 Task: Find and add a washing machine to your cart on Flipkart.
Action: Mouse moved to (258, 119)
Screenshot: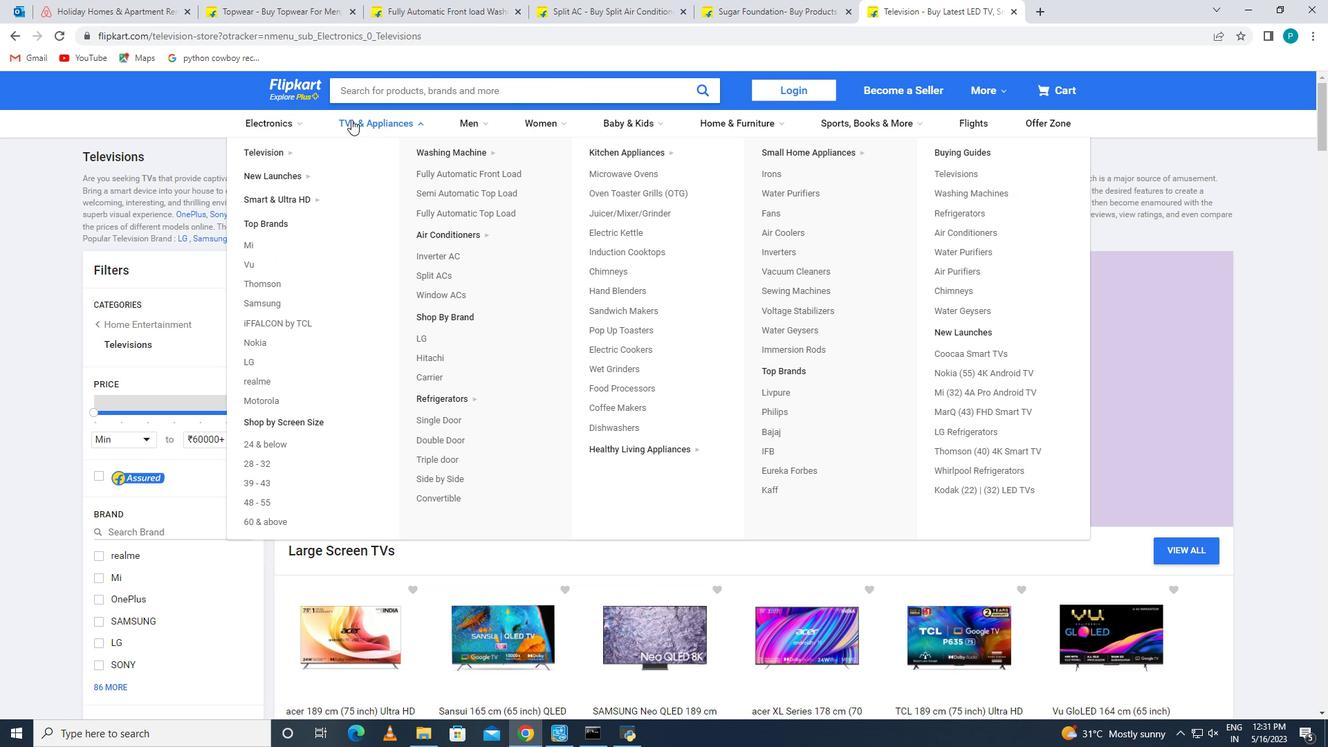 
Action: Mouse pressed left at (258, 119)
Screenshot: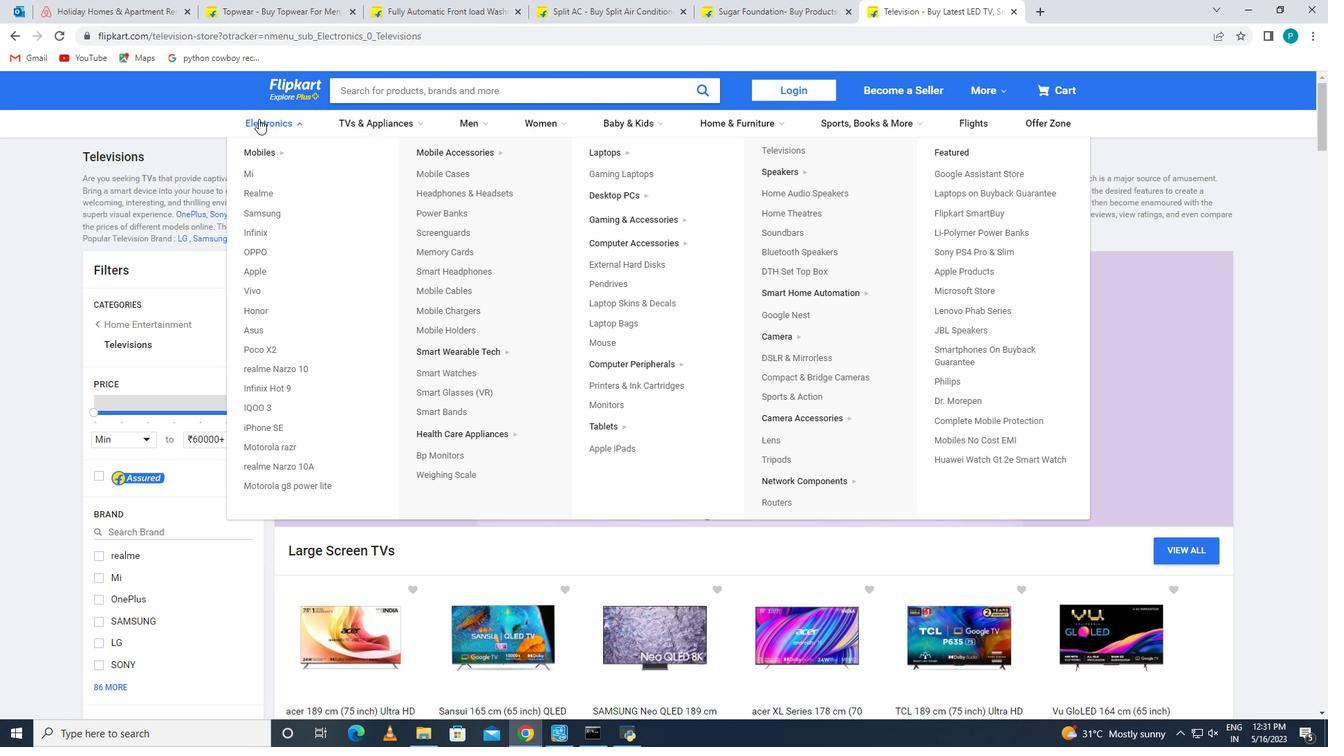 
Action: Mouse moved to (415, 125)
Screenshot: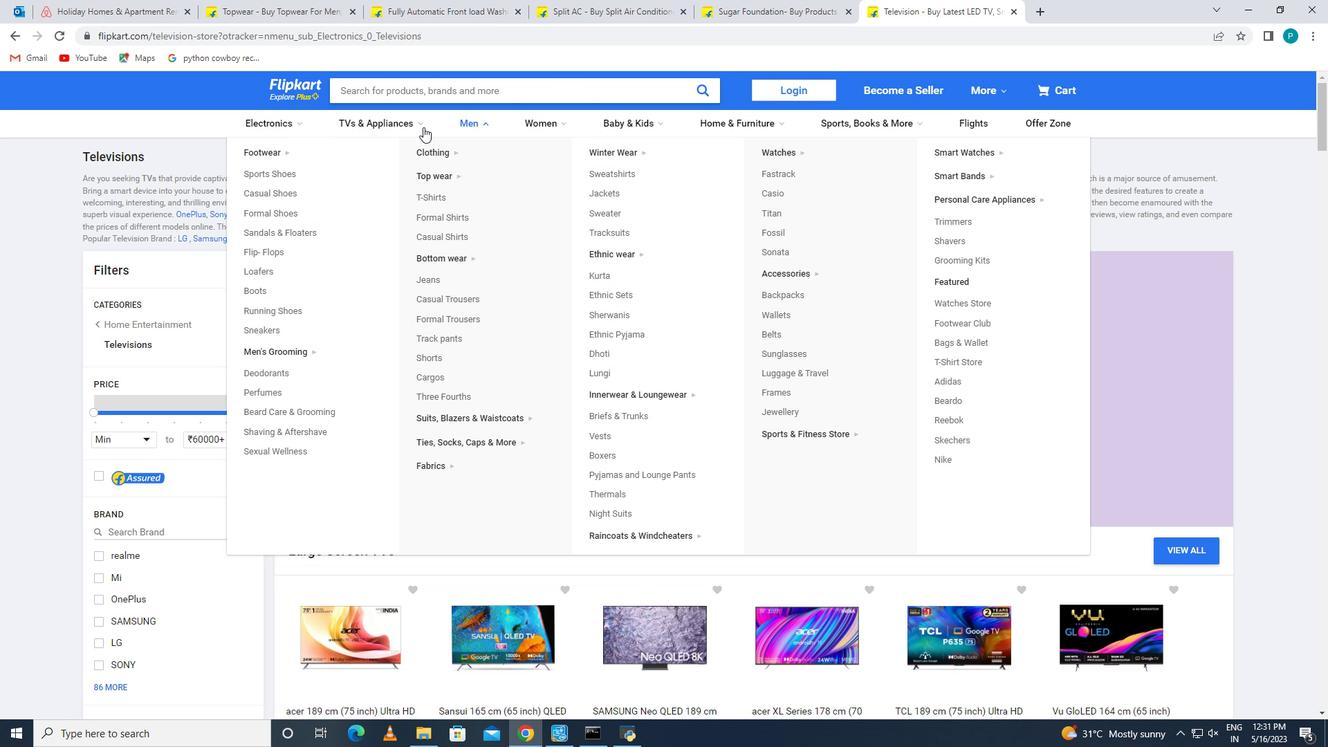
Action: Mouse pressed left at (415, 125)
Screenshot: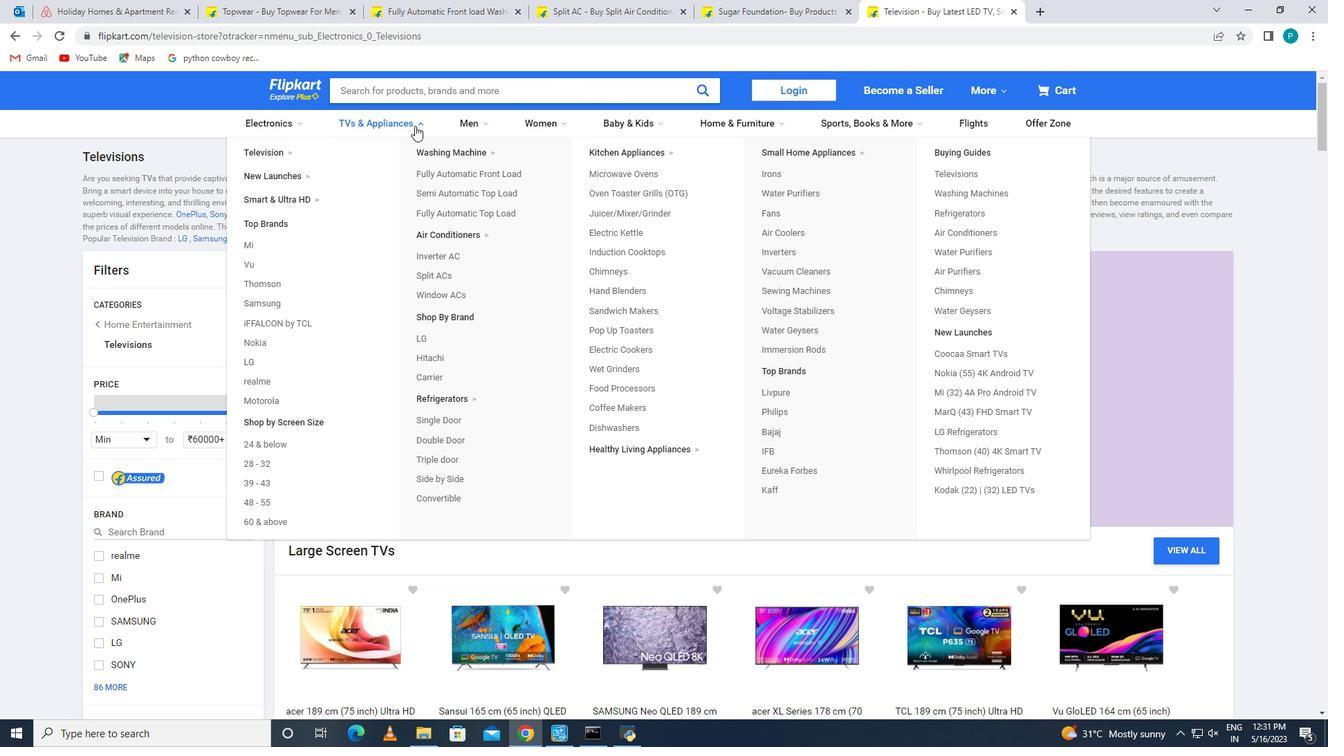 
Action: Mouse moved to (473, 171)
Screenshot: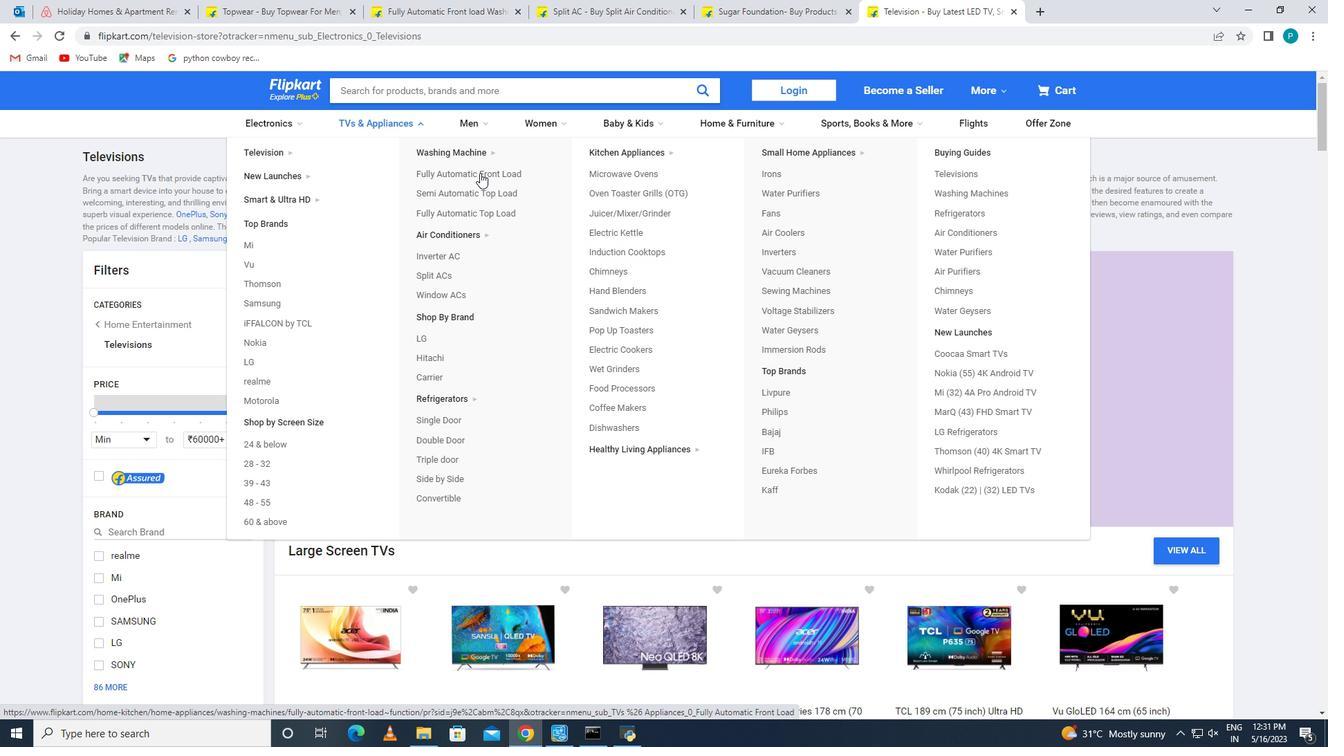 
Action: Mouse pressed left at (473, 171)
Screenshot: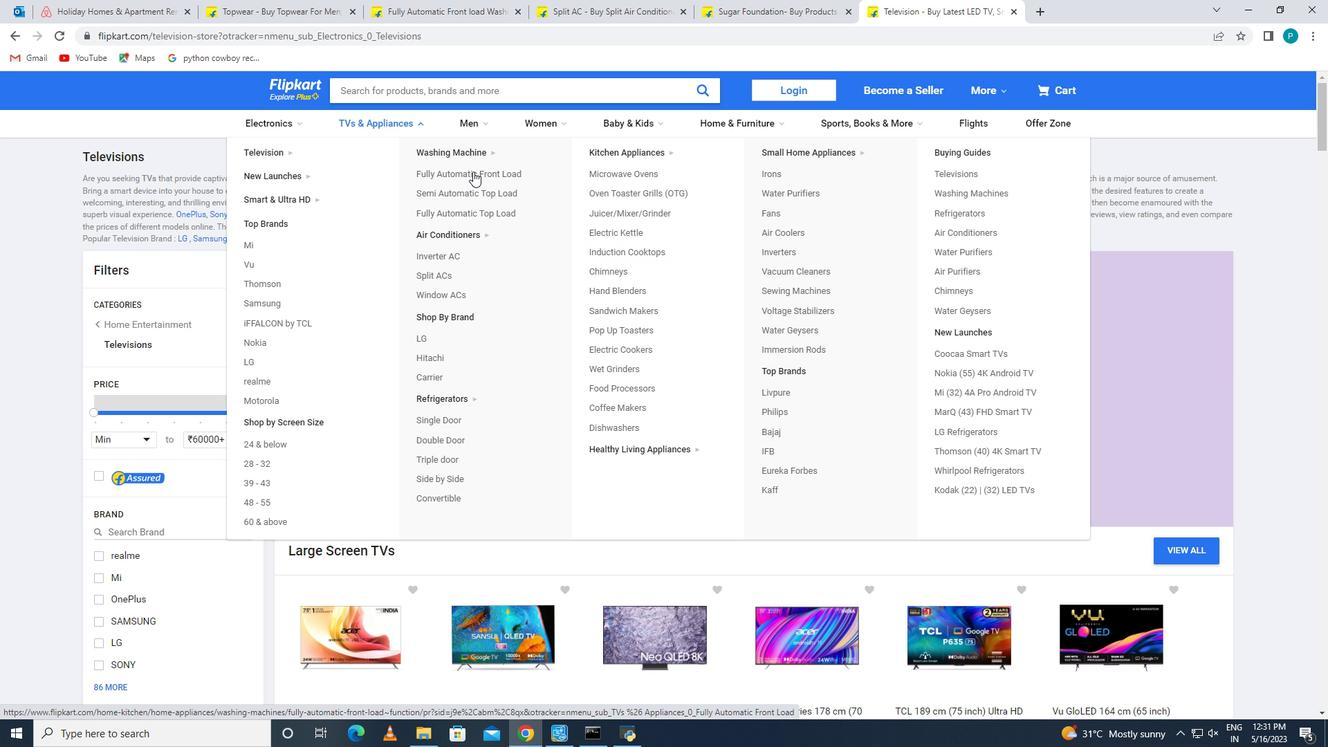 
Action: Mouse moved to (492, 362)
Screenshot: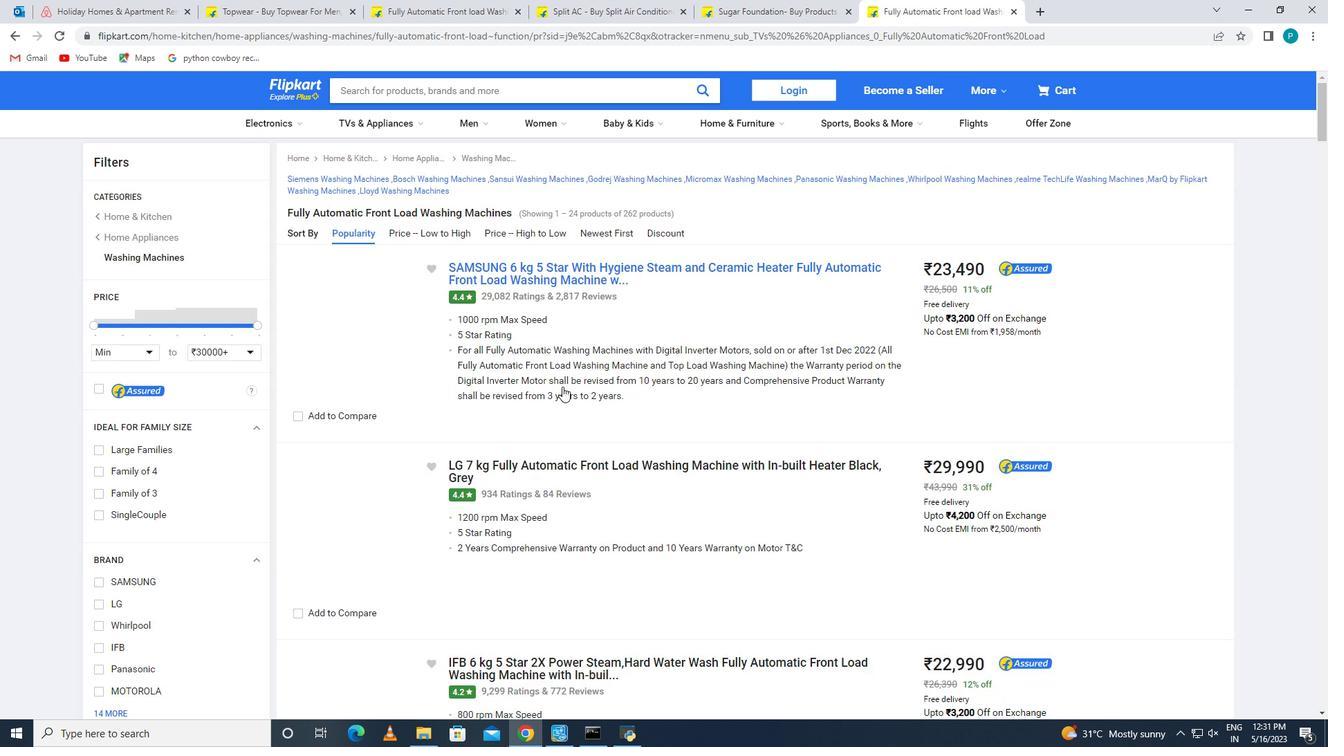 
Action: Mouse scrolled (492, 361) with delta (0, 0)
Screenshot: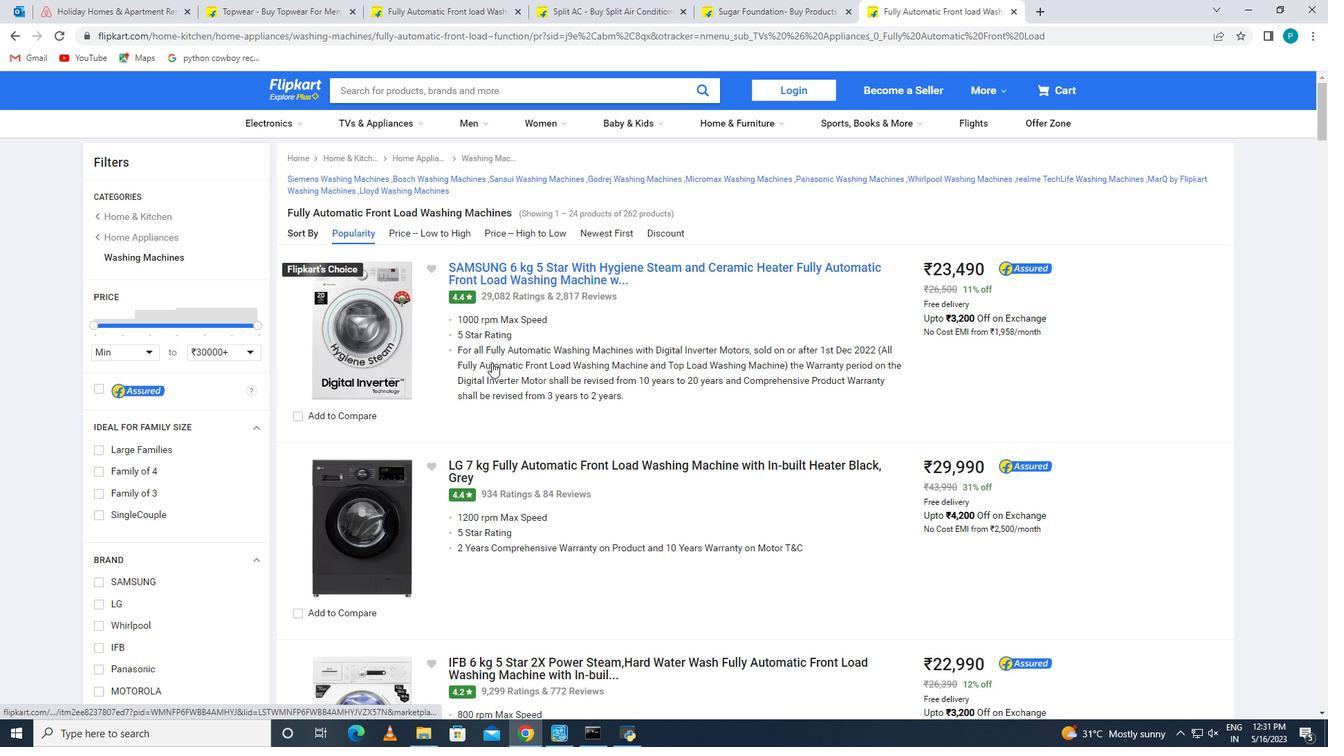 
Action: Mouse scrolled (492, 361) with delta (0, 0)
Screenshot: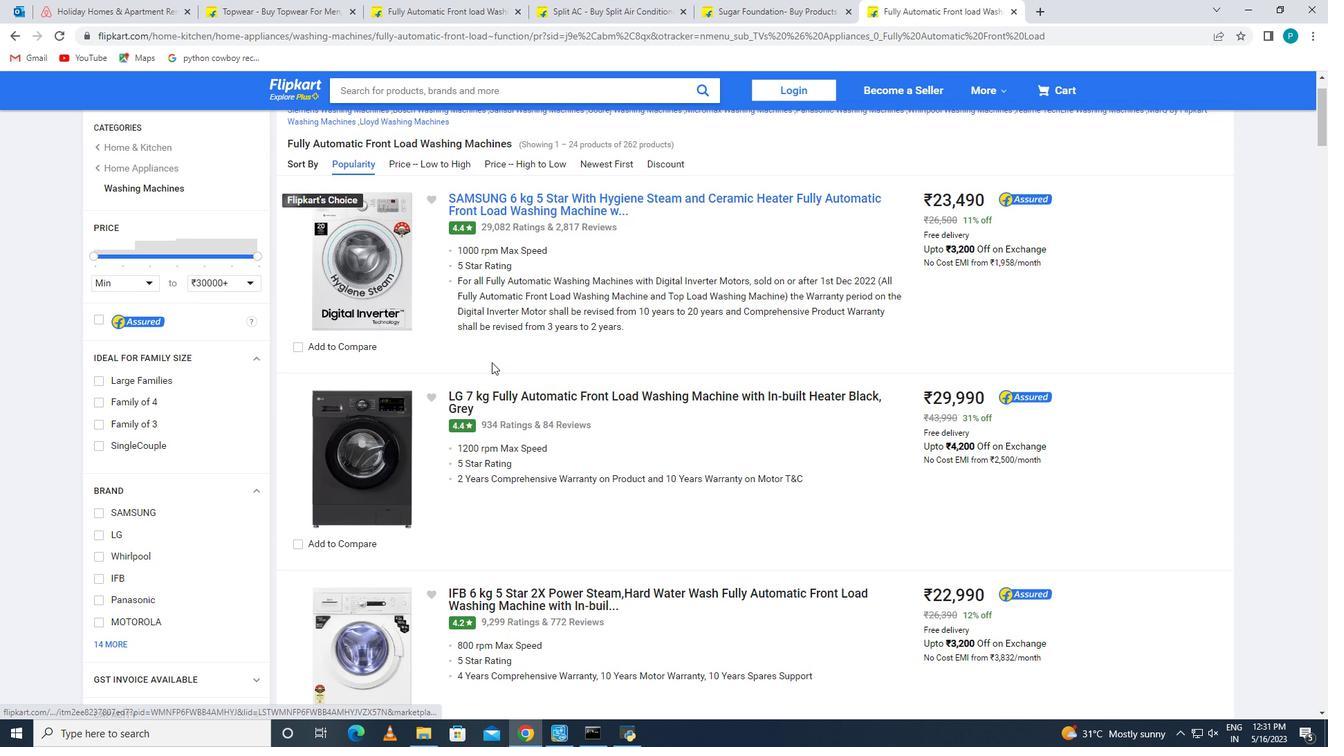 
Action: Mouse moved to (491, 366)
Screenshot: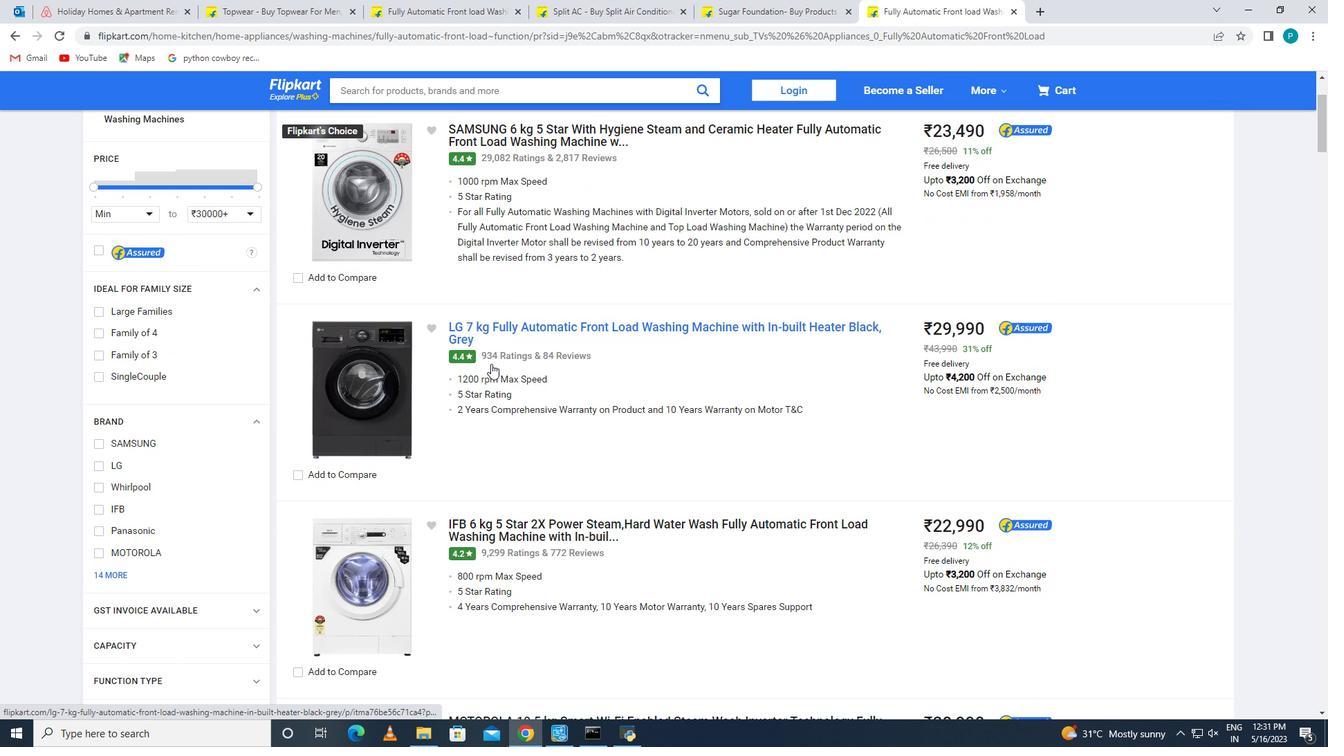 
Action: Mouse scrolled (491, 365) with delta (0, 0)
Screenshot: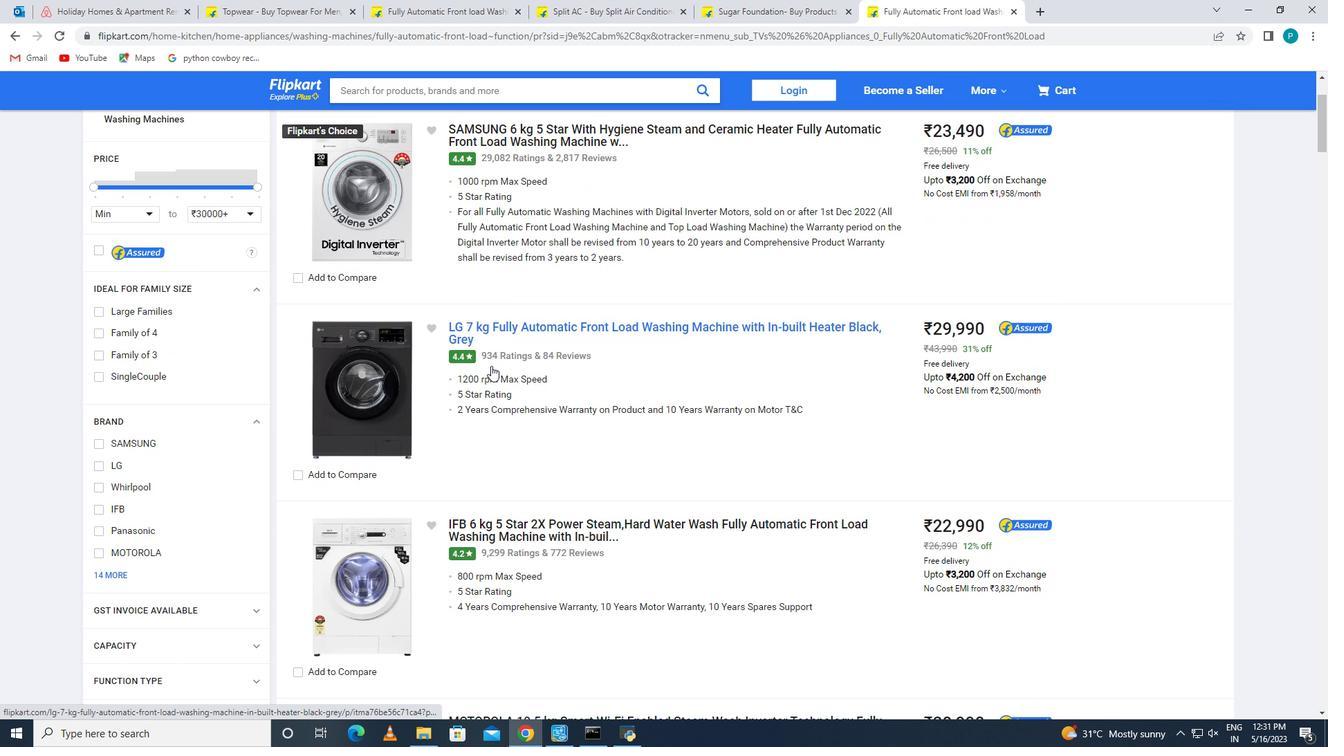 
Action: Mouse scrolled (491, 365) with delta (0, 0)
Screenshot: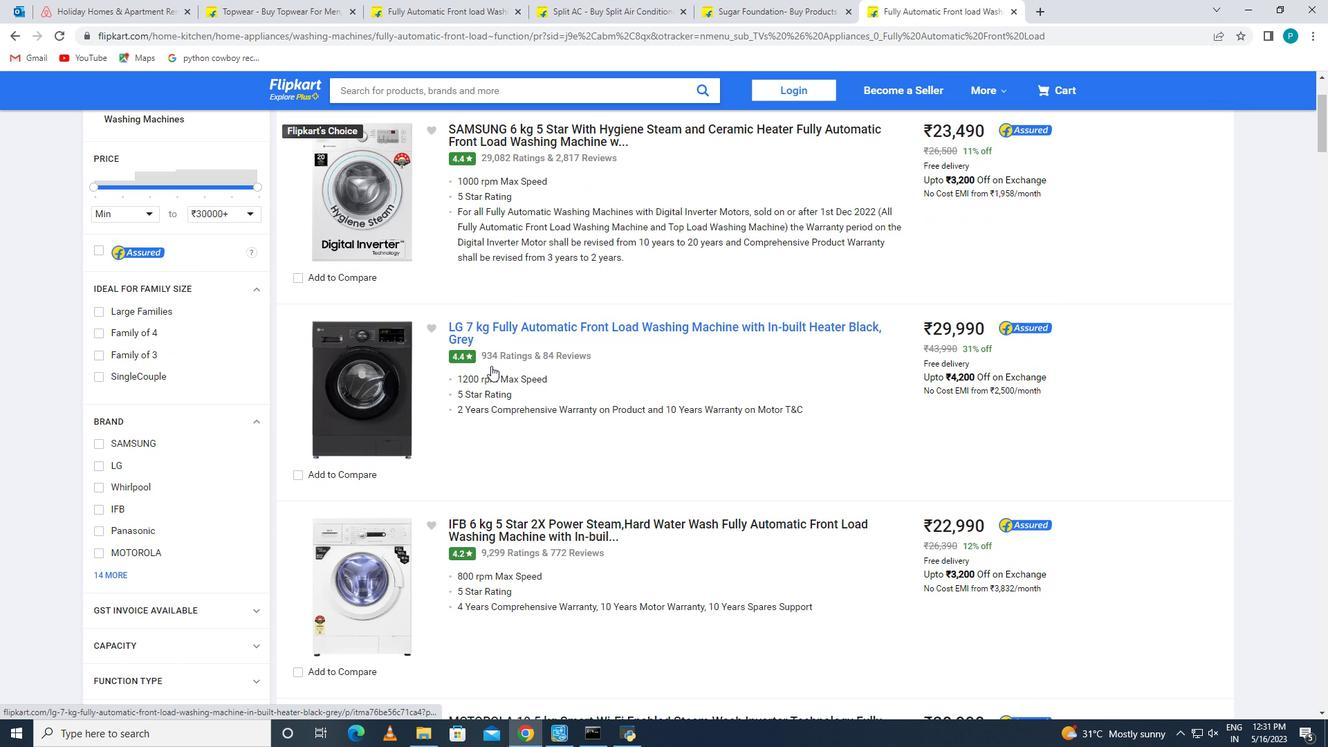 
Action: Mouse scrolled (491, 365) with delta (0, 0)
Screenshot: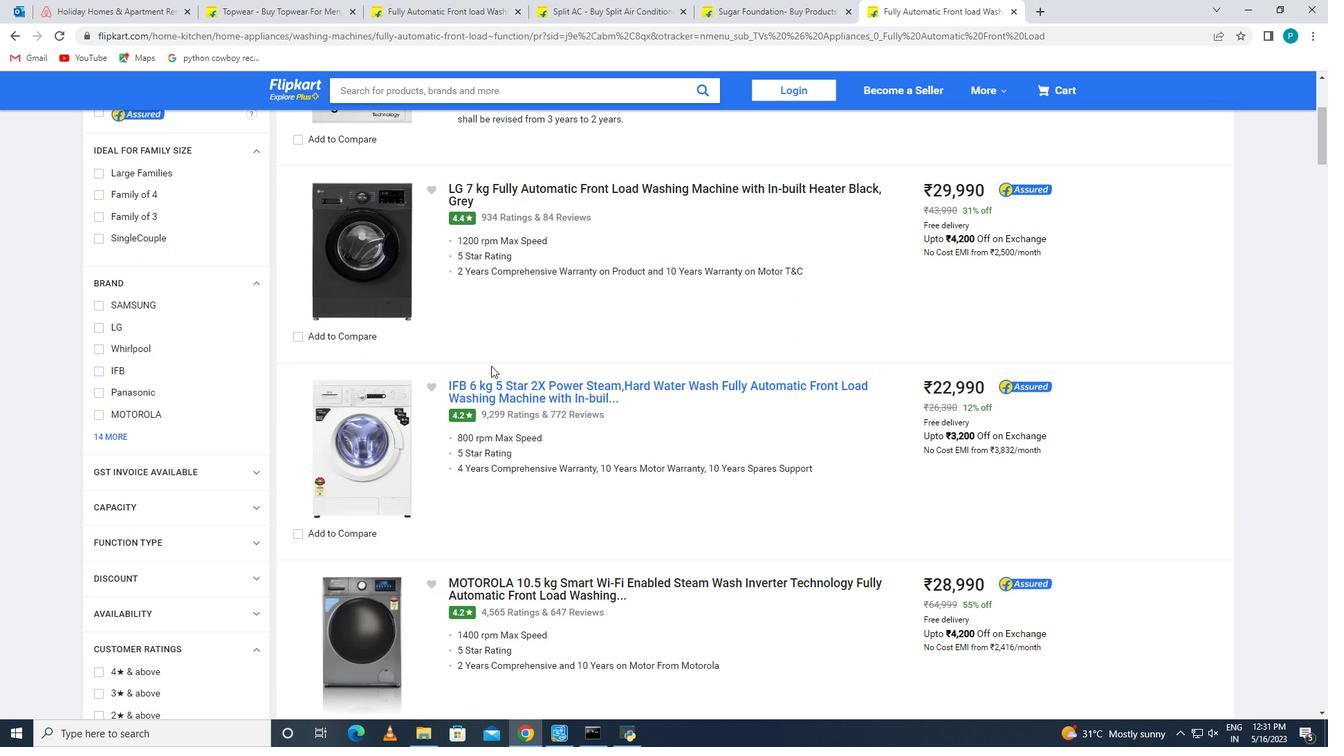 
Action: Mouse scrolled (491, 365) with delta (0, 0)
Screenshot: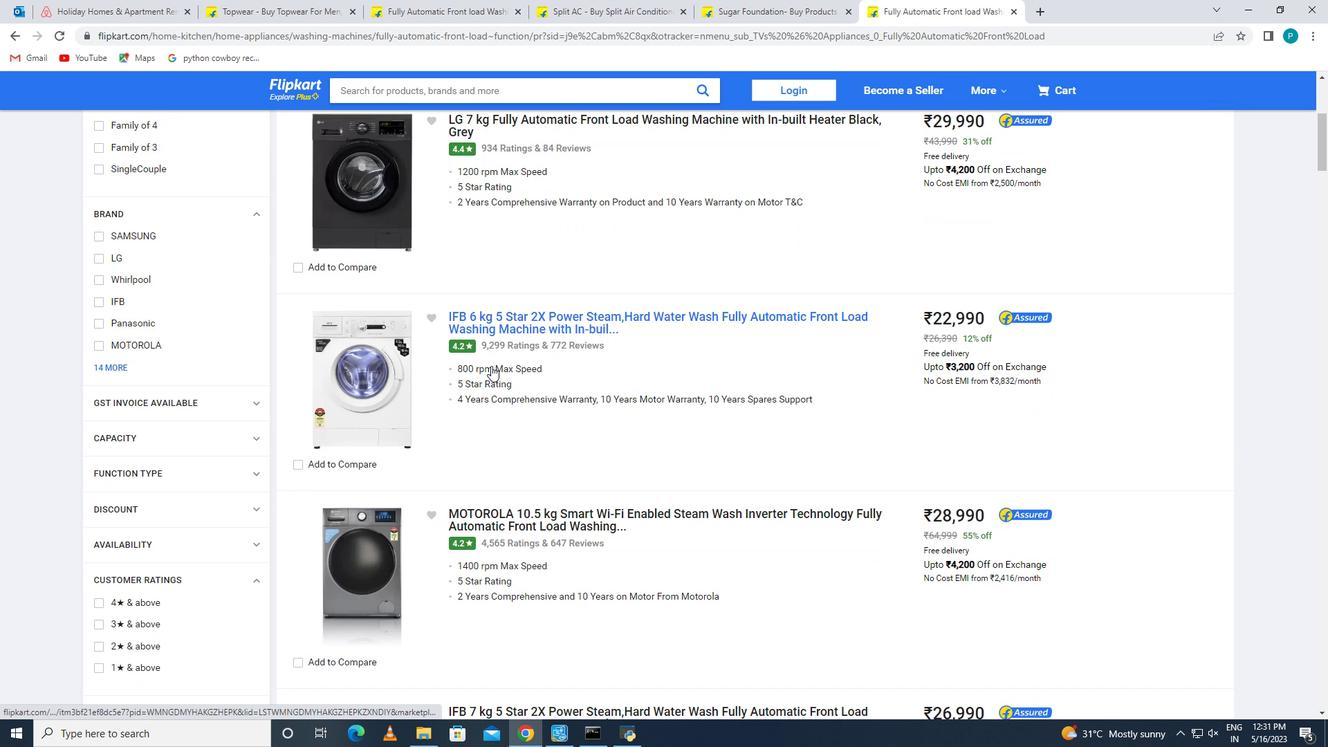 
Action: Mouse scrolled (491, 365) with delta (0, 0)
Screenshot: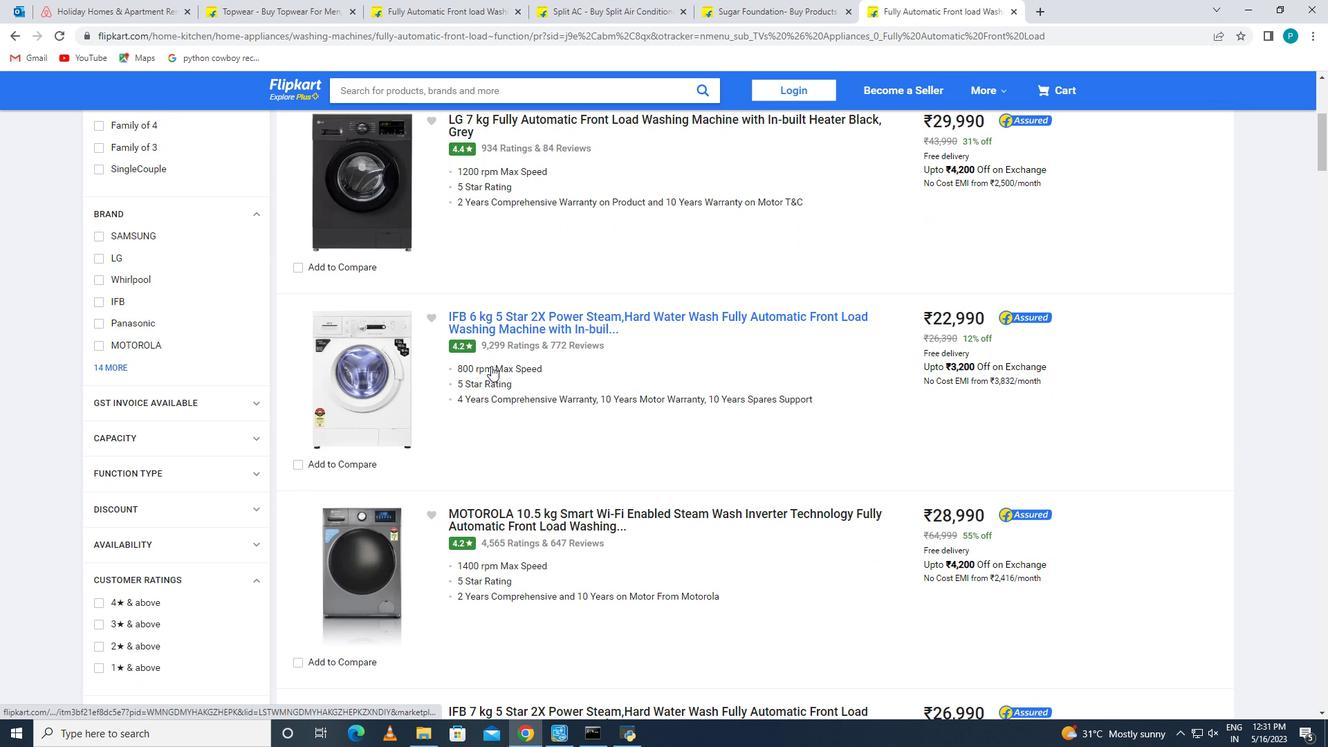 
Action: Mouse scrolled (491, 365) with delta (0, 0)
Screenshot: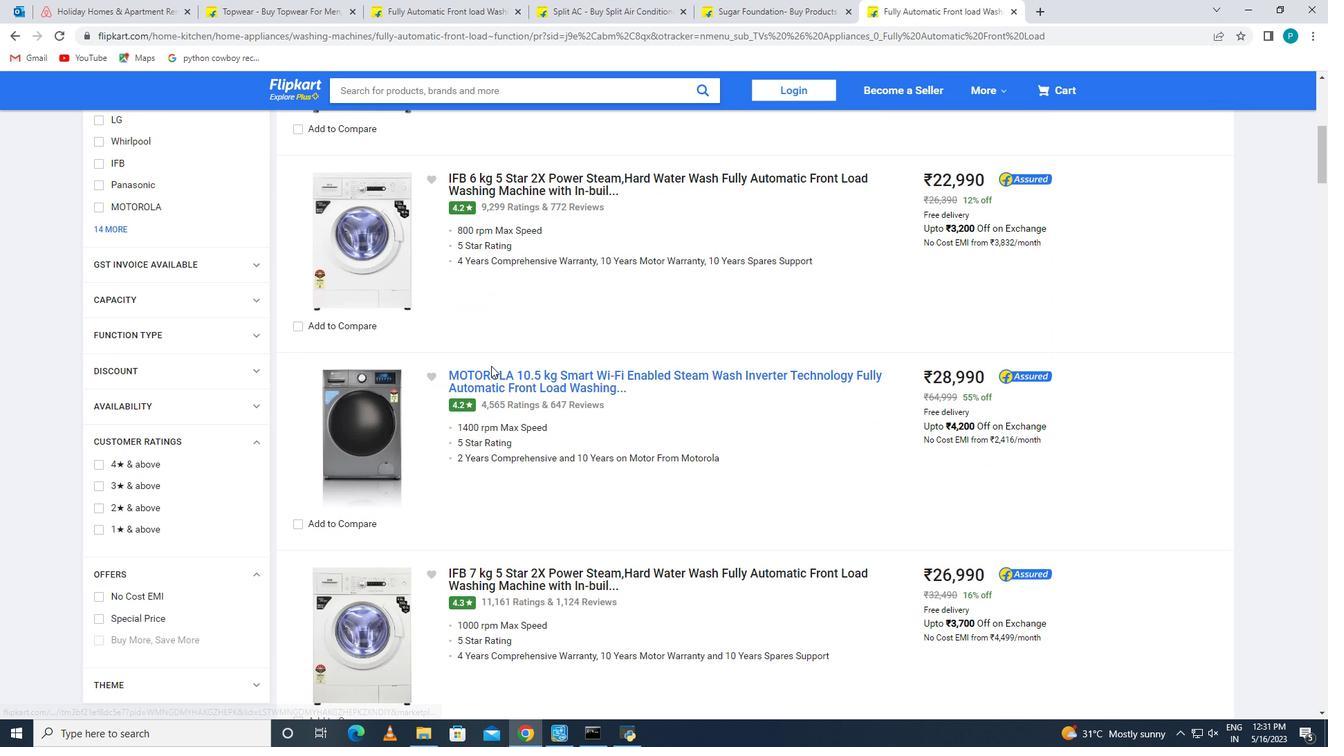 
Action: Mouse scrolled (491, 365) with delta (0, 0)
Screenshot: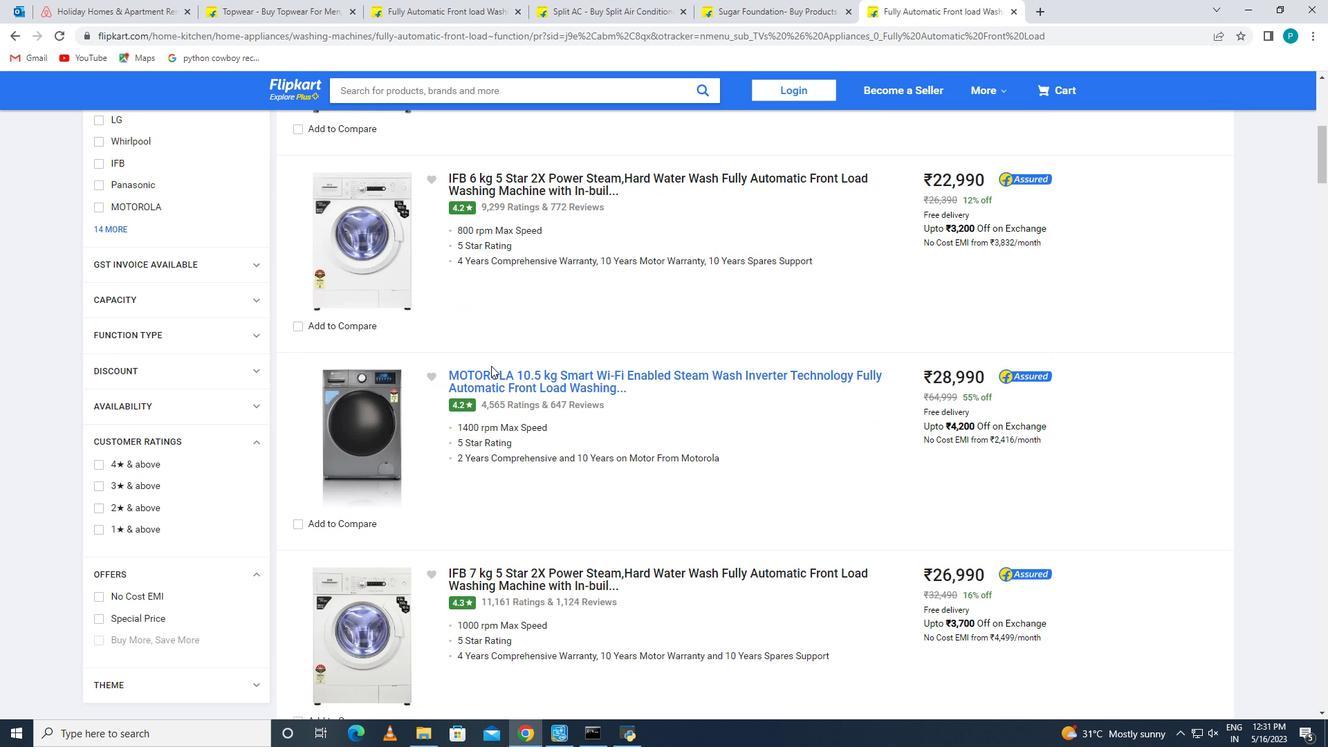 
Action: Mouse scrolled (491, 365) with delta (0, 0)
Screenshot: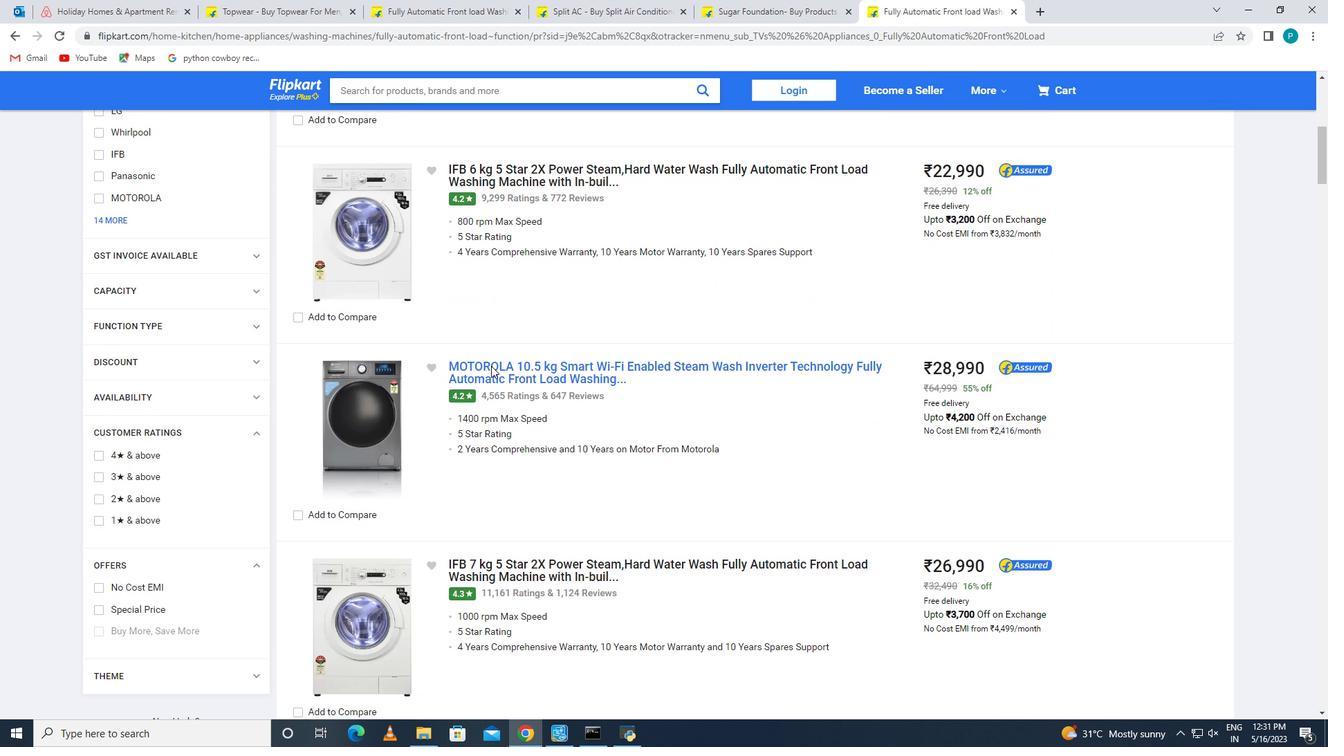 
Action: Mouse scrolled (491, 365) with delta (0, 0)
Screenshot: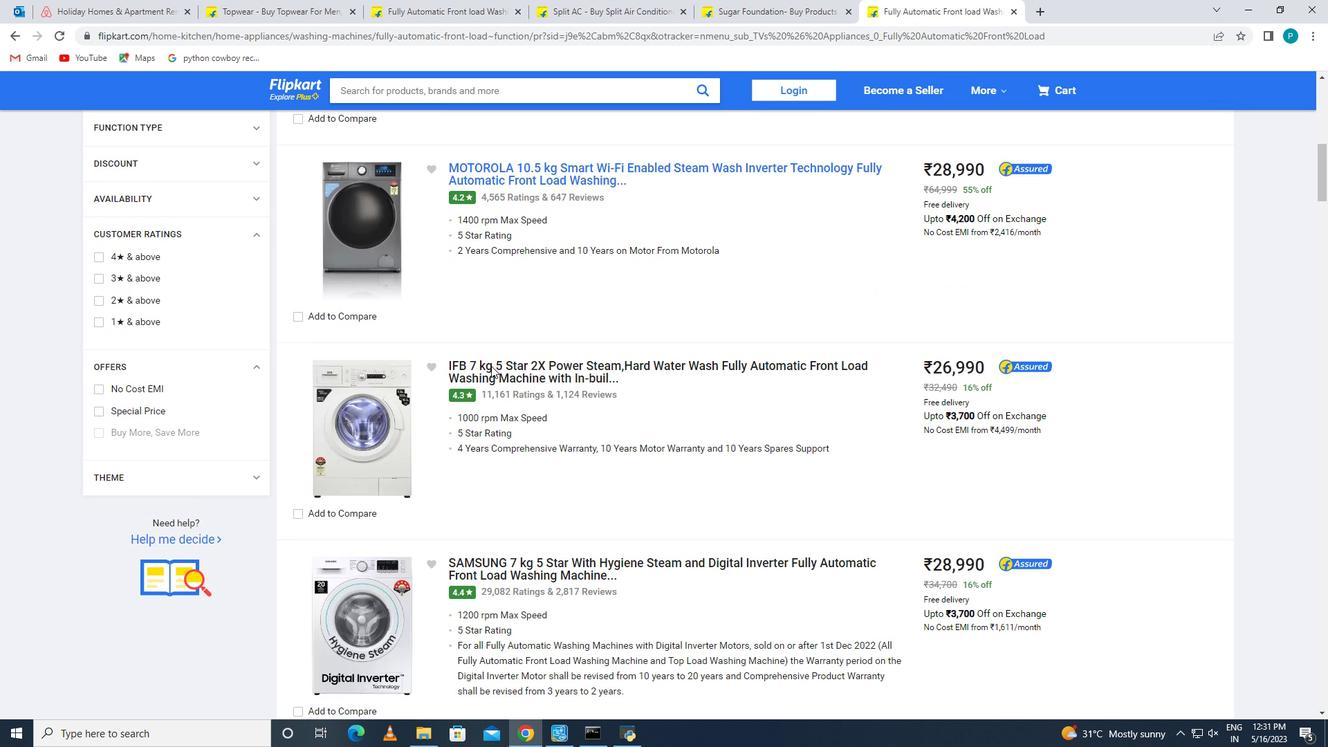 
Action: Mouse scrolled (491, 365) with delta (0, 0)
Screenshot: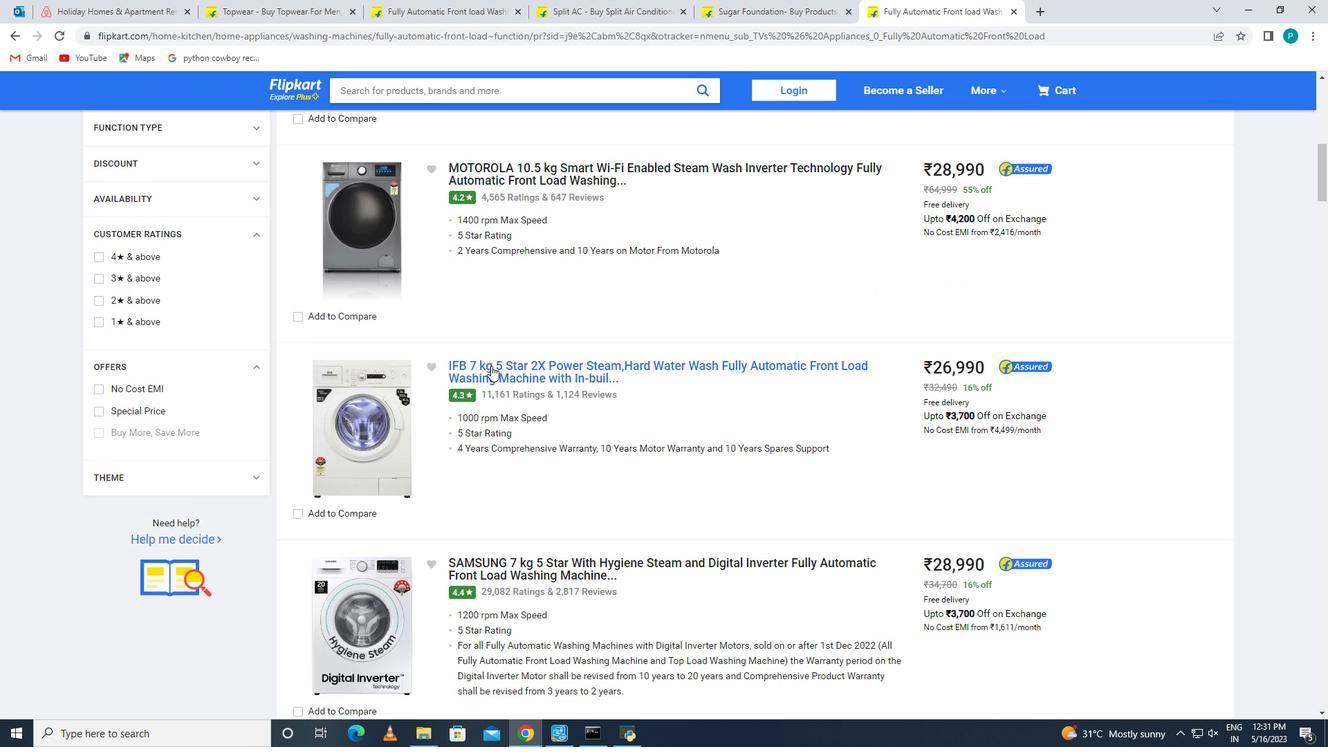 
Action: Mouse moved to (491, 386)
Screenshot: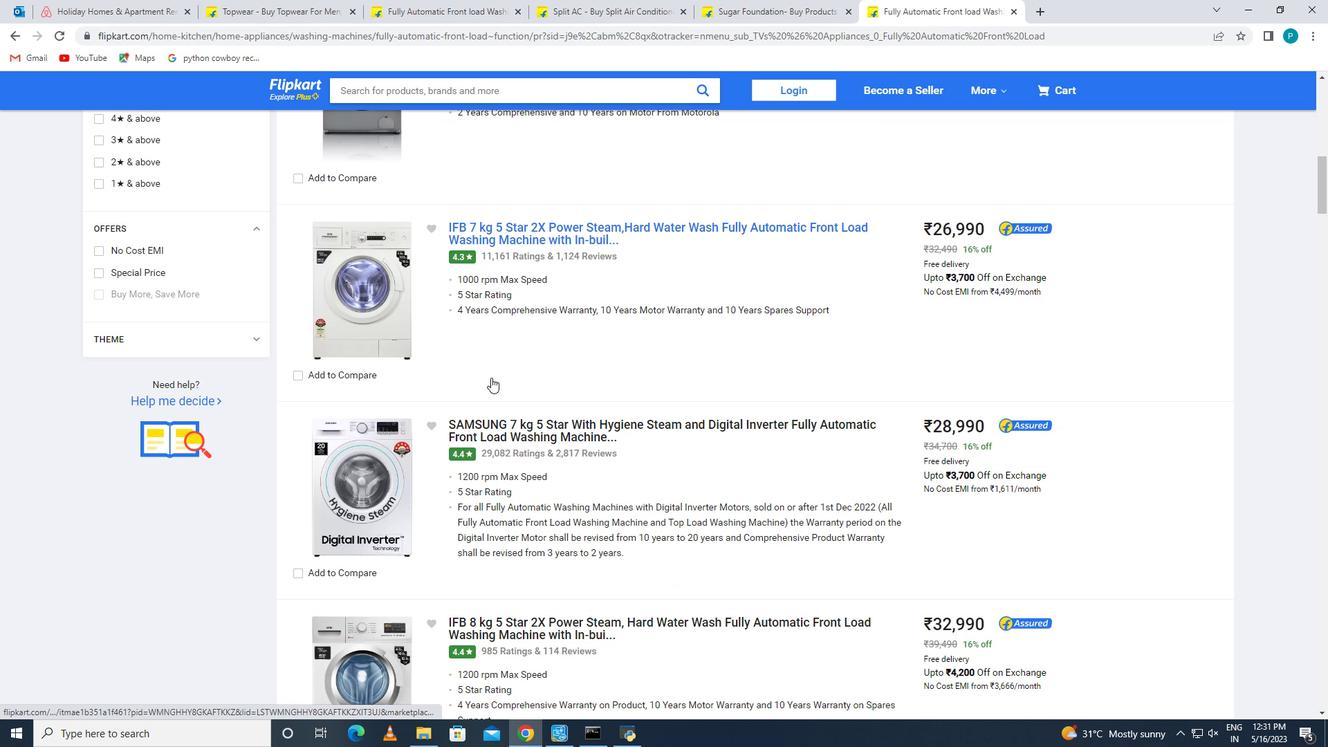 
Action: Mouse scrolled (491, 386) with delta (0, 0)
Screenshot: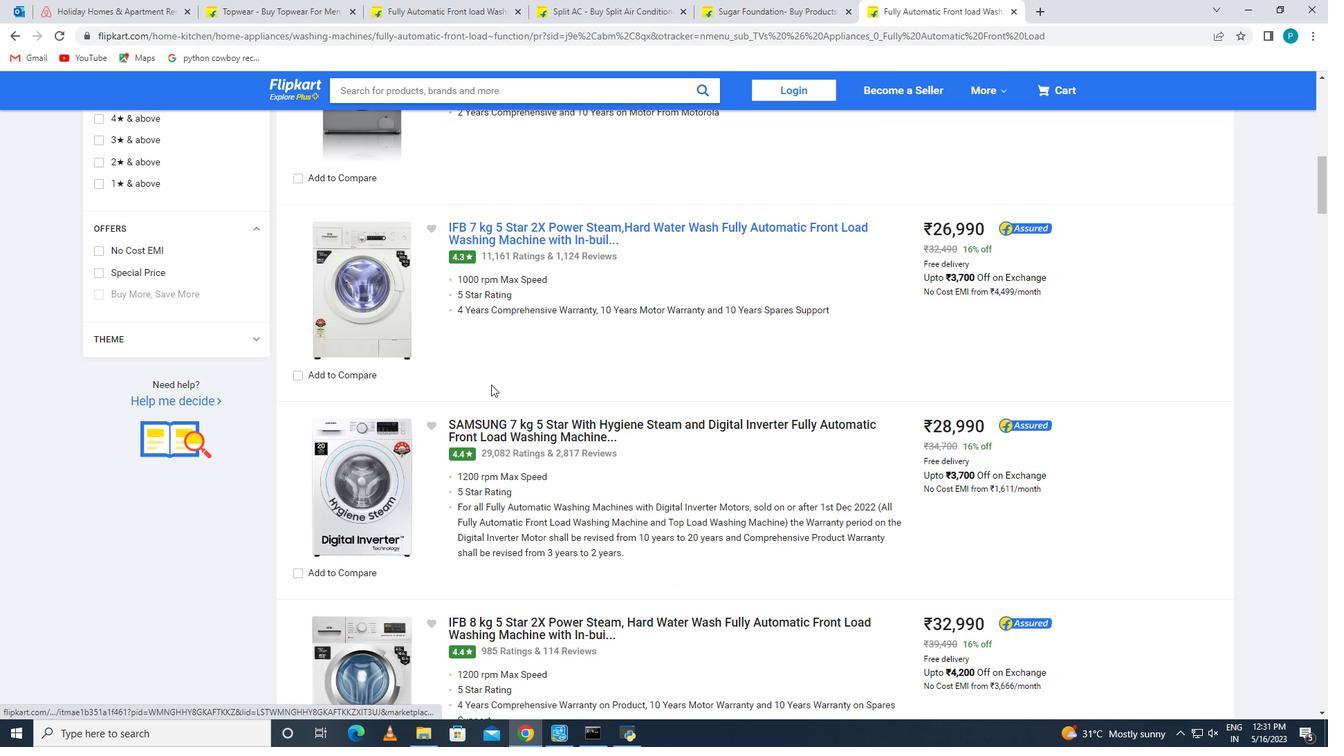
Action: Mouse scrolled (491, 386) with delta (0, 0)
Screenshot: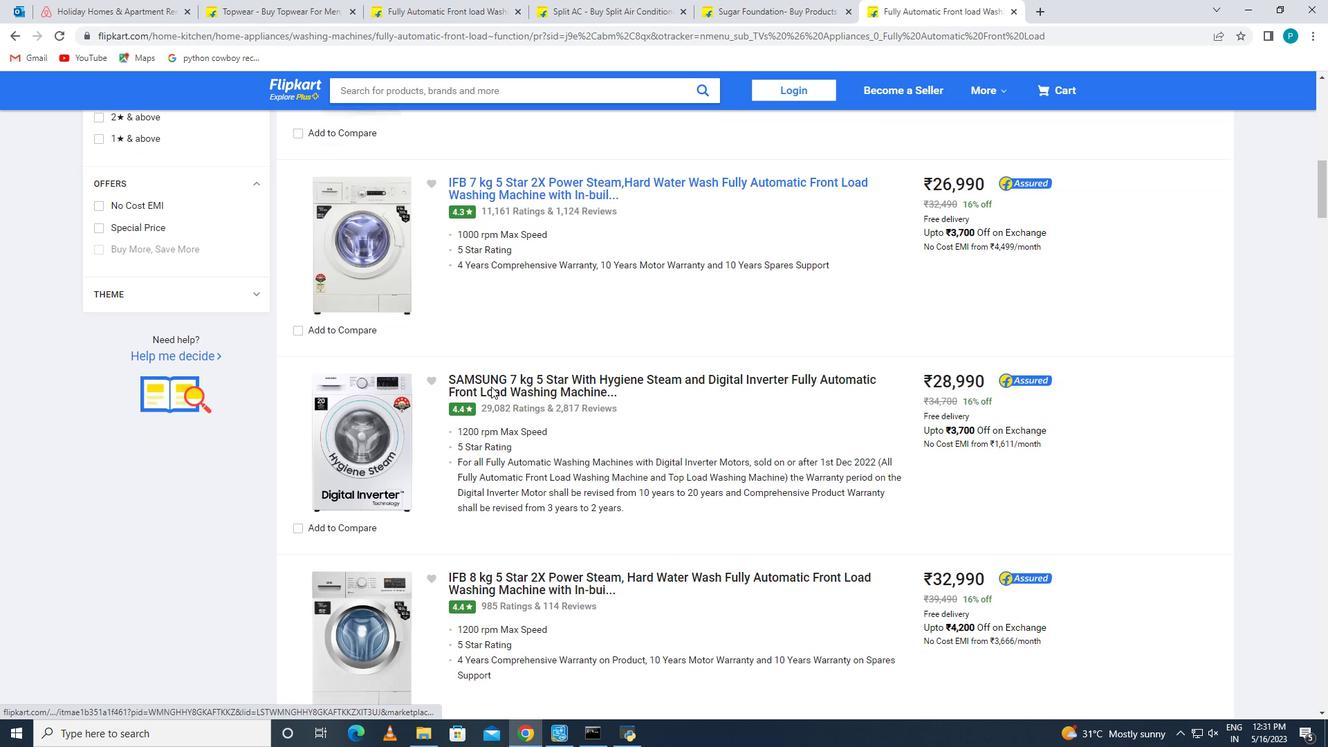 
Action: Mouse moved to (491, 387)
Screenshot: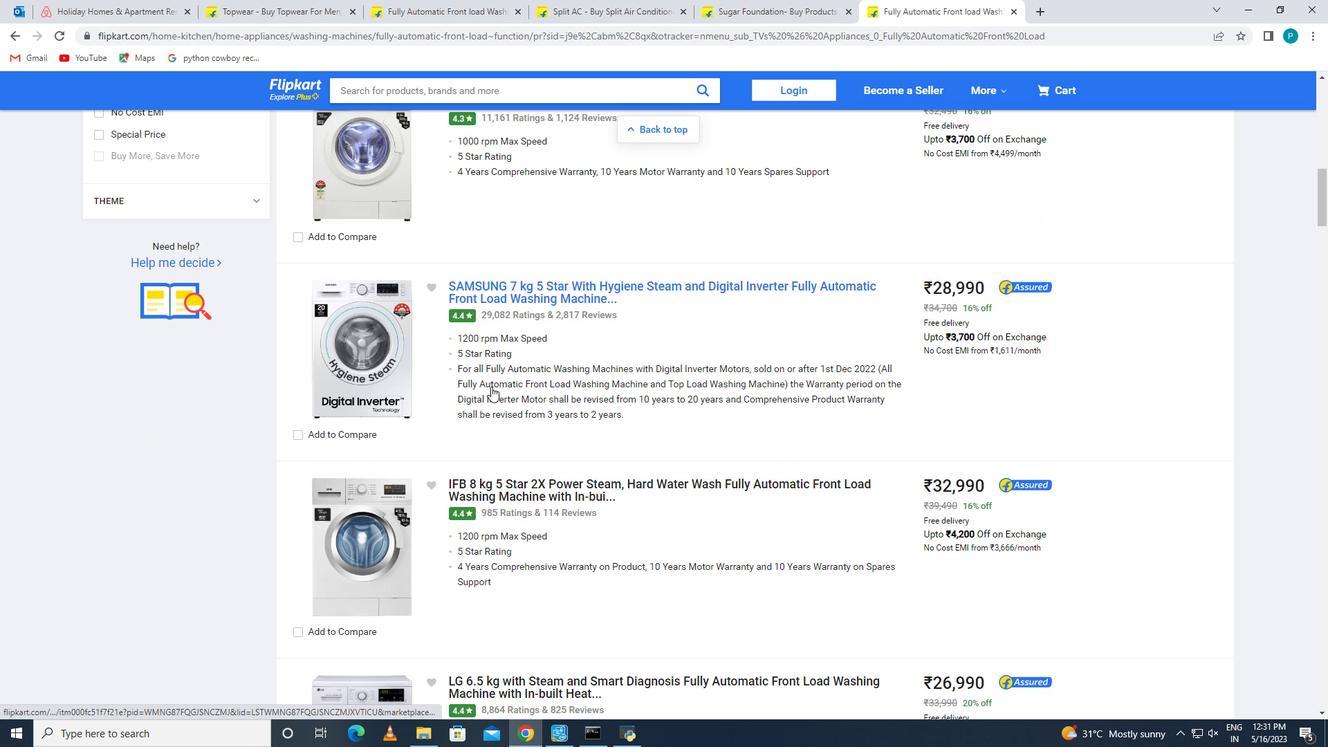 
Action: Mouse scrolled (491, 386) with delta (0, 0)
Screenshot: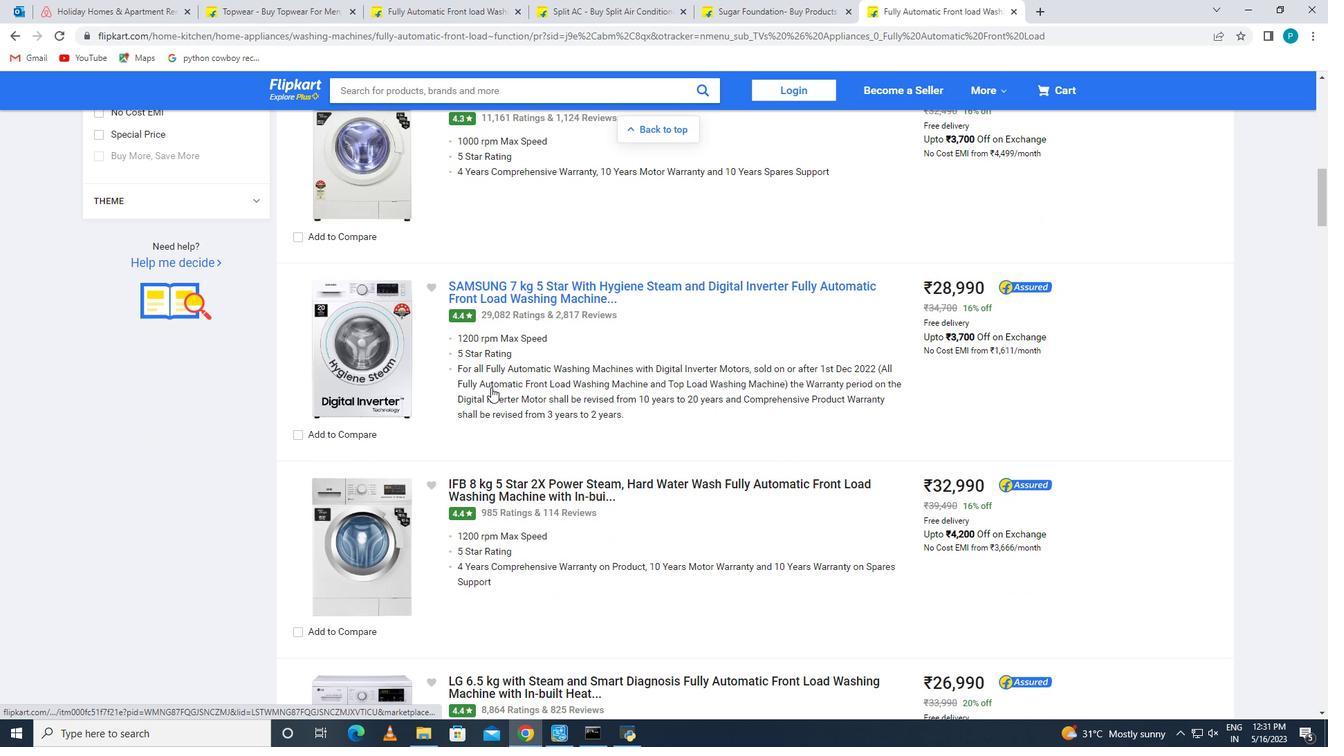 
Action: Mouse scrolled (491, 386) with delta (0, 0)
Screenshot: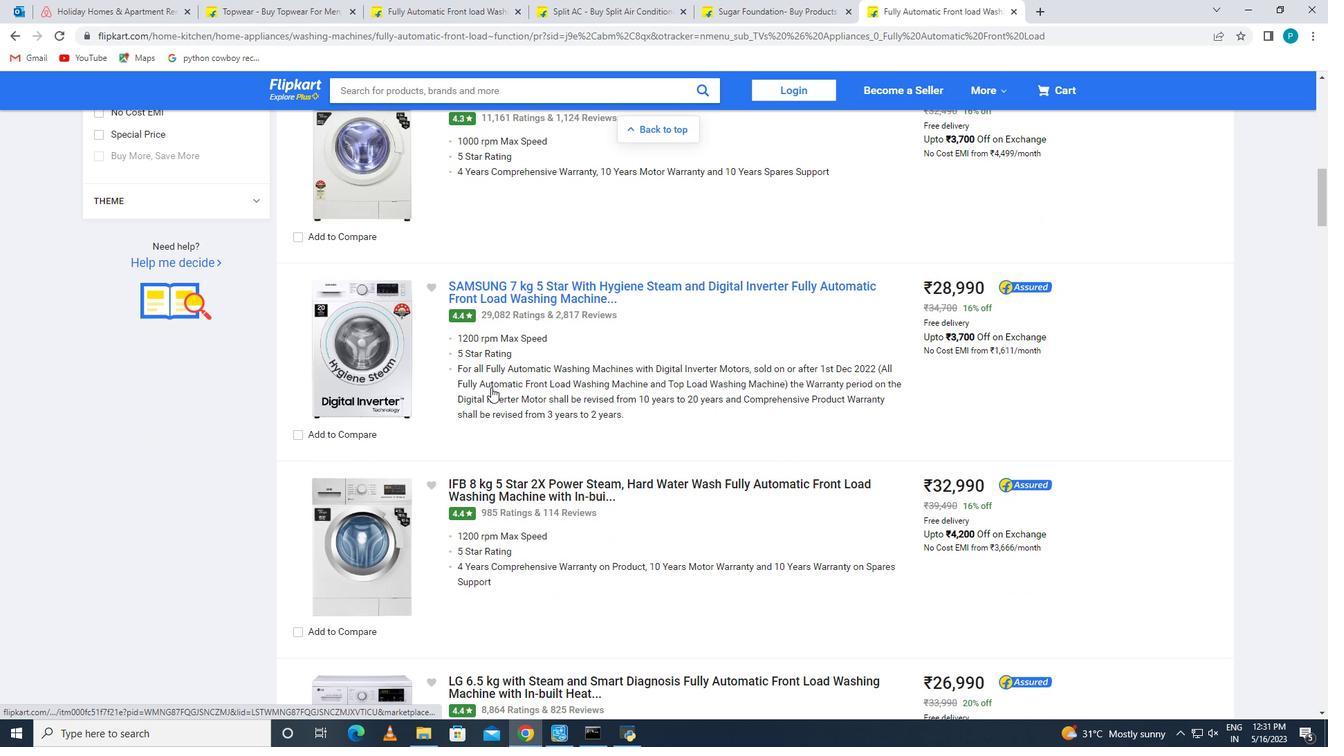 
Action: Mouse moved to (367, 404)
Screenshot: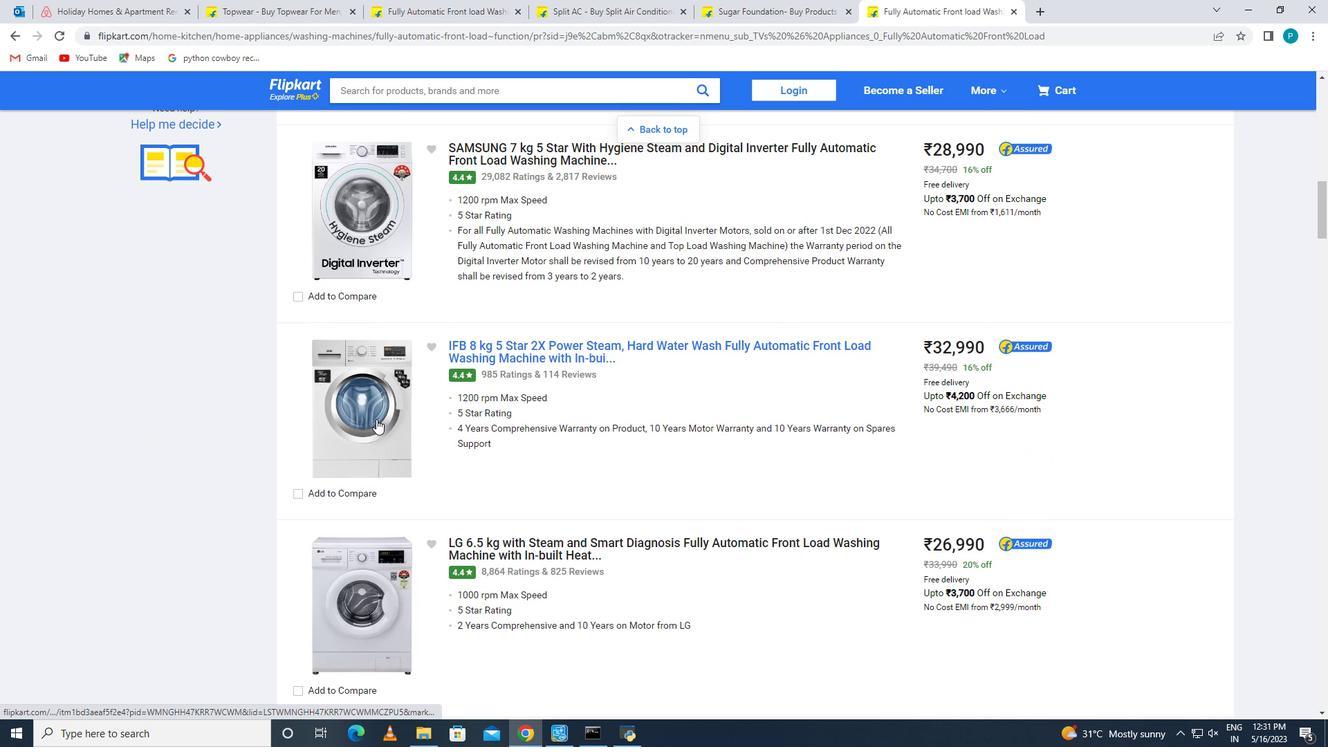 
Action: Mouse pressed left at (367, 404)
Screenshot: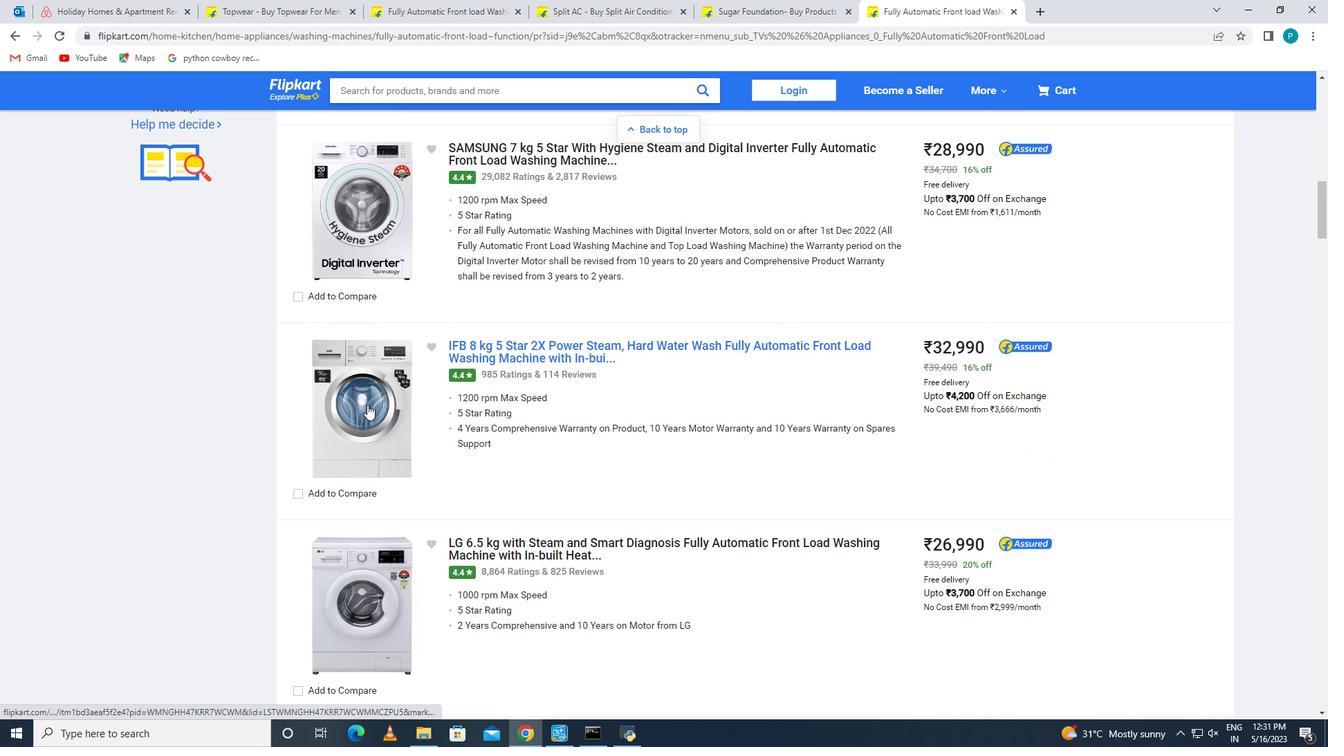 
Action: Mouse moved to (561, 311)
Screenshot: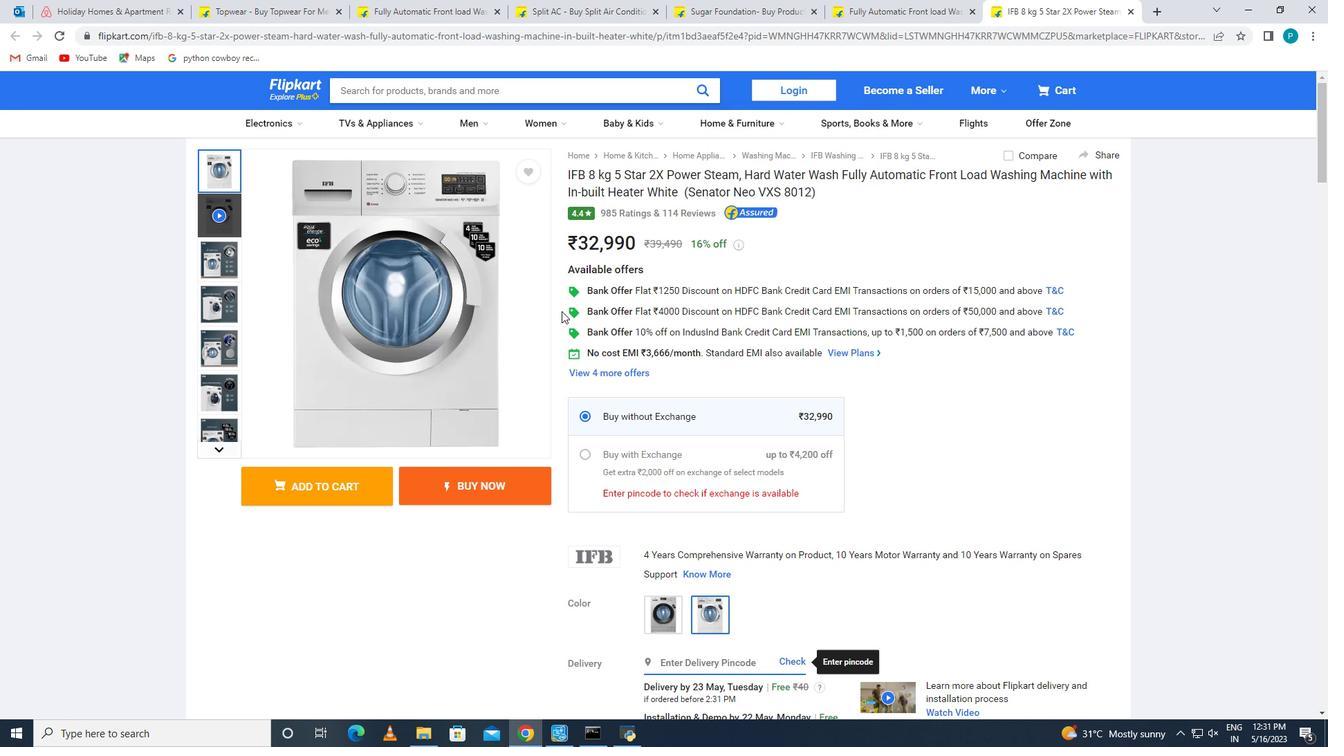 
Action: Mouse scrolled (561, 310) with delta (0, 0)
Screenshot: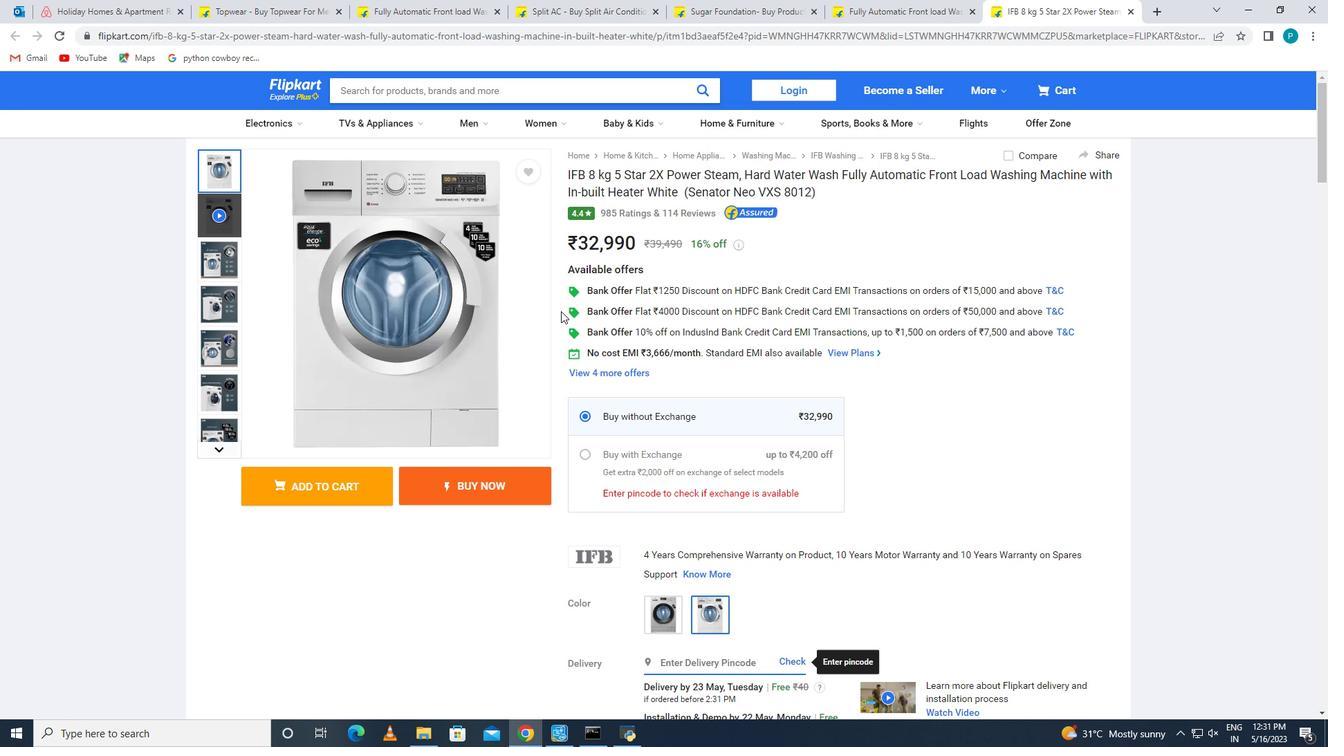 
Action: Mouse scrolled (561, 310) with delta (0, 0)
Screenshot: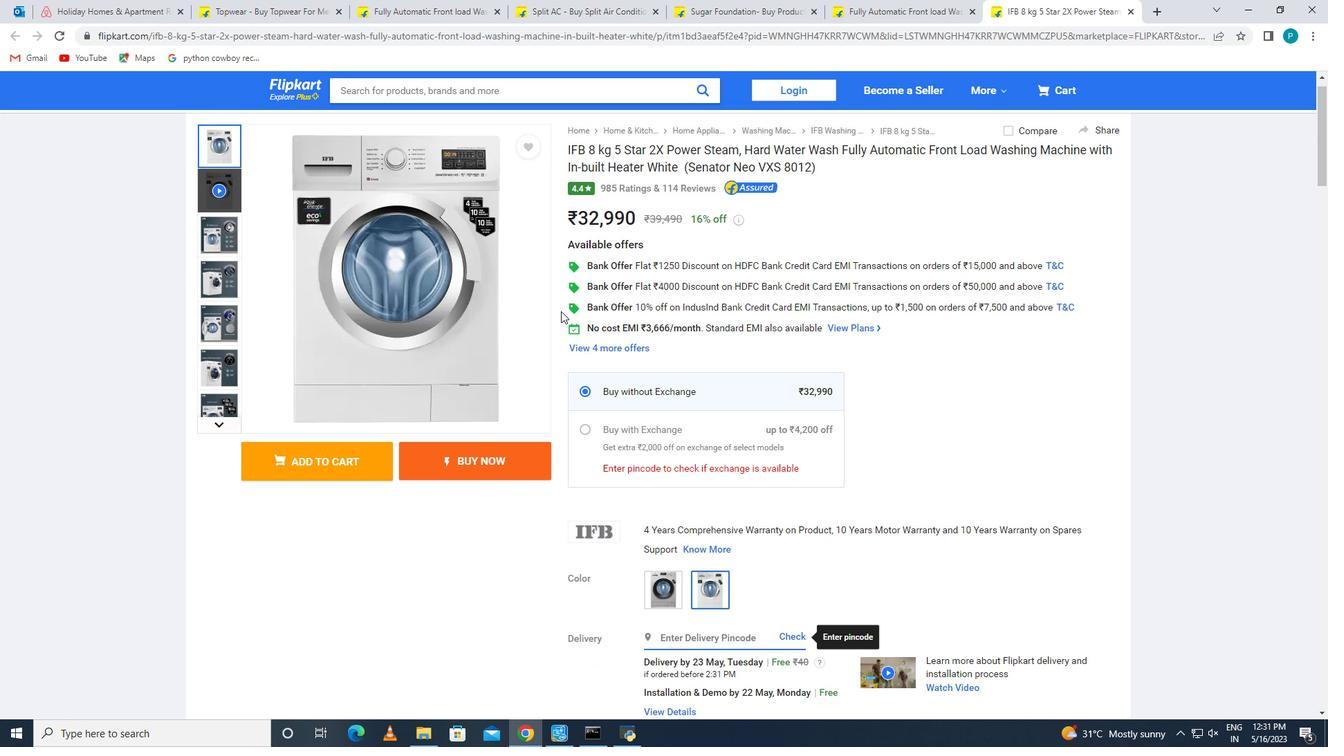 
Action: Mouse moved to (605, 316)
Screenshot: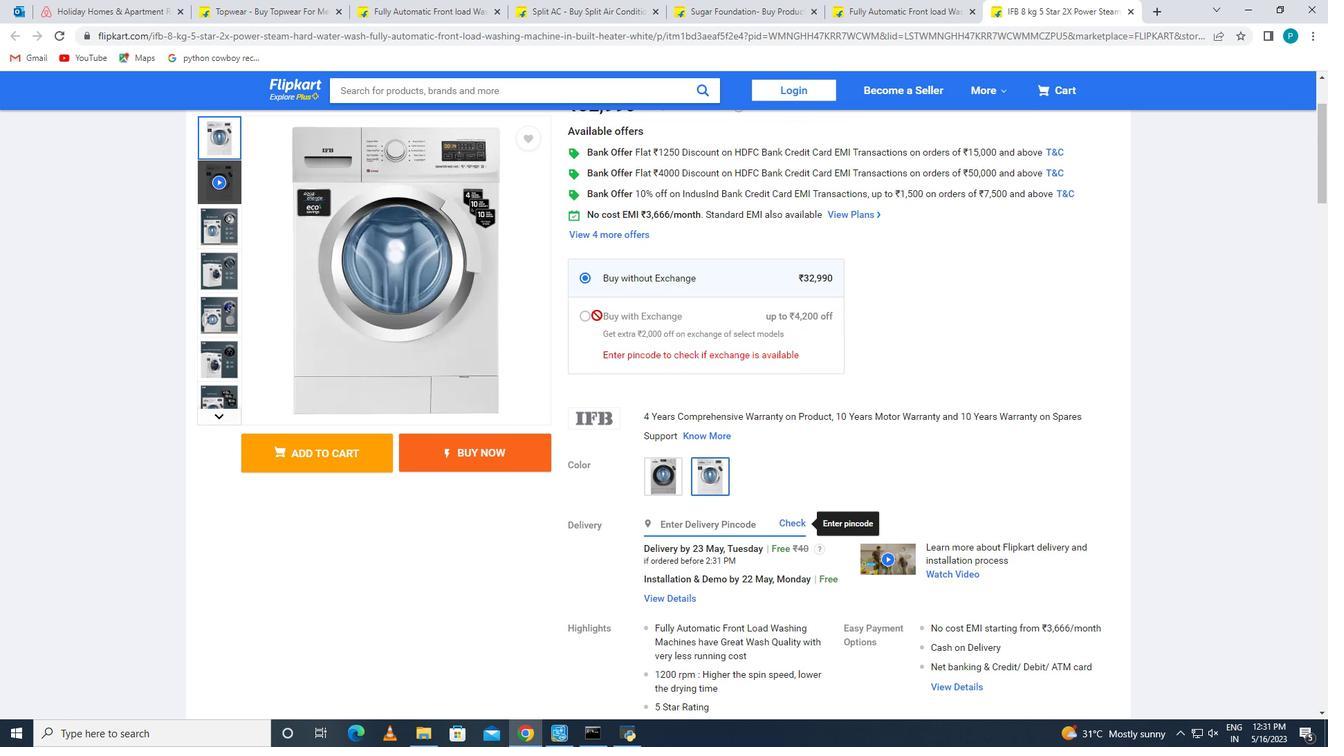 
Action: Mouse scrolled (605, 316) with delta (0, 0)
Screenshot: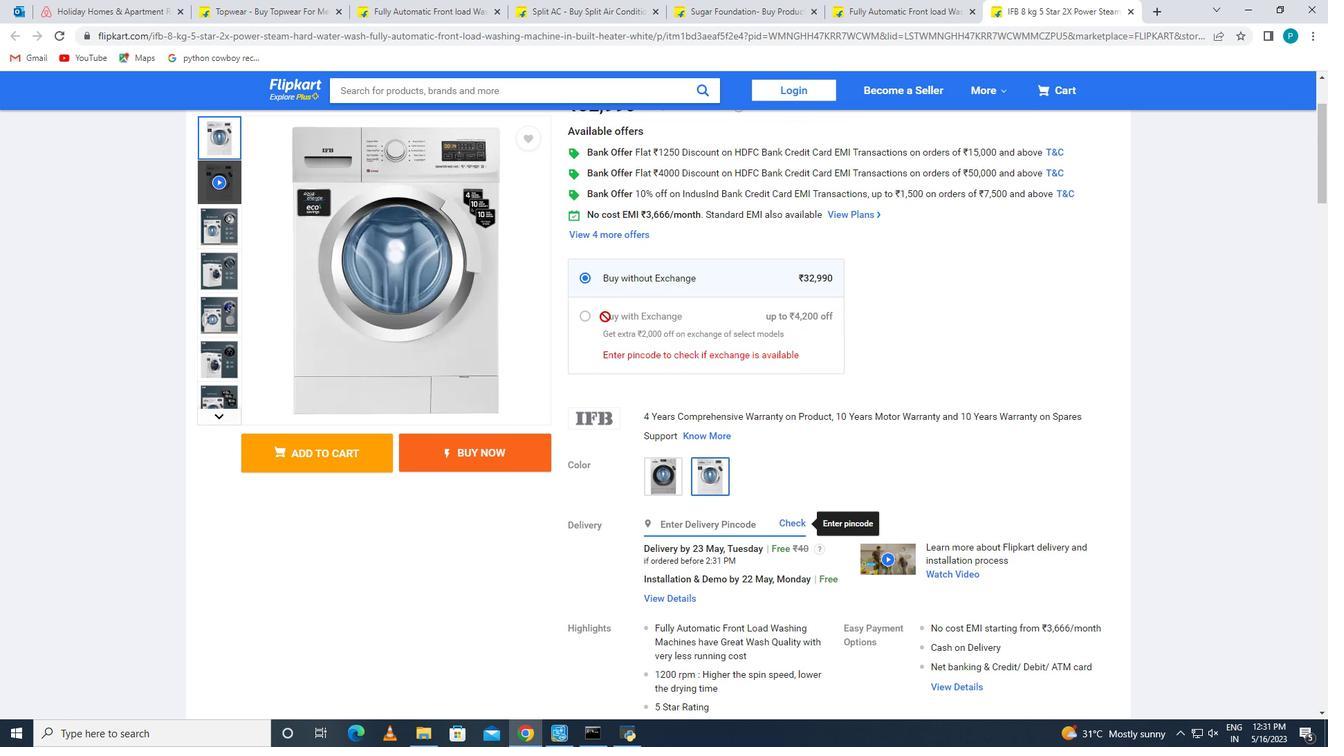 
Action: Mouse scrolled (605, 316) with delta (0, 0)
Screenshot: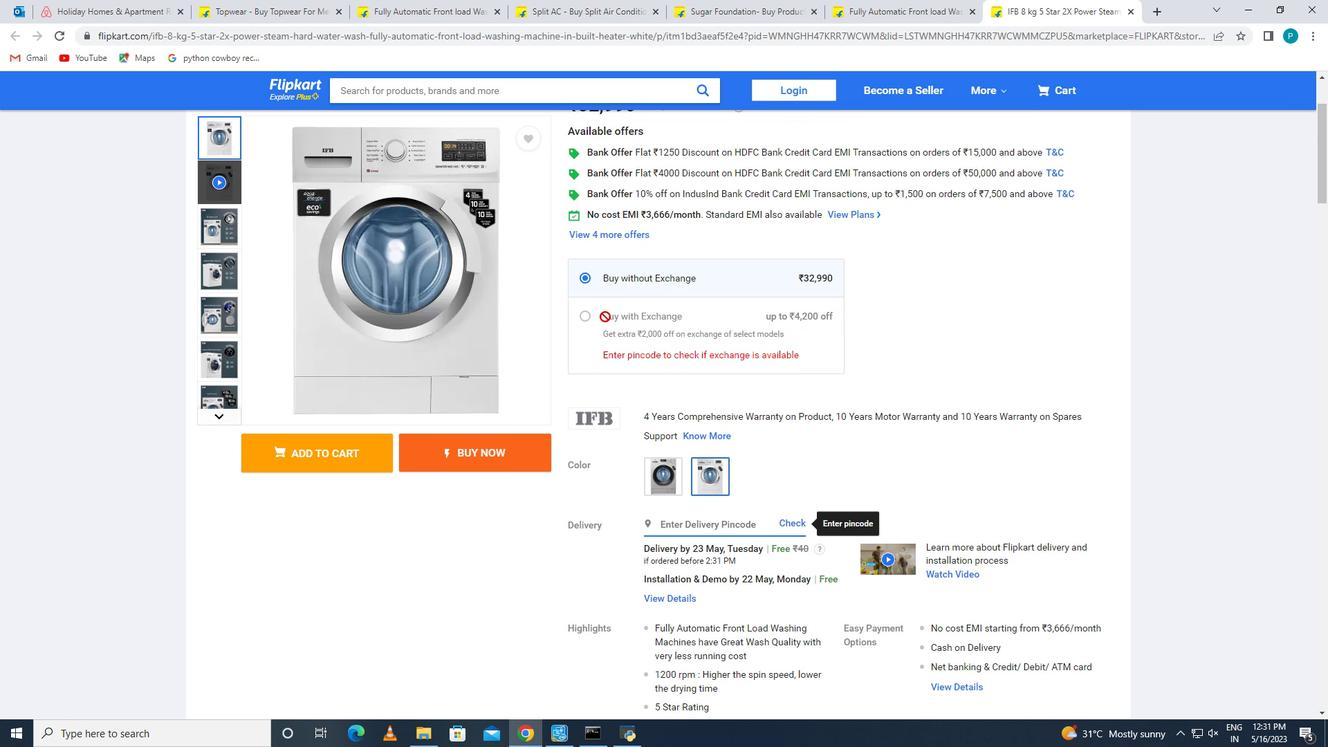 
Action: Mouse scrolled (605, 316) with delta (0, 0)
Screenshot: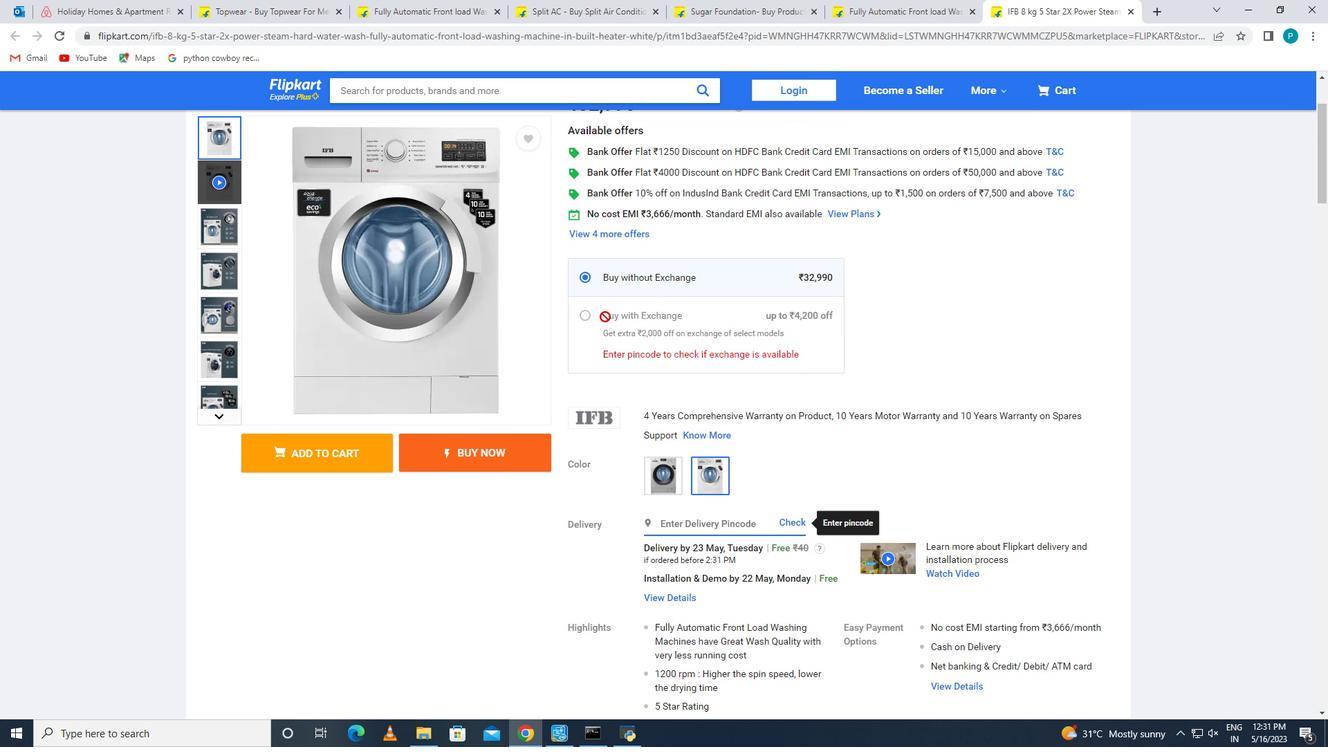 
Action: Mouse moved to (613, 323)
Screenshot: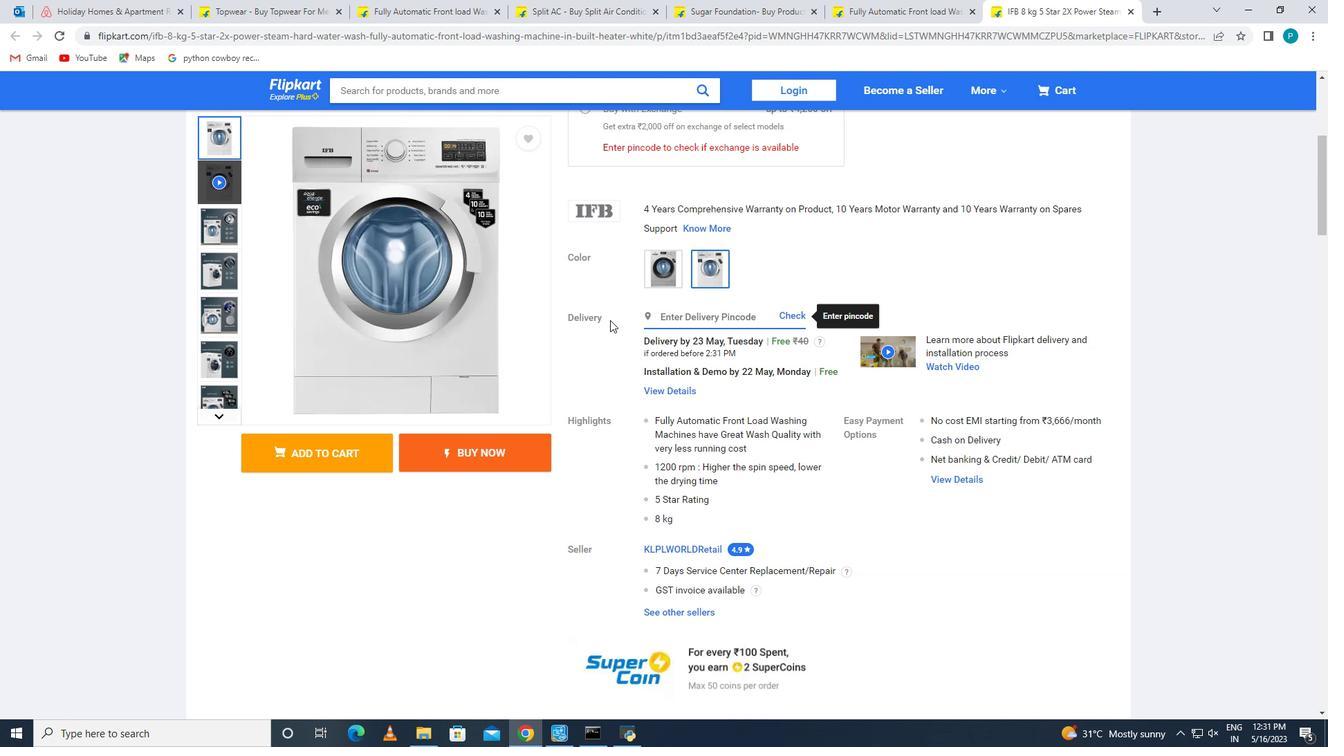 
Action: Mouse scrolled (613, 322) with delta (0, 0)
Screenshot: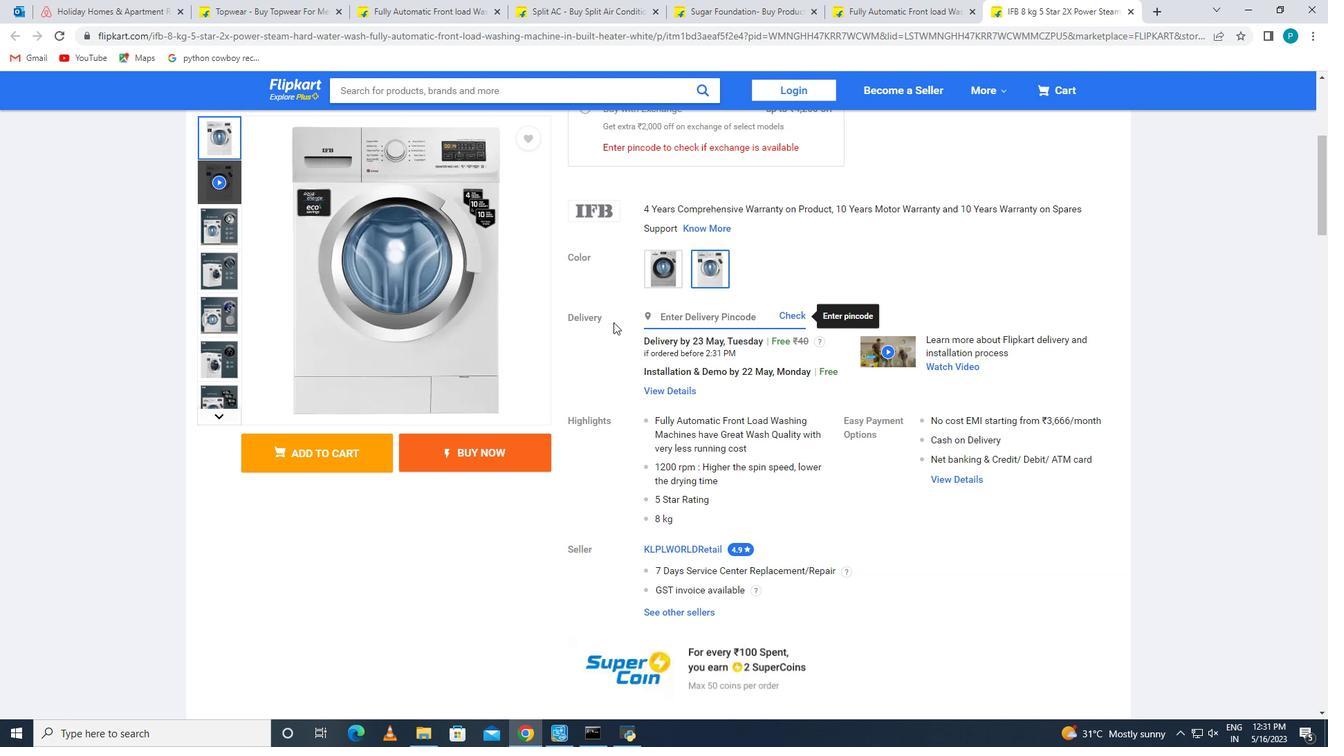 
Action: Mouse moved to (832, 357)
Screenshot: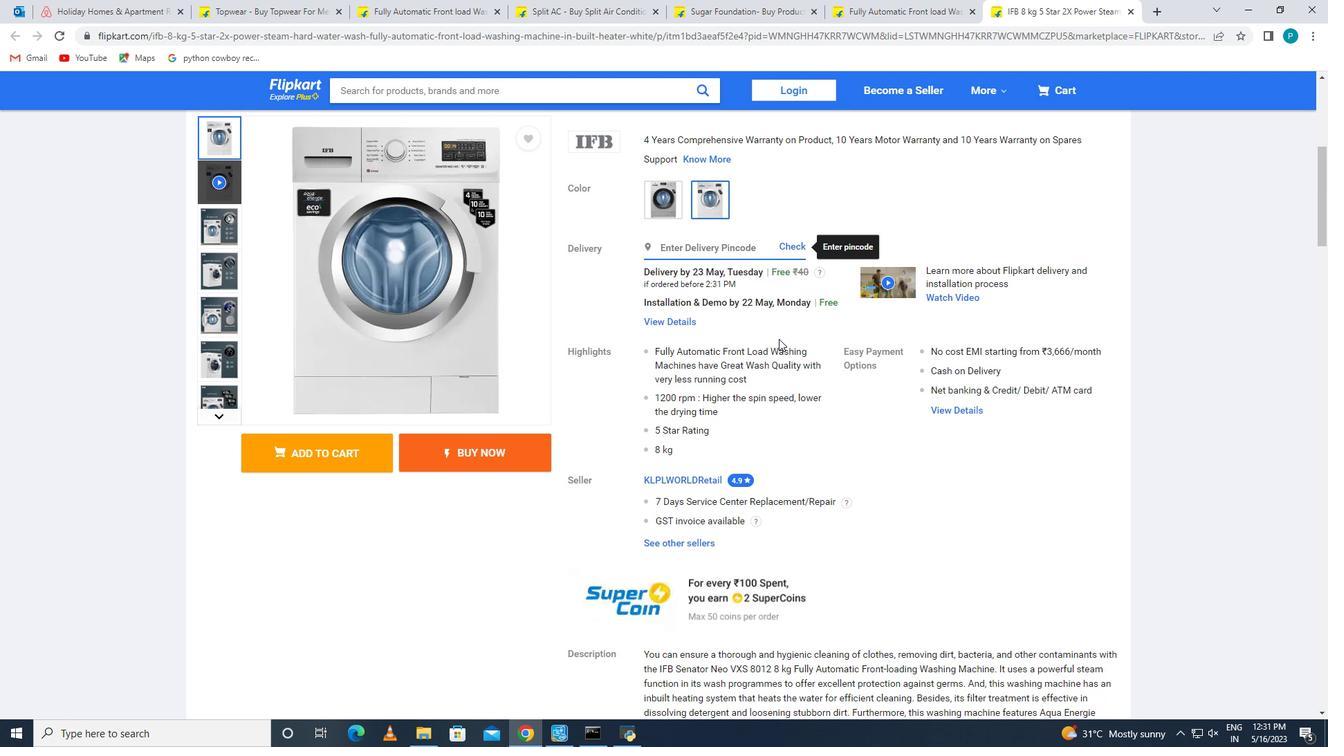 
Action: Mouse scrolled (832, 356) with delta (0, 0)
Screenshot: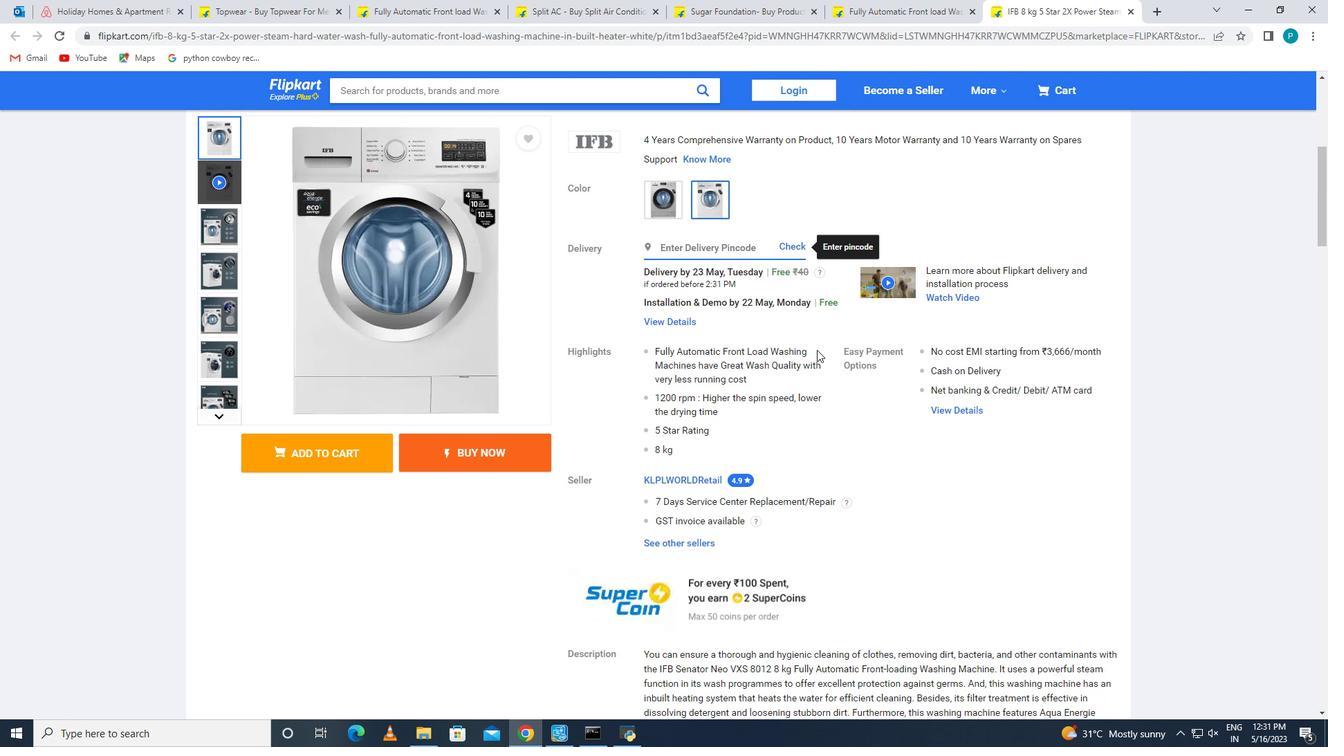 
Action: Mouse scrolled (832, 356) with delta (0, 0)
Screenshot: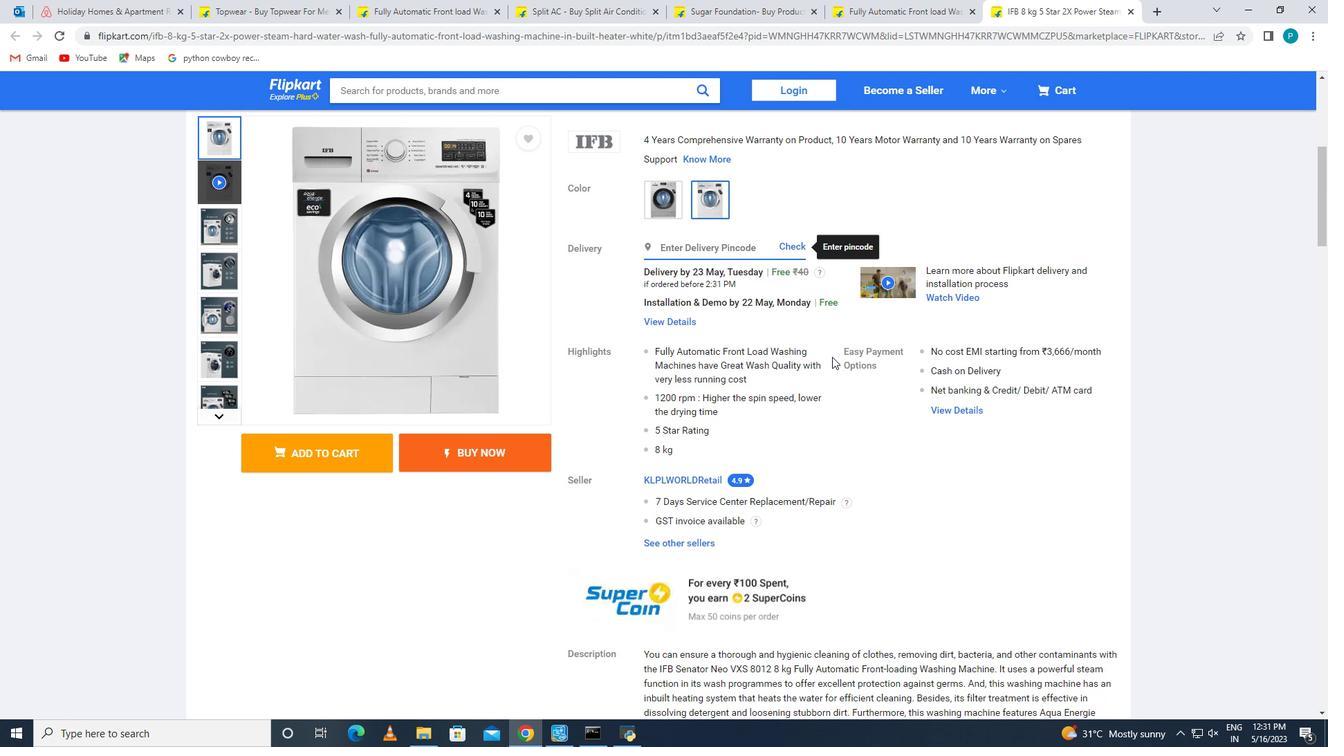 
Action: Mouse scrolled (832, 356) with delta (0, 0)
Screenshot: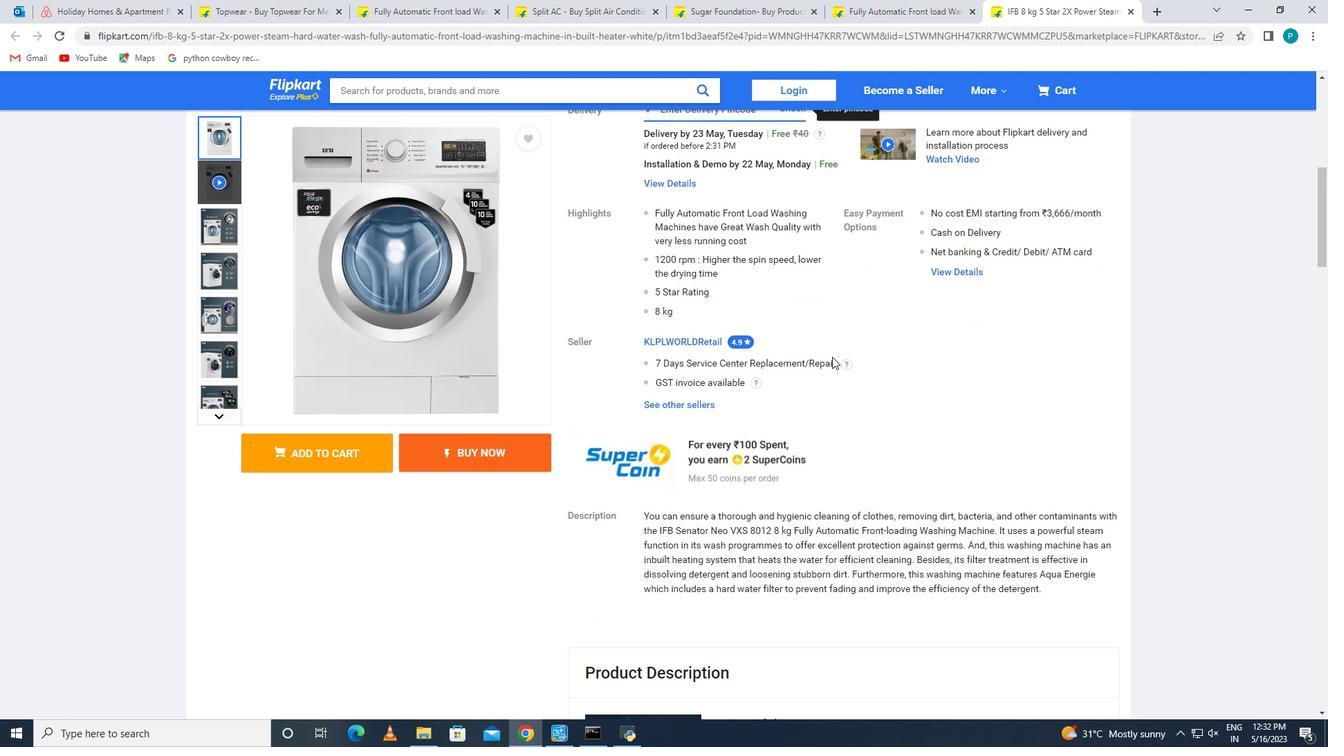 
Action: Mouse scrolled (832, 356) with delta (0, 0)
Screenshot: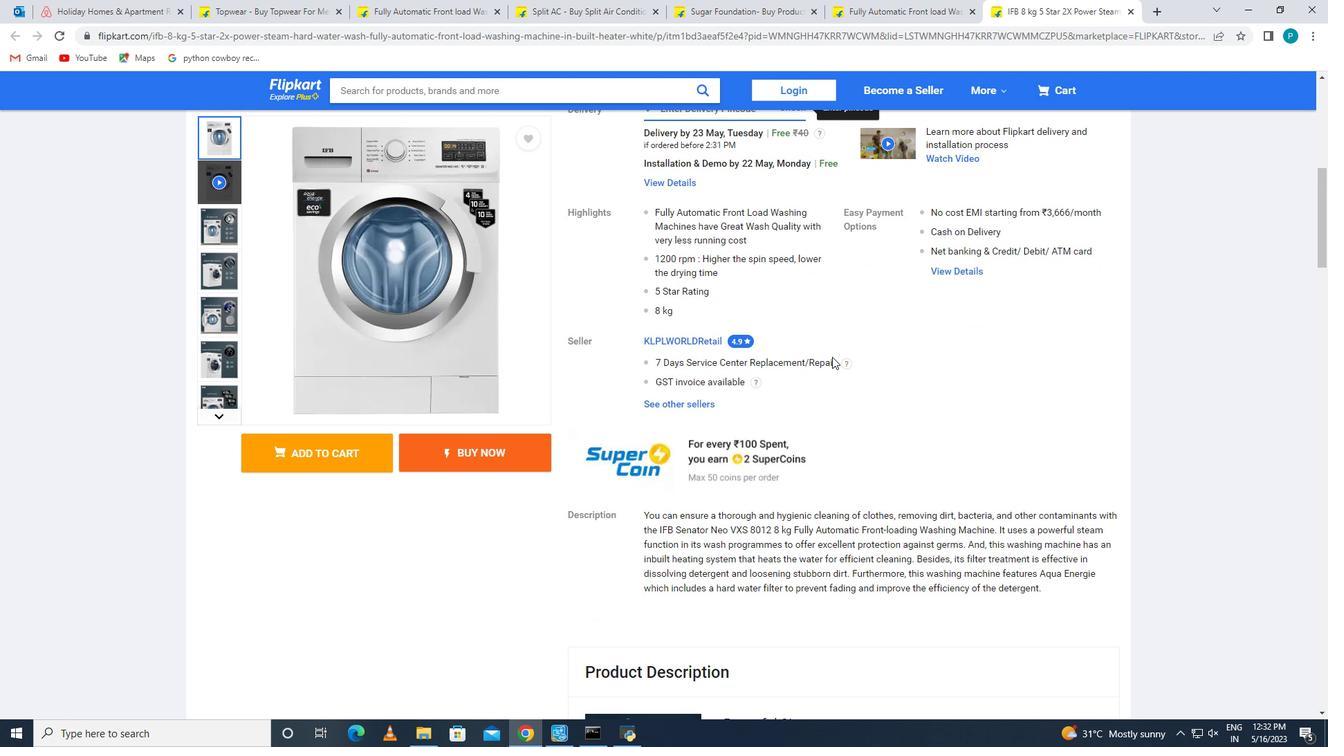 
Action: Mouse scrolled (832, 356) with delta (0, 0)
Screenshot: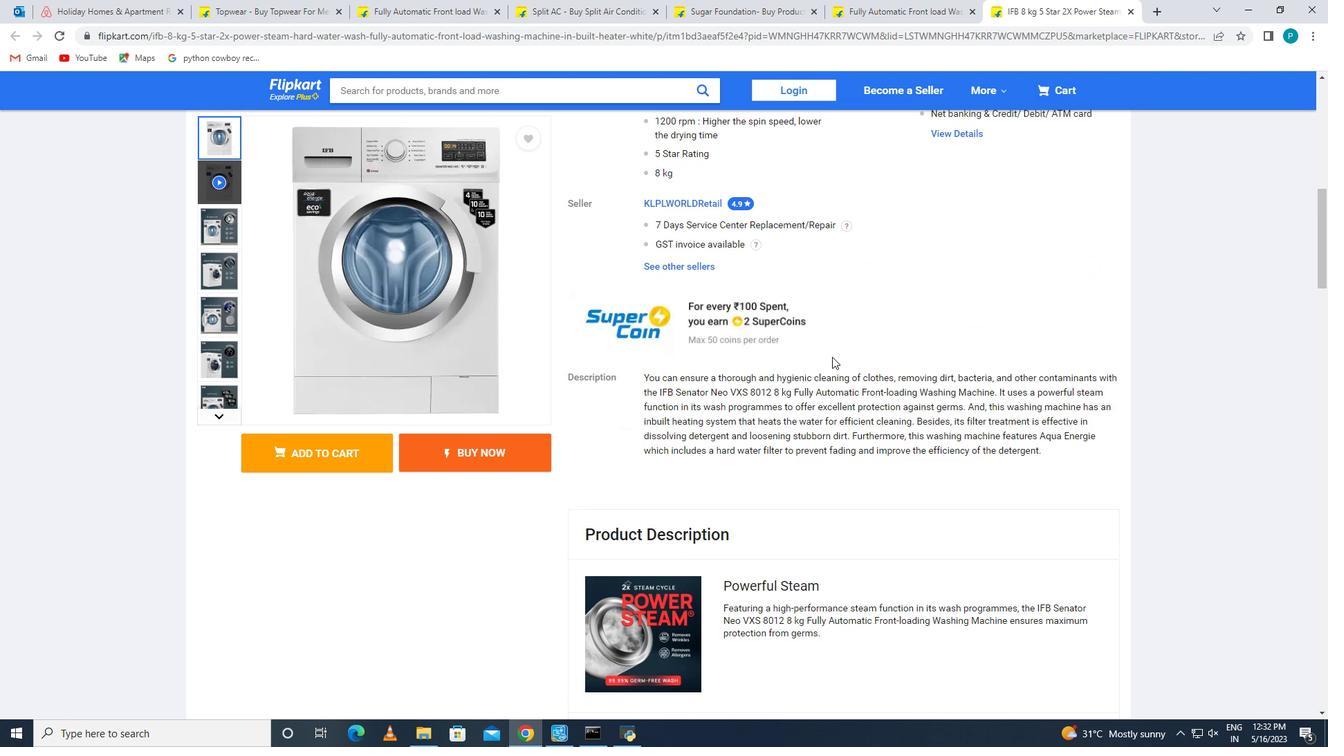 
Action: Mouse scrolled (832, 356) with delta (0, 0)
Screenshot: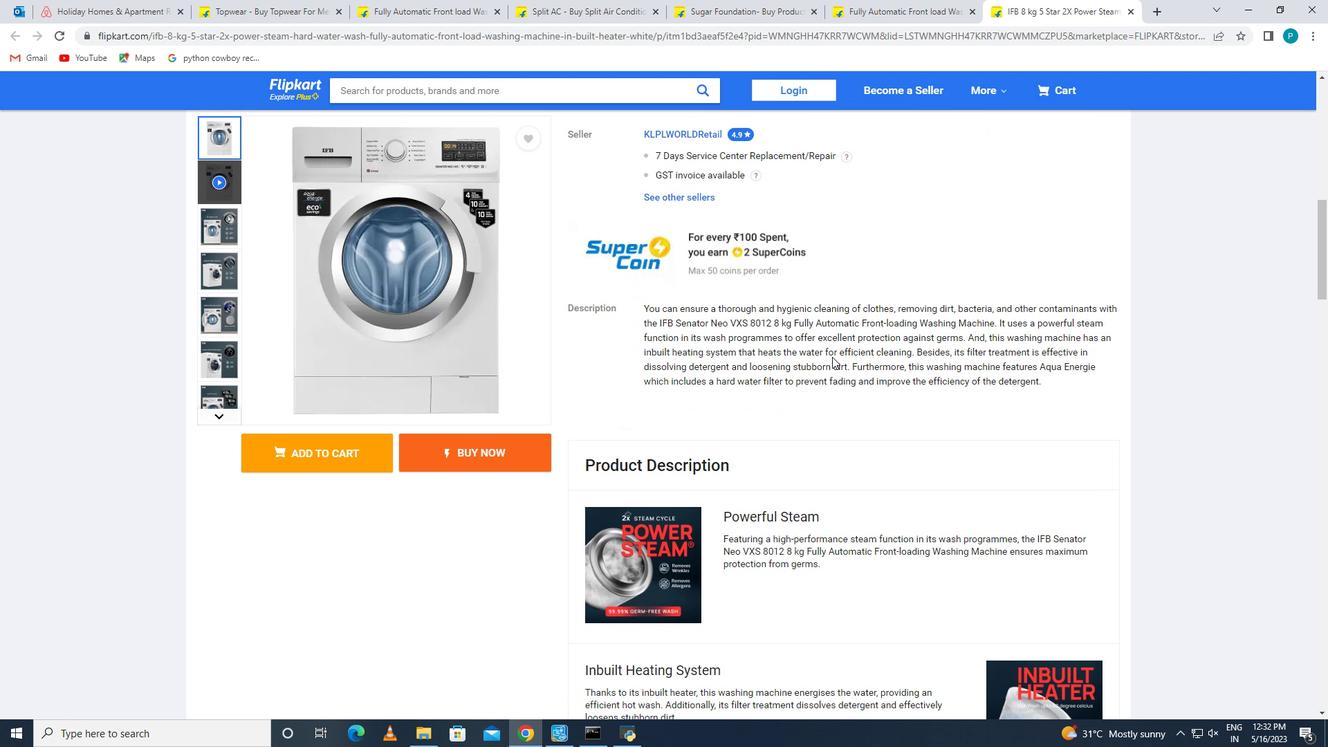 
Action: Mouse scrolled (832, 356) with delta (0, 0)
Screenshot: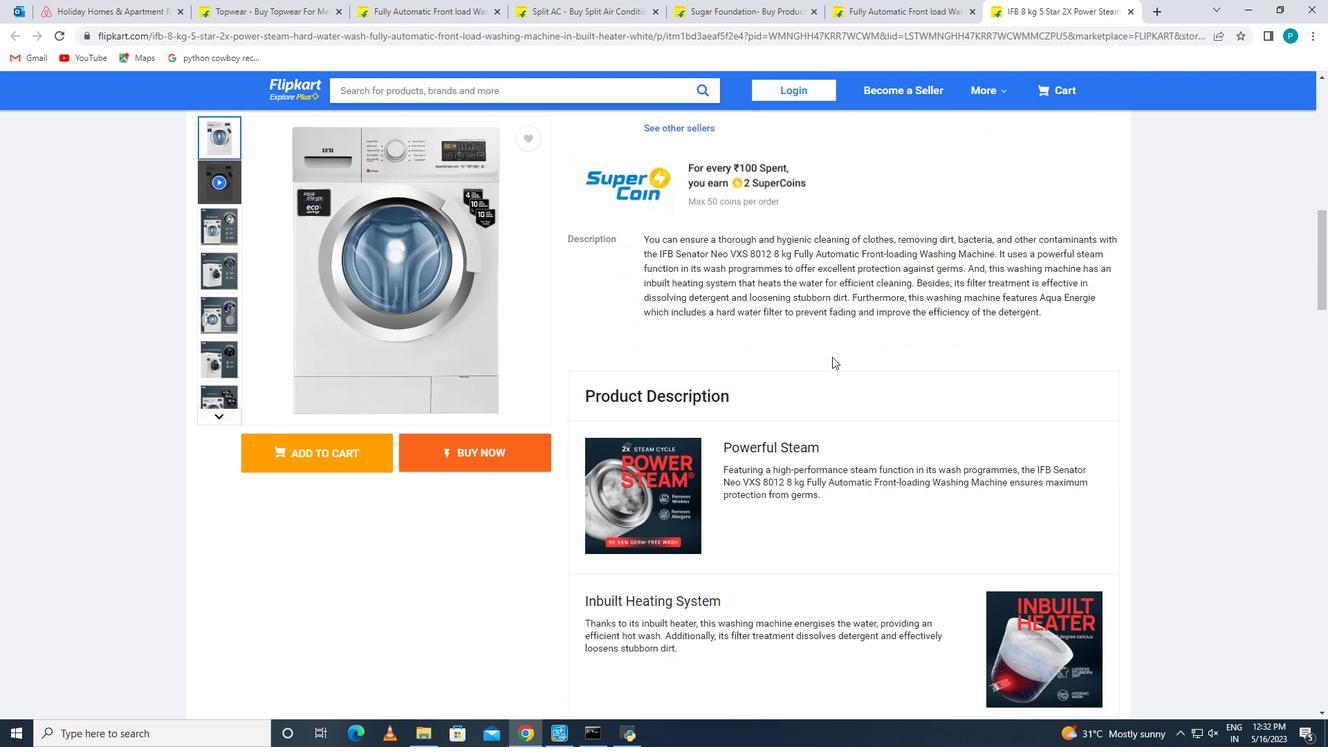 
Action: Mouse scrolled (832, 356) with delta (0, 0)
Screenshot: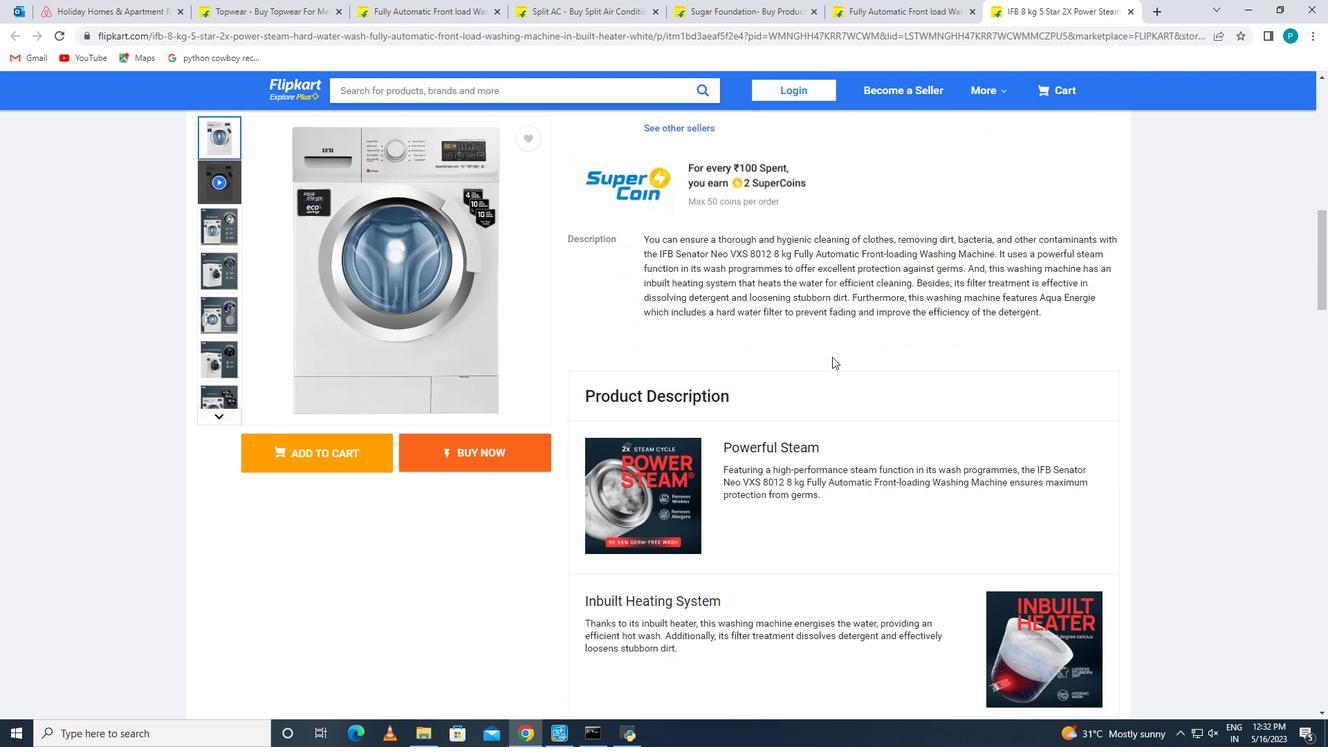 
Action: Mouse moved to (754, 390)
Screenshot: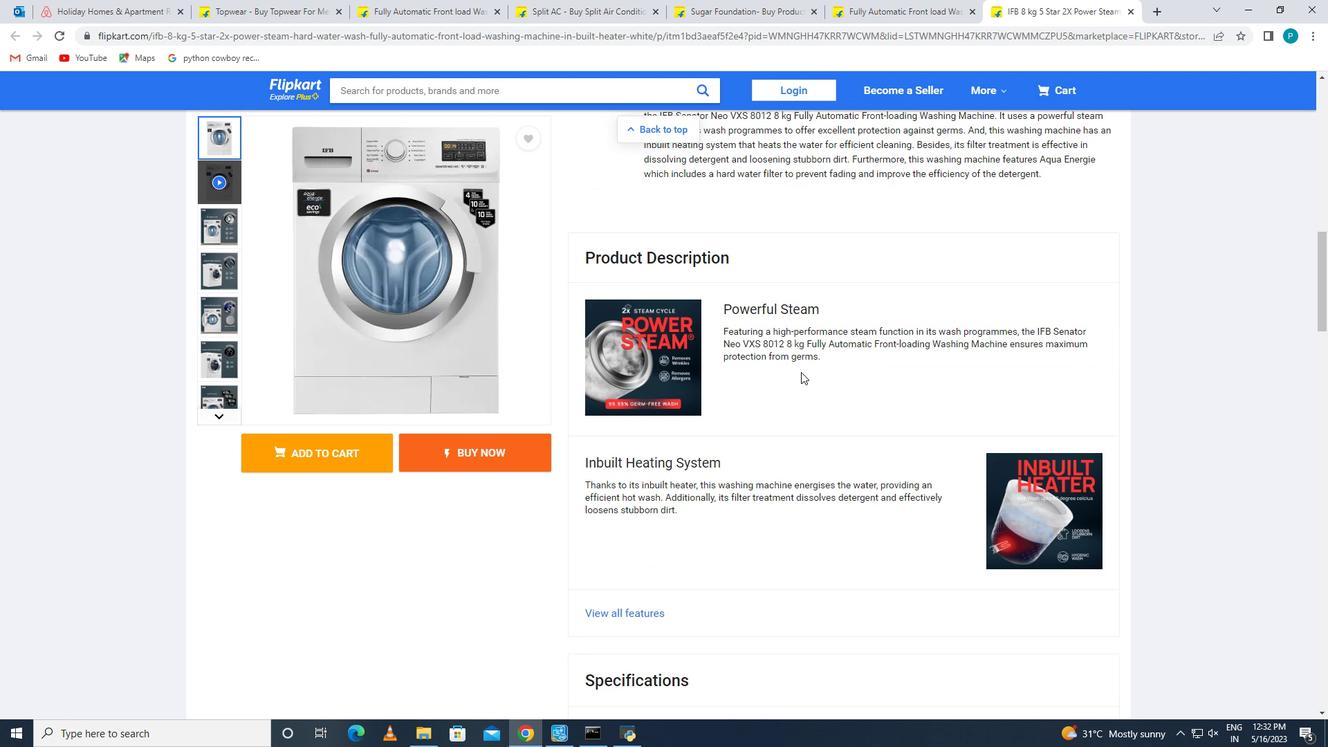 
Action: Mouse scrolled (754, 389) with delta (0, 0)
Screenshot: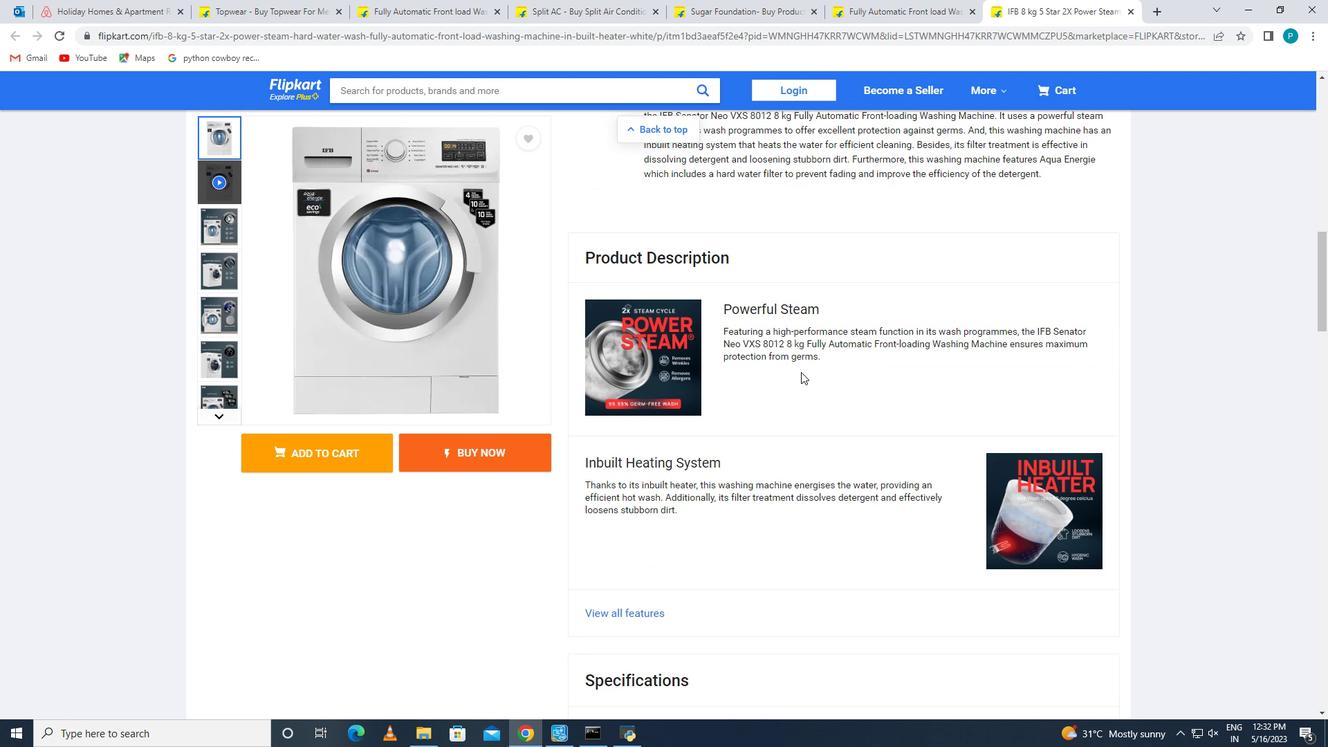 
Action: Mouse moved to (747, 392)
Screenshot: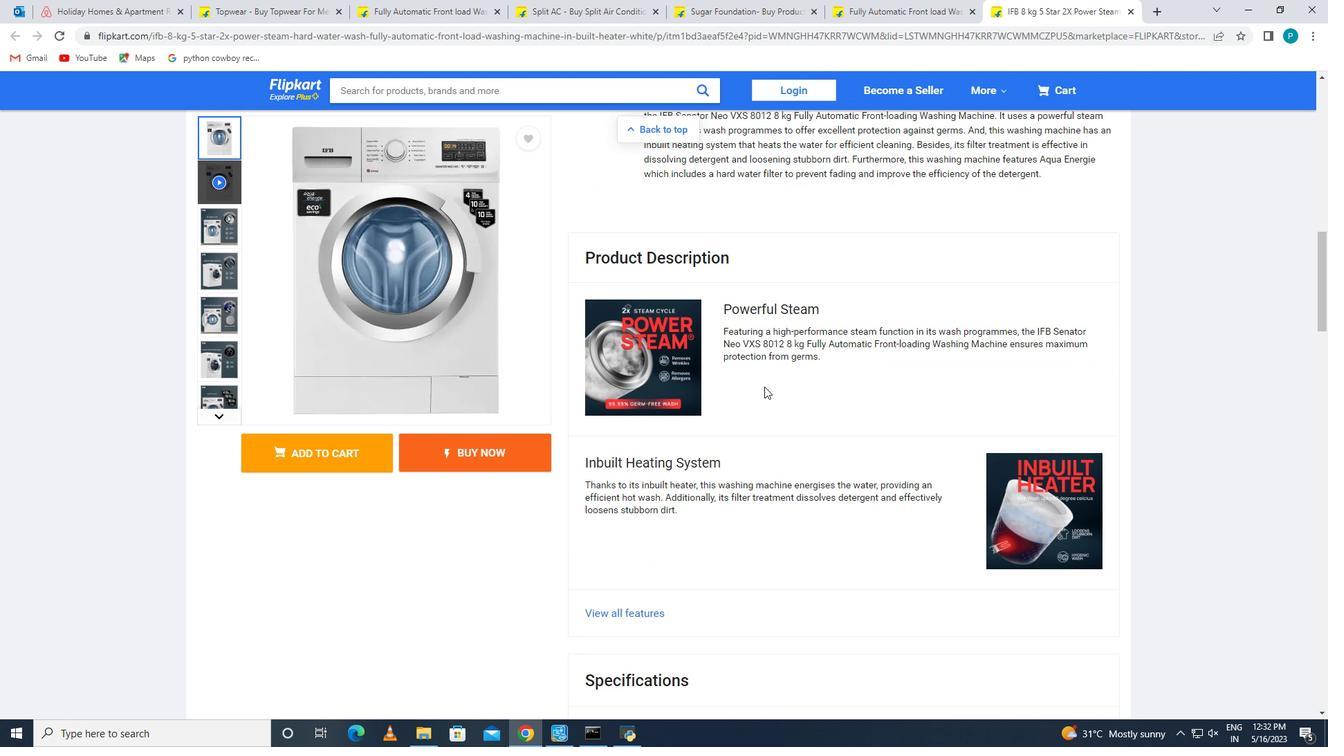 
Action: Mouse scrolled (747, 391) with delta (0, 0)
Screenshot: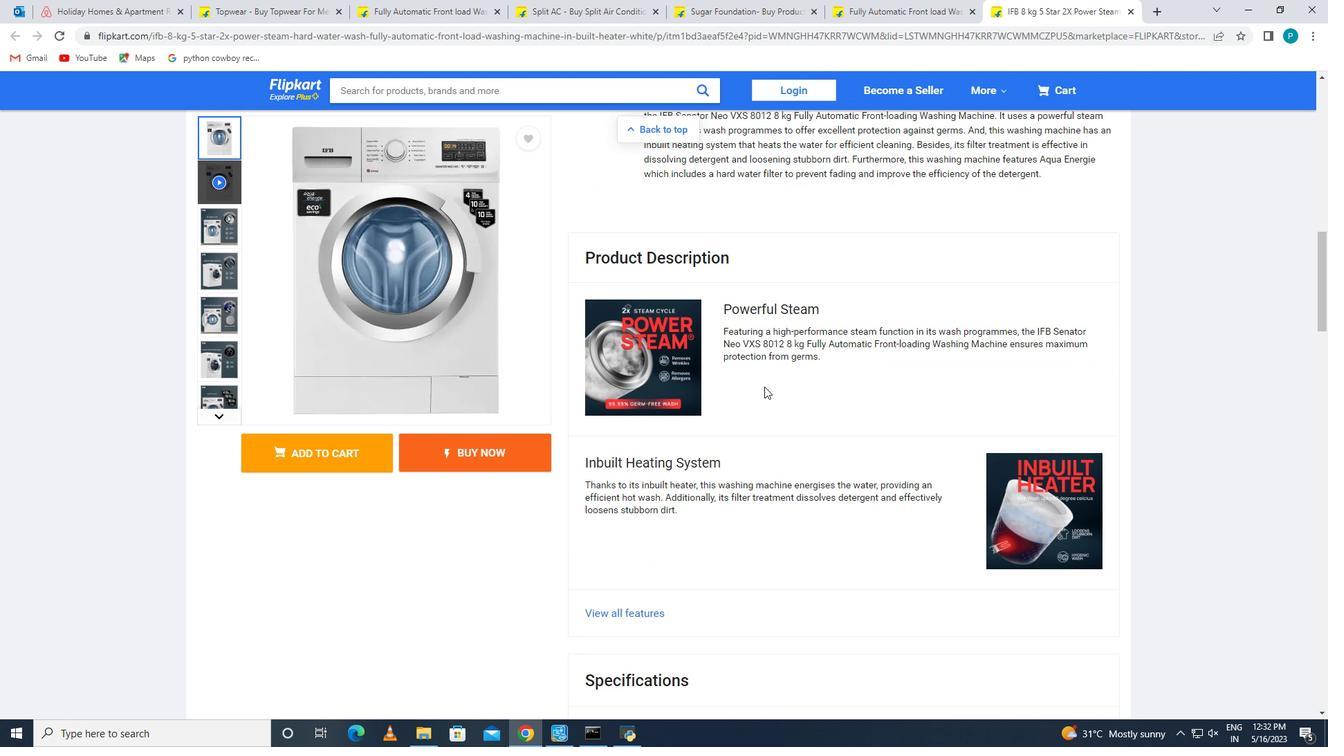 
Action: Mouse moved to (745, 393)
Screenshot: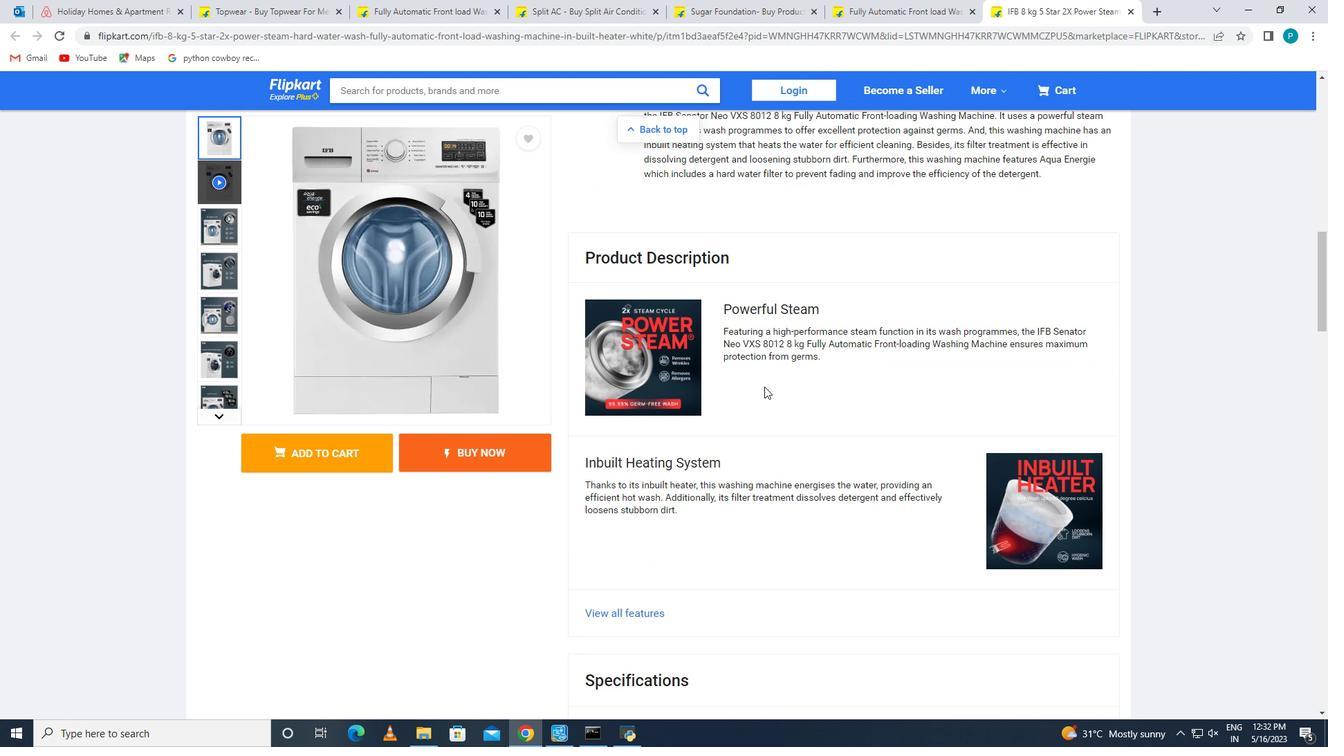 
Action: Mouse scrolled (745, 392) with delta (0, 0)
Screenshot: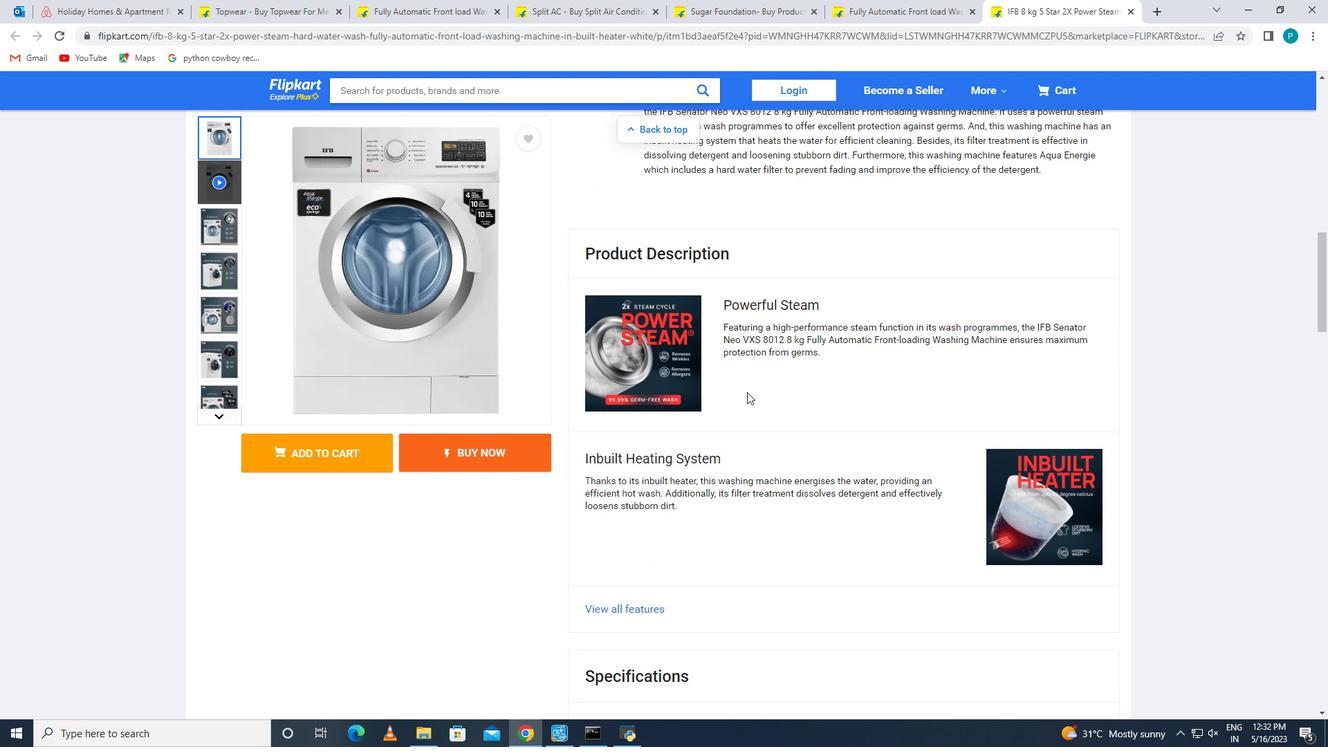 
Action: Mouse scrolled (745, 392) with delta (0, 0)
Screenshot: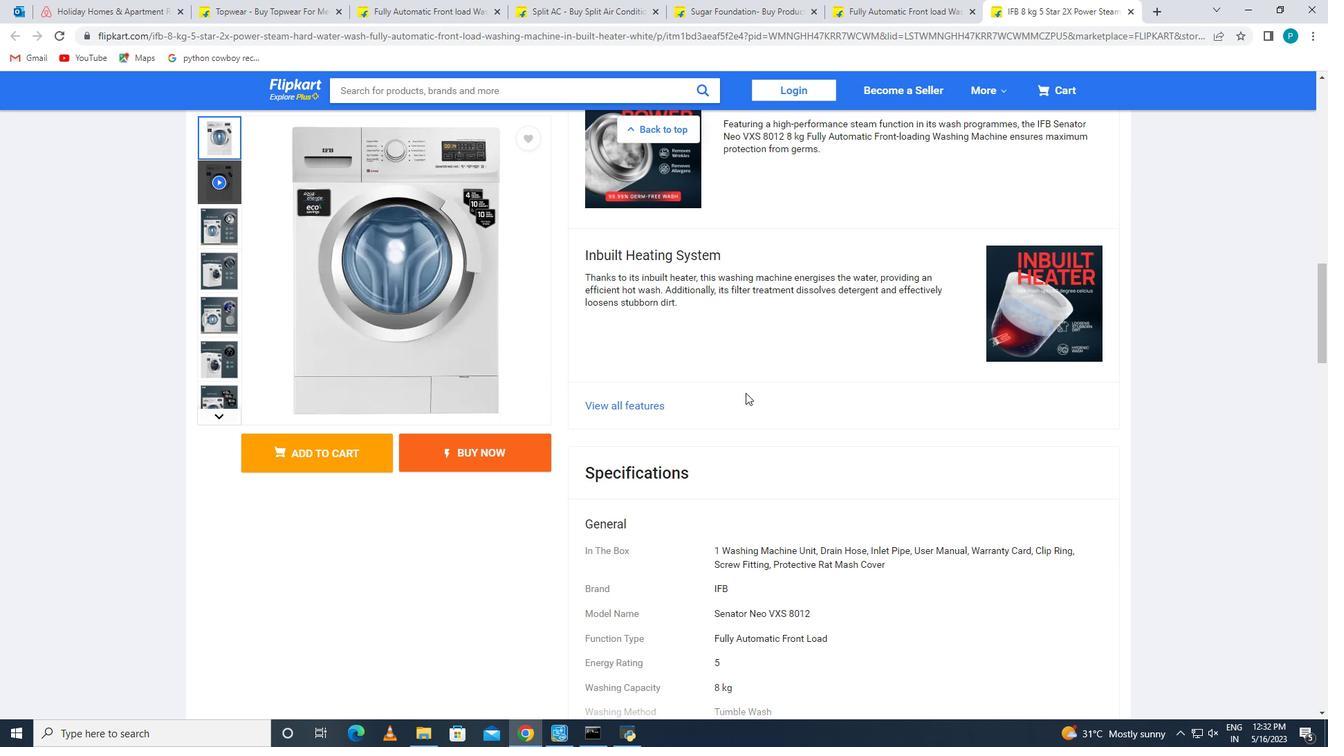 
Action: Mouse scrolled (745, 392) with delta (0, 0)
Screenshot: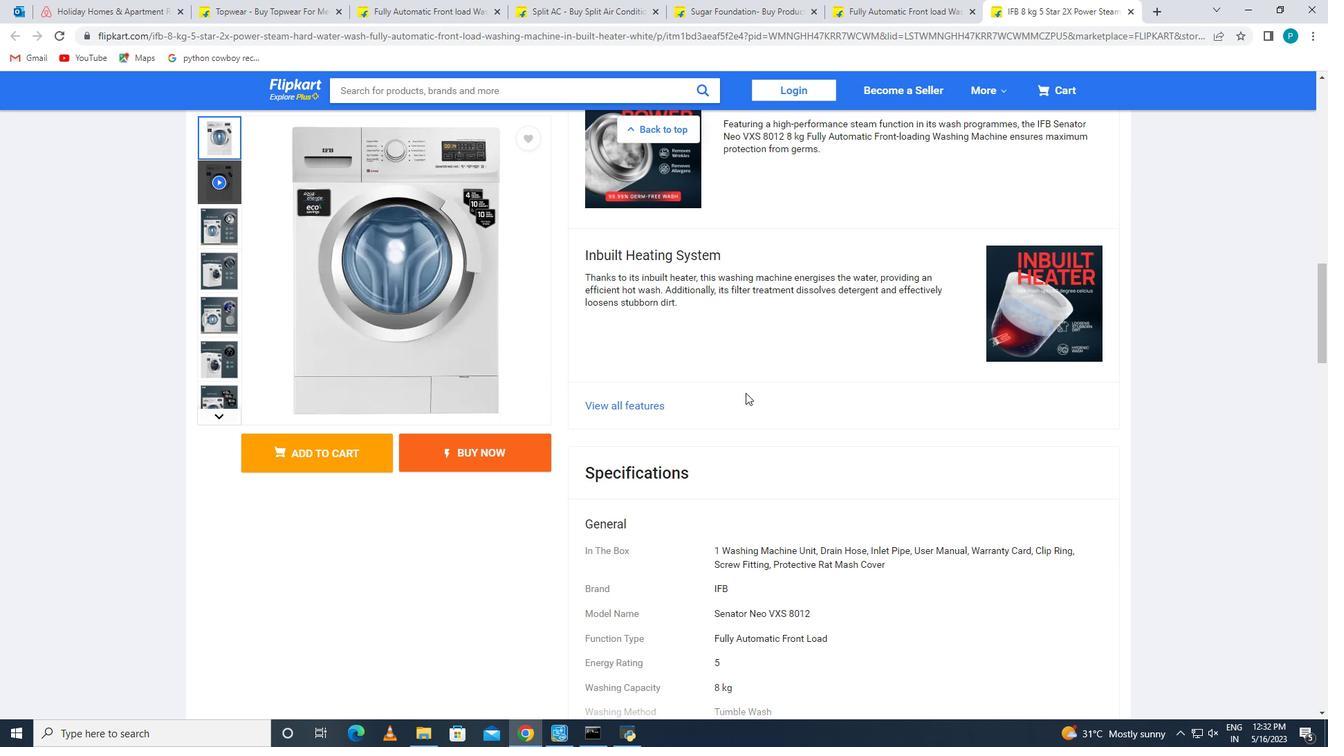 
Action: Mouse scrolled (745, 392) with delta (0, 0)
Screenshot: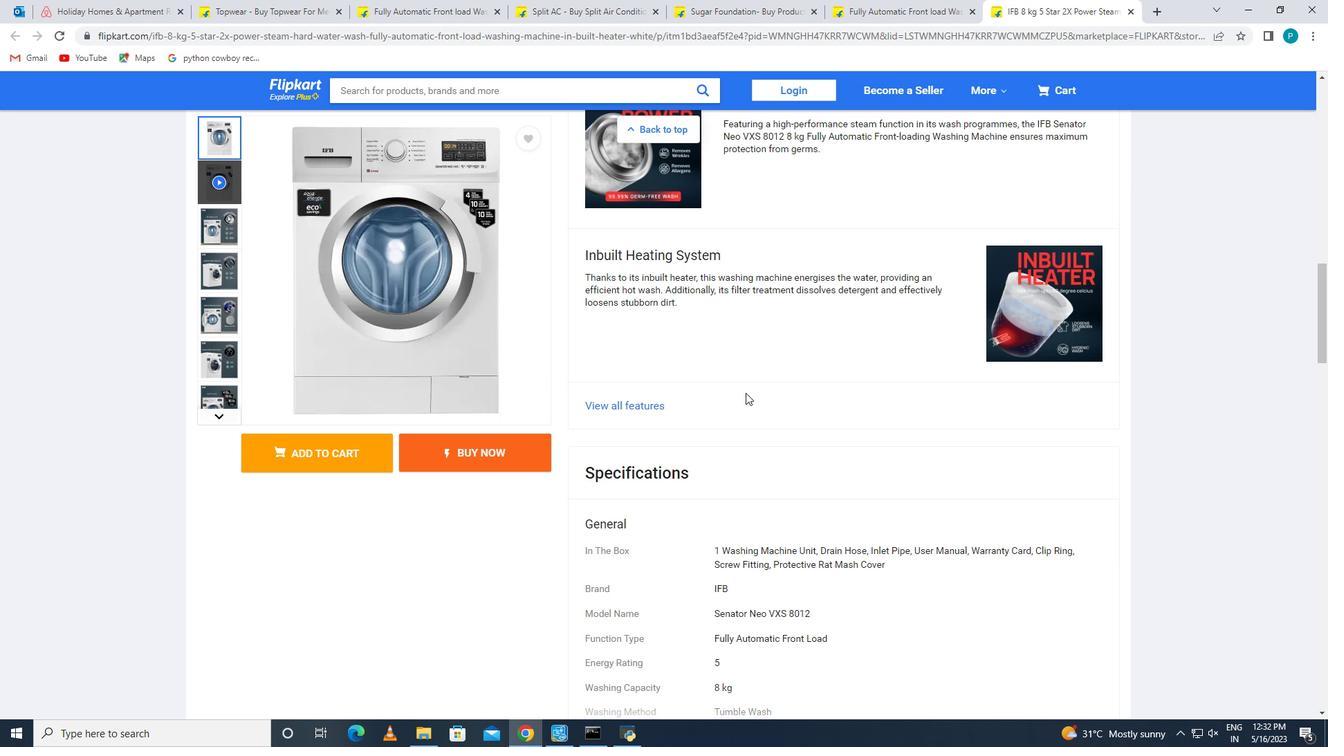 
Action: Mouse scrolled (745, 392) with delta (0, 0)
Screenshot: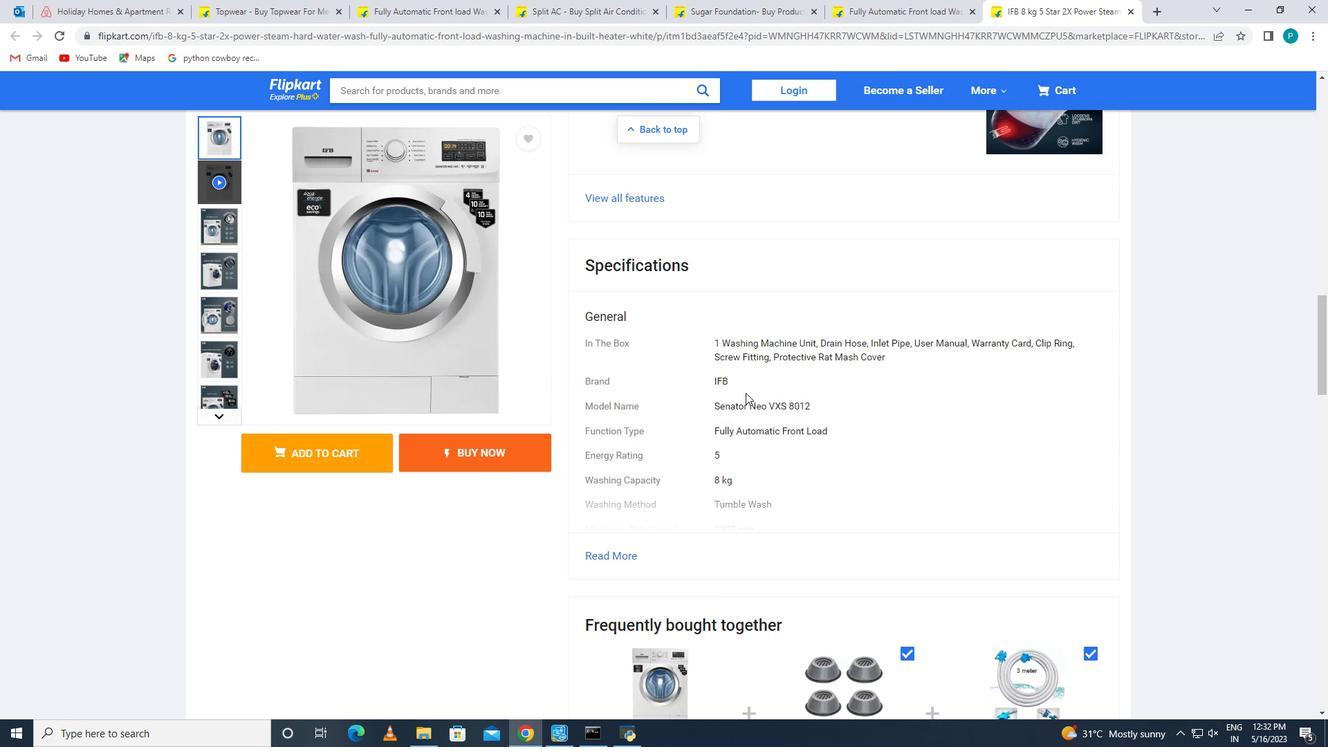 
Action: Mouse scrolled (745, 392) with delta (0, 0)
Screenshot: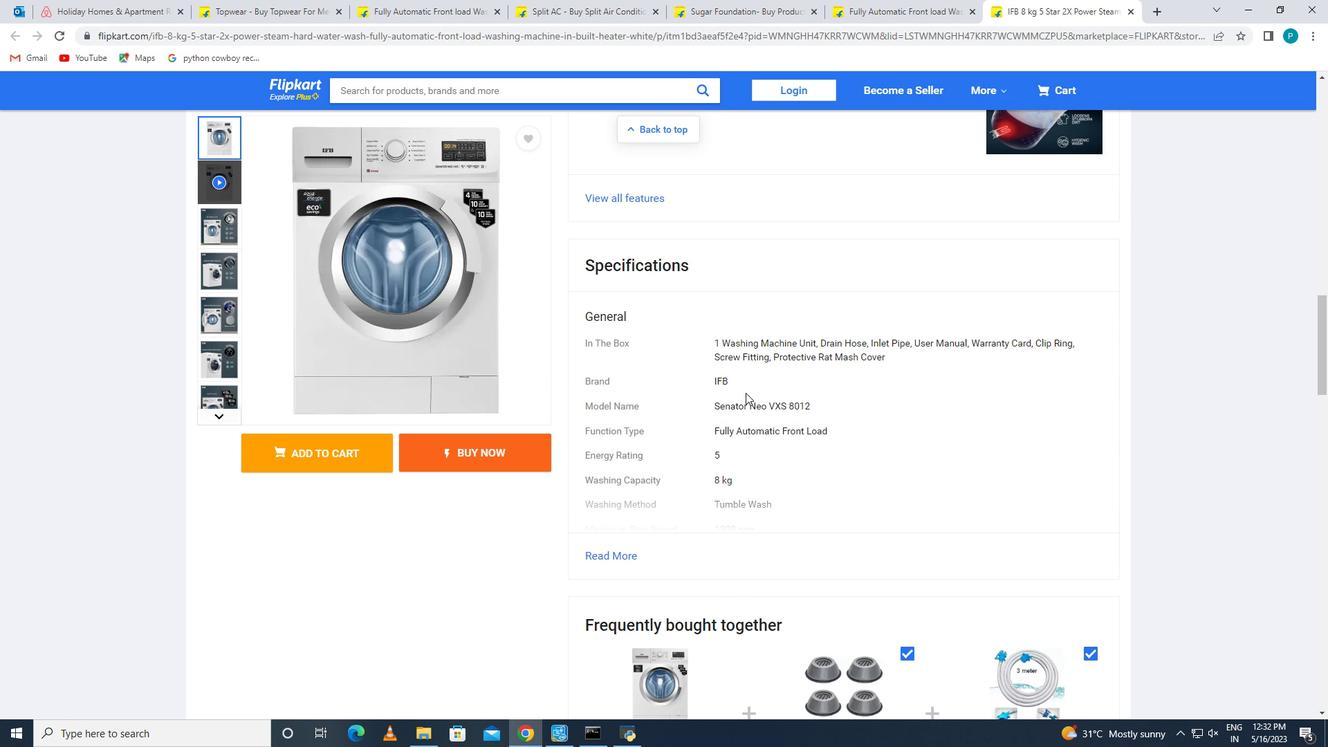 
Action: Mouse scrolled (745, 392) with delta (0, 0)
Screenshot: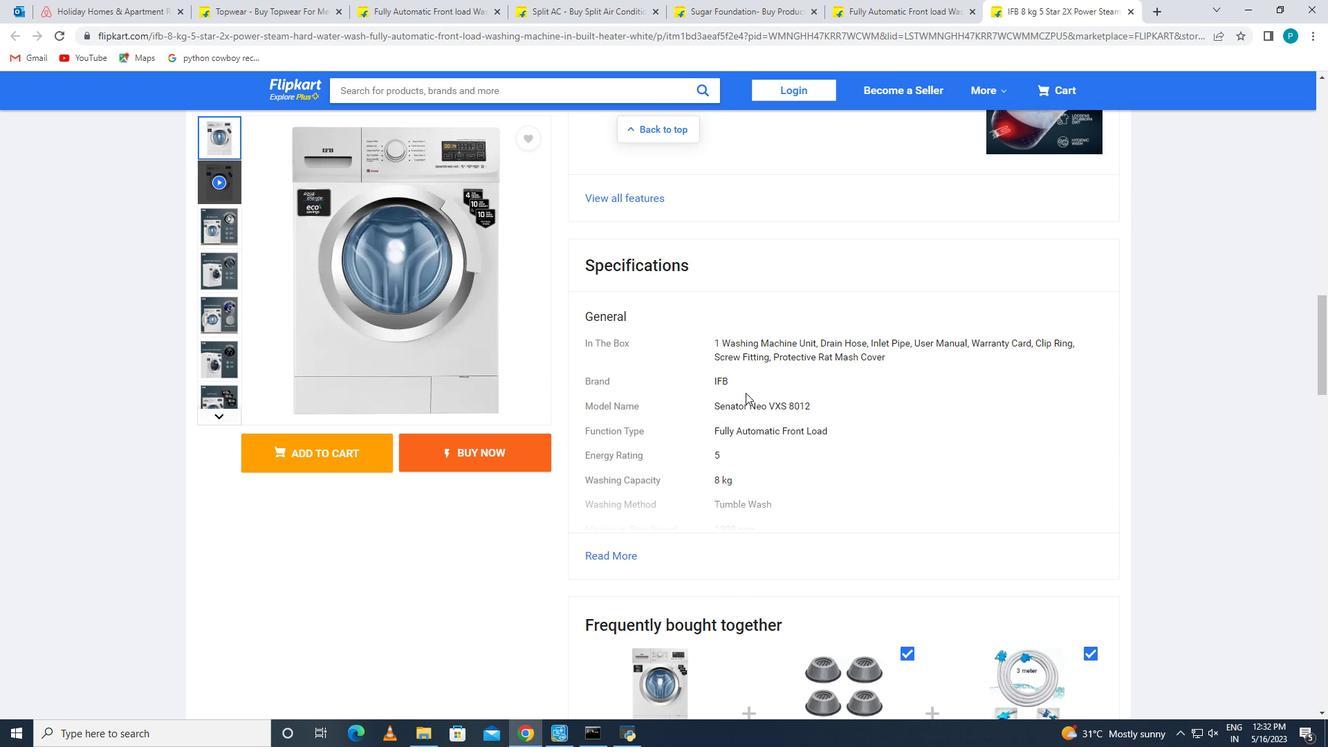 
Action: Mouse scrolled (745, 392) with delta (0, 0)
Screenshot: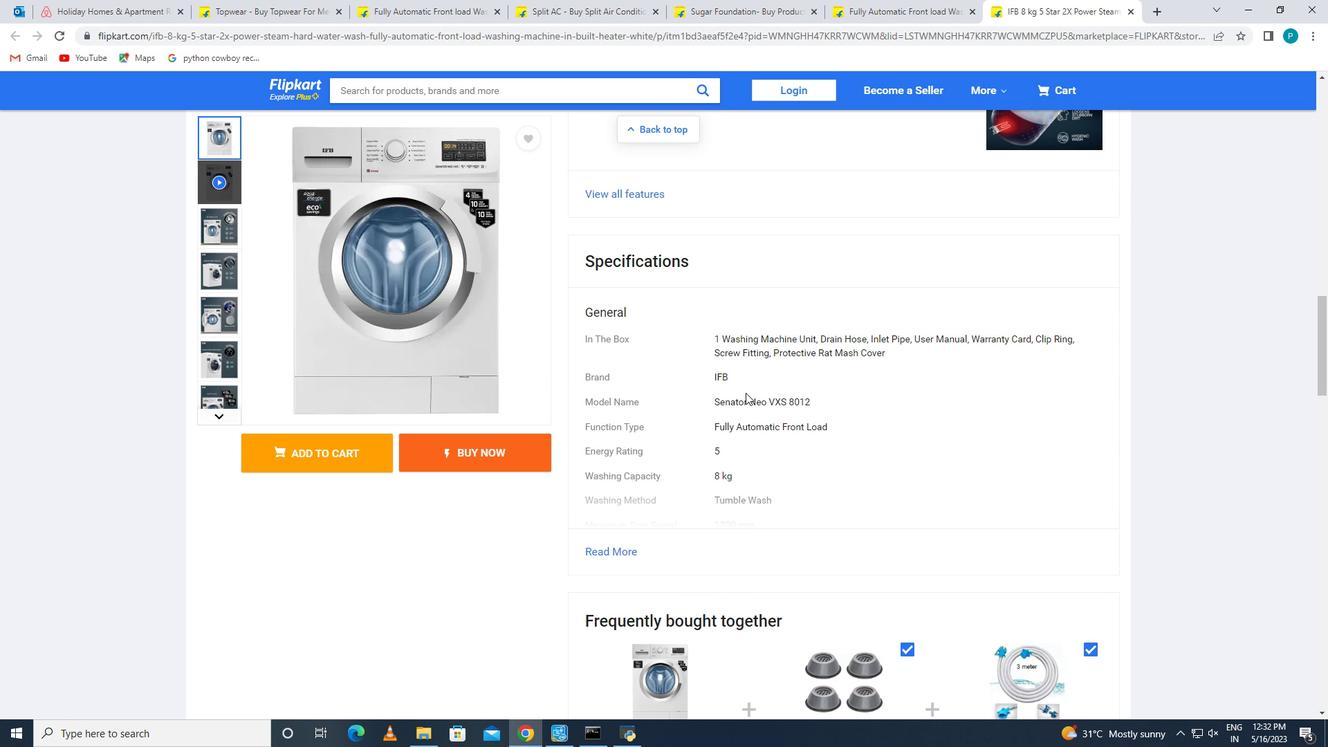 
Action: Mouse scrolled (745, 392) with delta (0, 0)
Screenshot: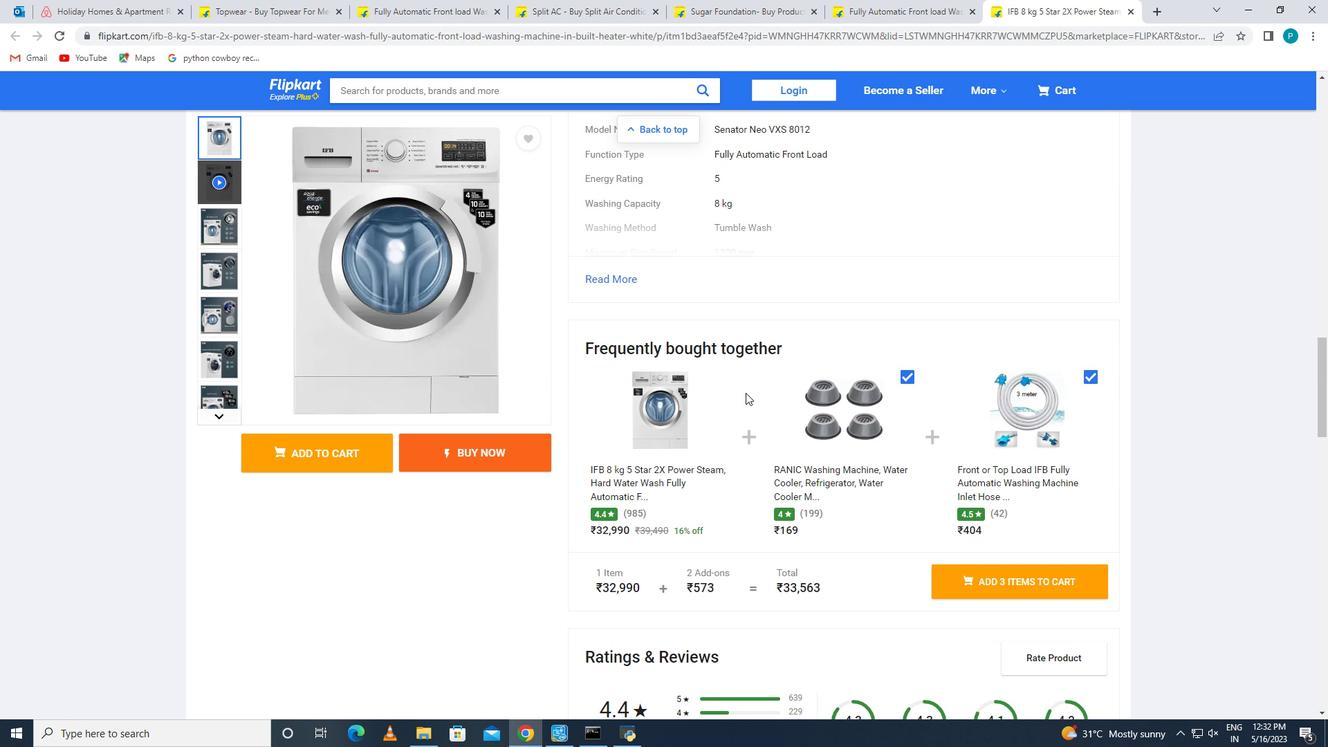 
Action: Mouse moved to (1023, 423)
Screenshot: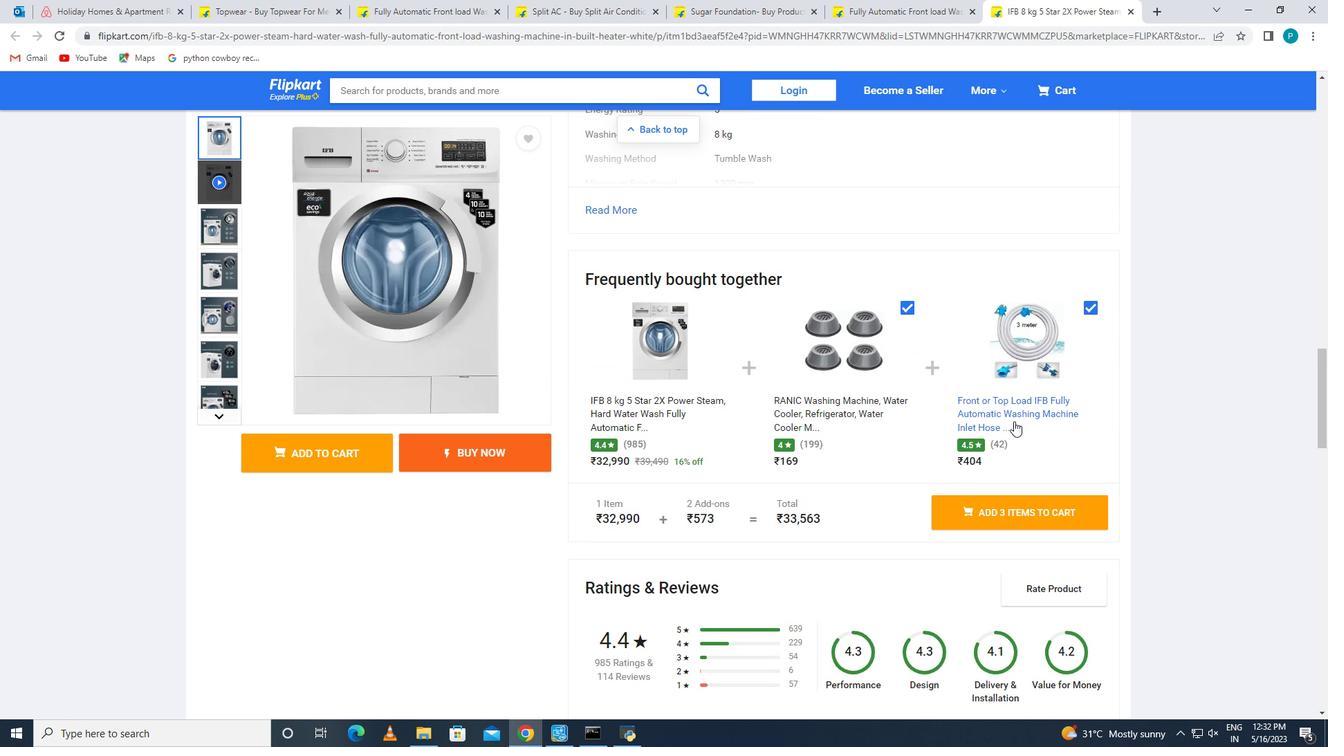 
Action: Mouse scrolled (1023, 422) with delta (0, 0)
Screenshot: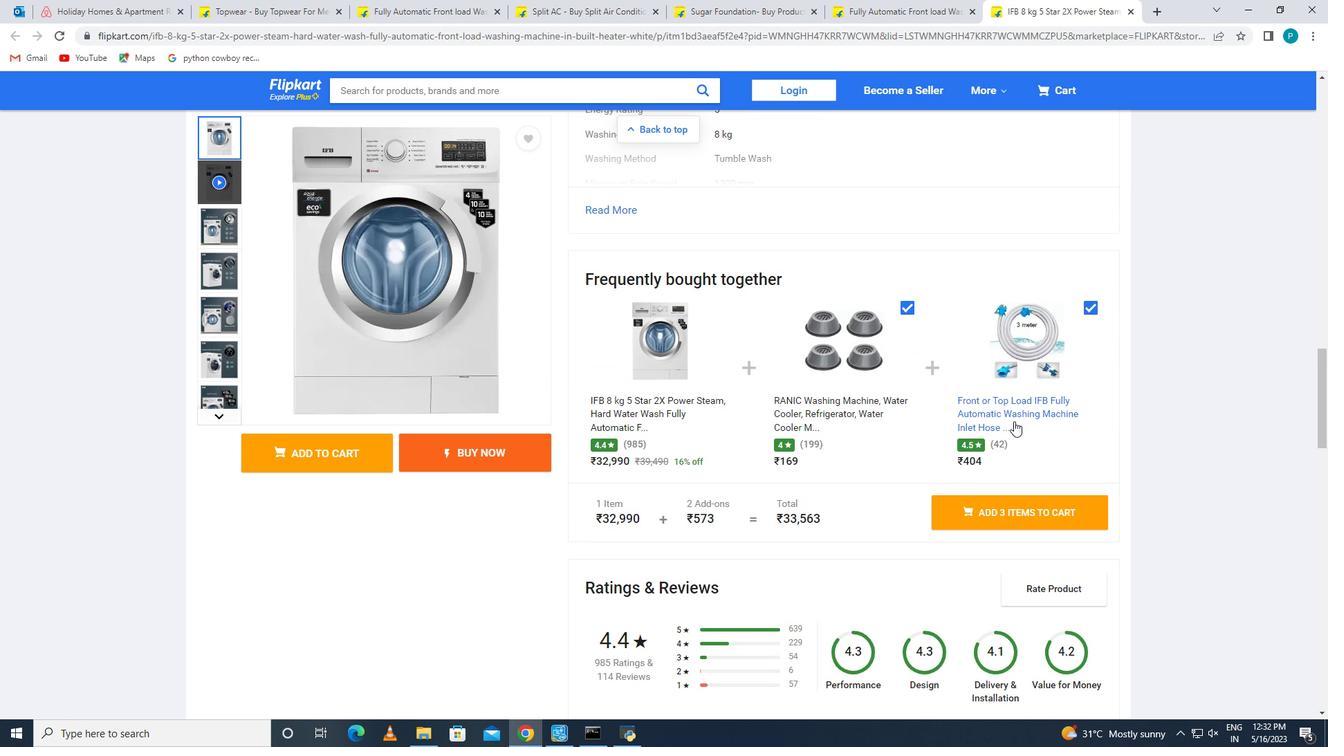 
Action: Mouse moved to (1025, 424)
Screenshot: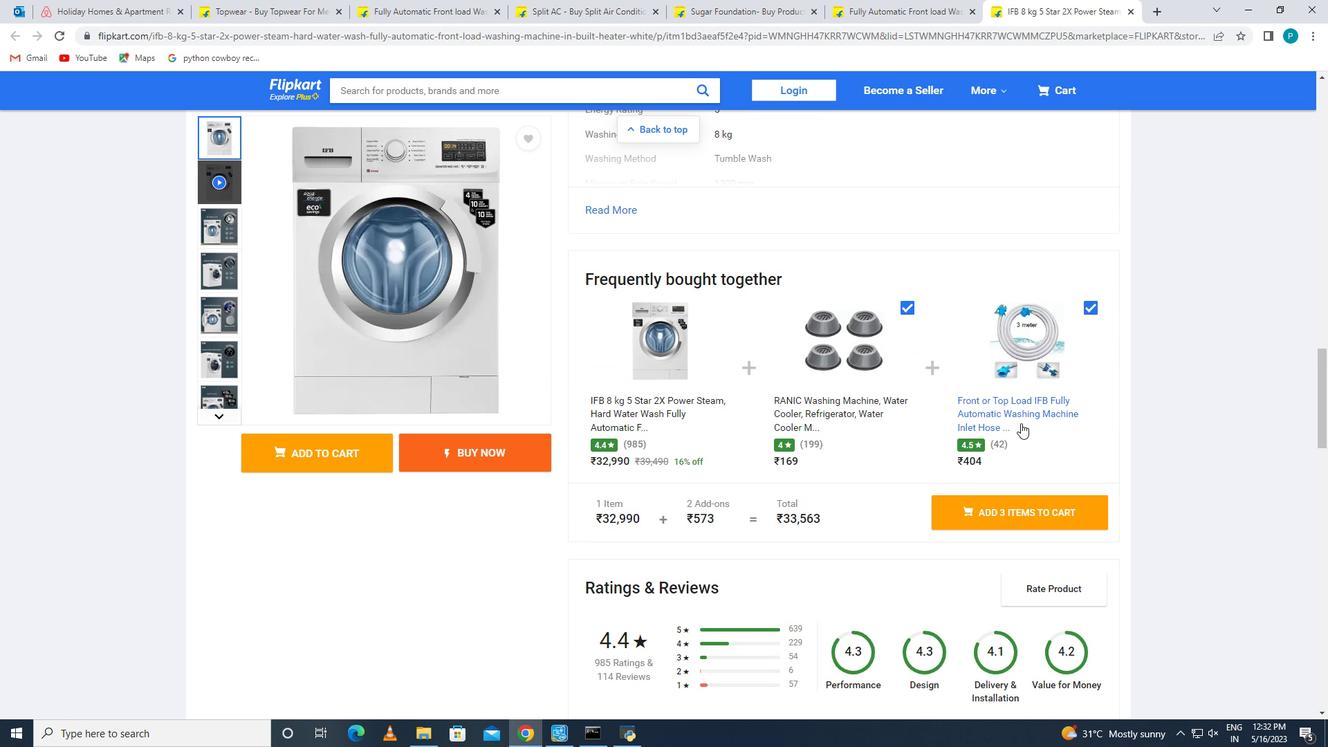 
Action: Mouse scrolled (1025, 423) with delta (0, 0)
Screenshot: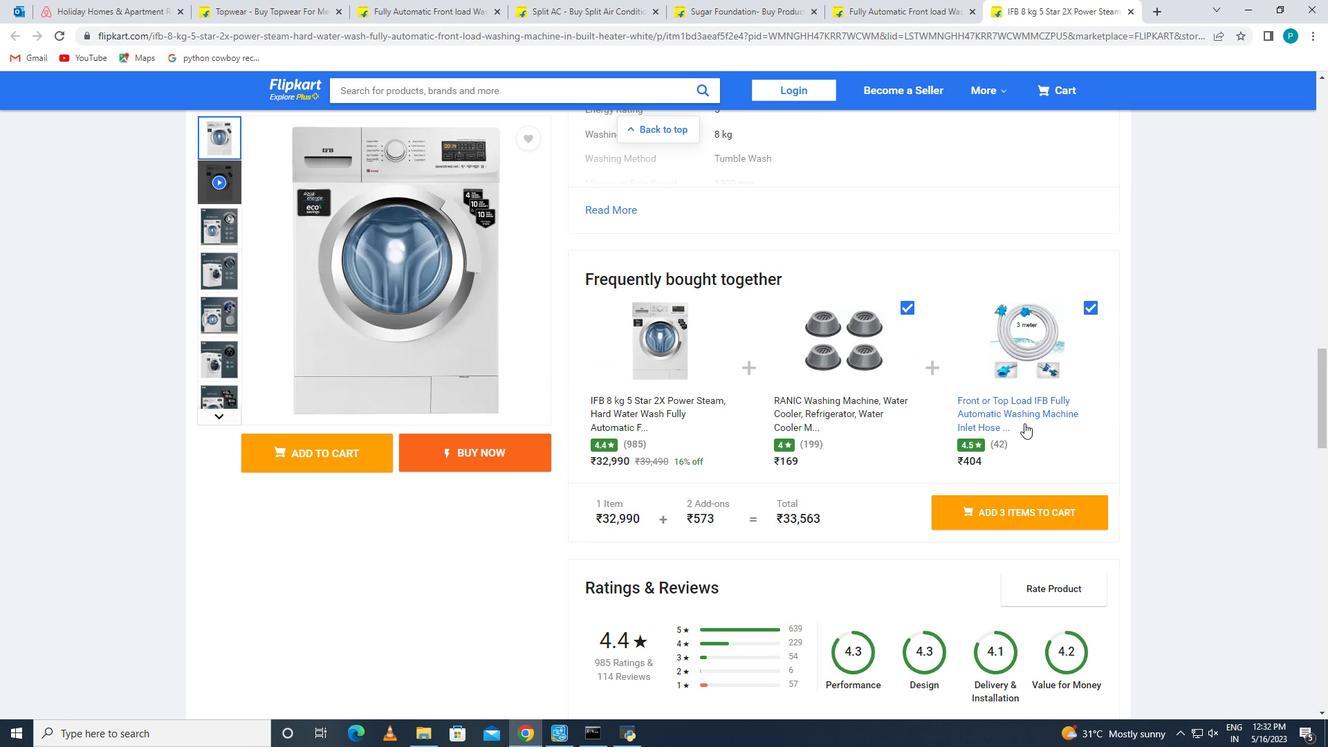 
Action: Mouse scrolled (1025, 423) with delta (0, 0)
Screenshot: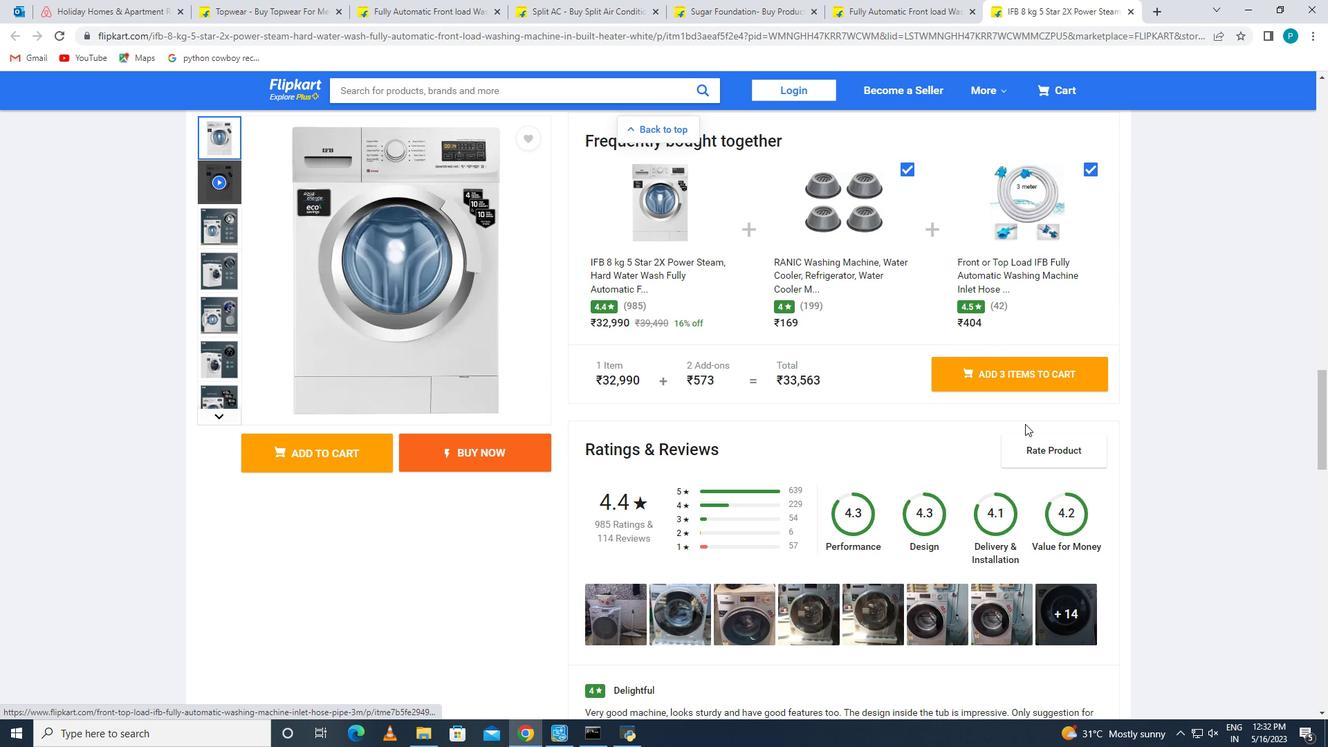 
Action: Mouse scrolled (1025, 423) with delta (0, 0)
Screenshot: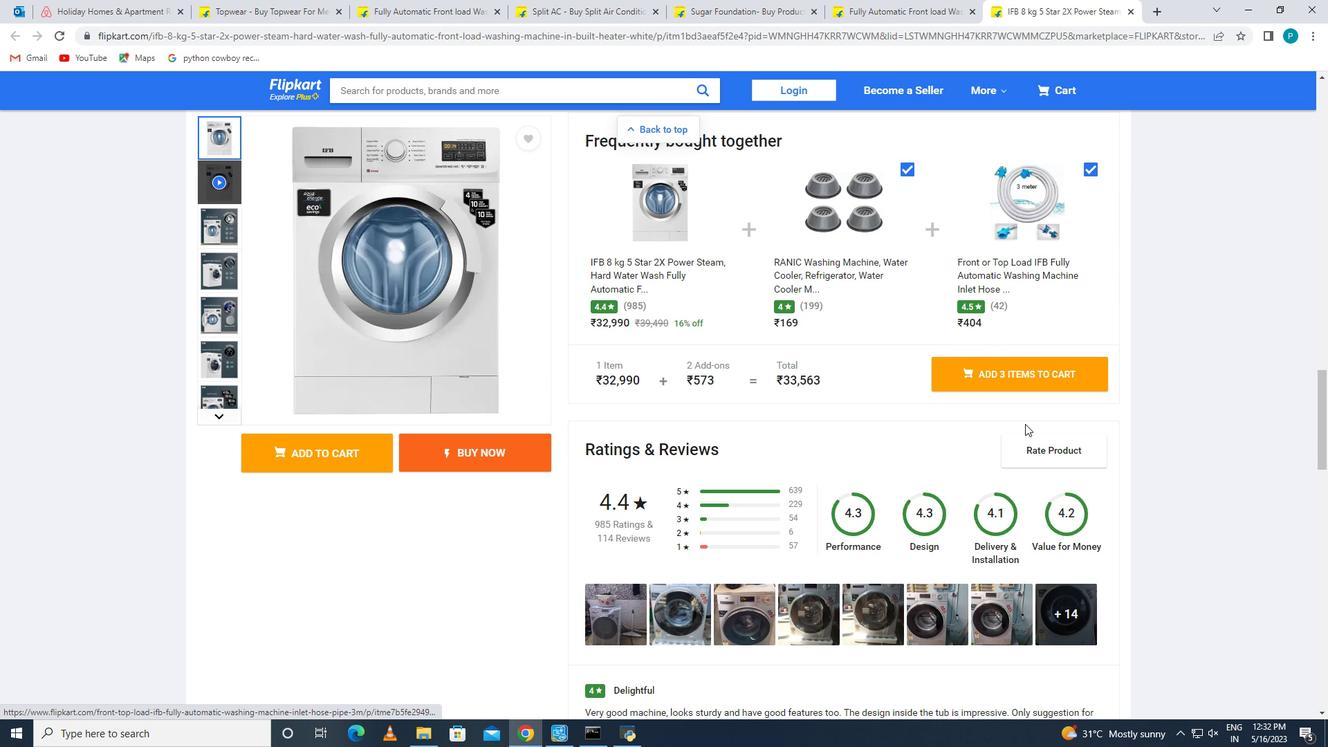 
Action: Mouse moved to (1022, 395)
Screenshot: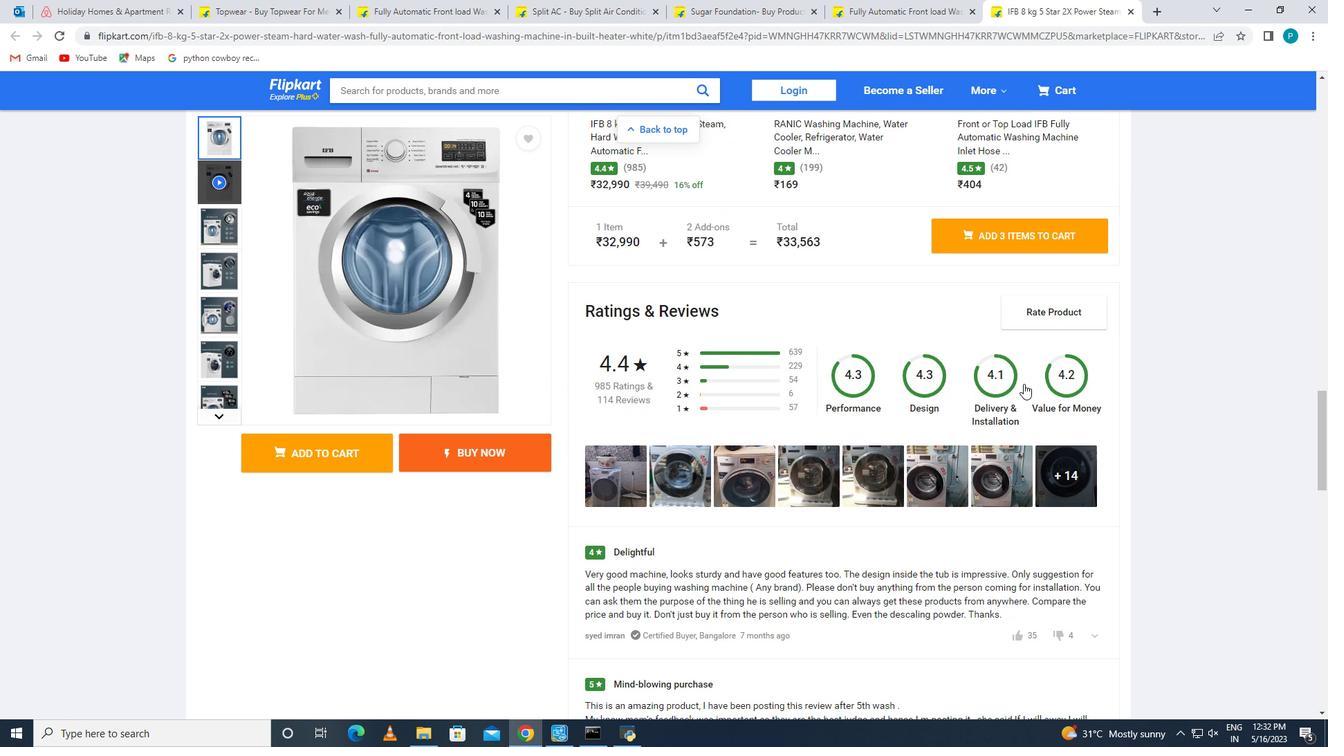 
Action: Mouse scrolled (1022, 394) with delta (0, 0)
Screenshot: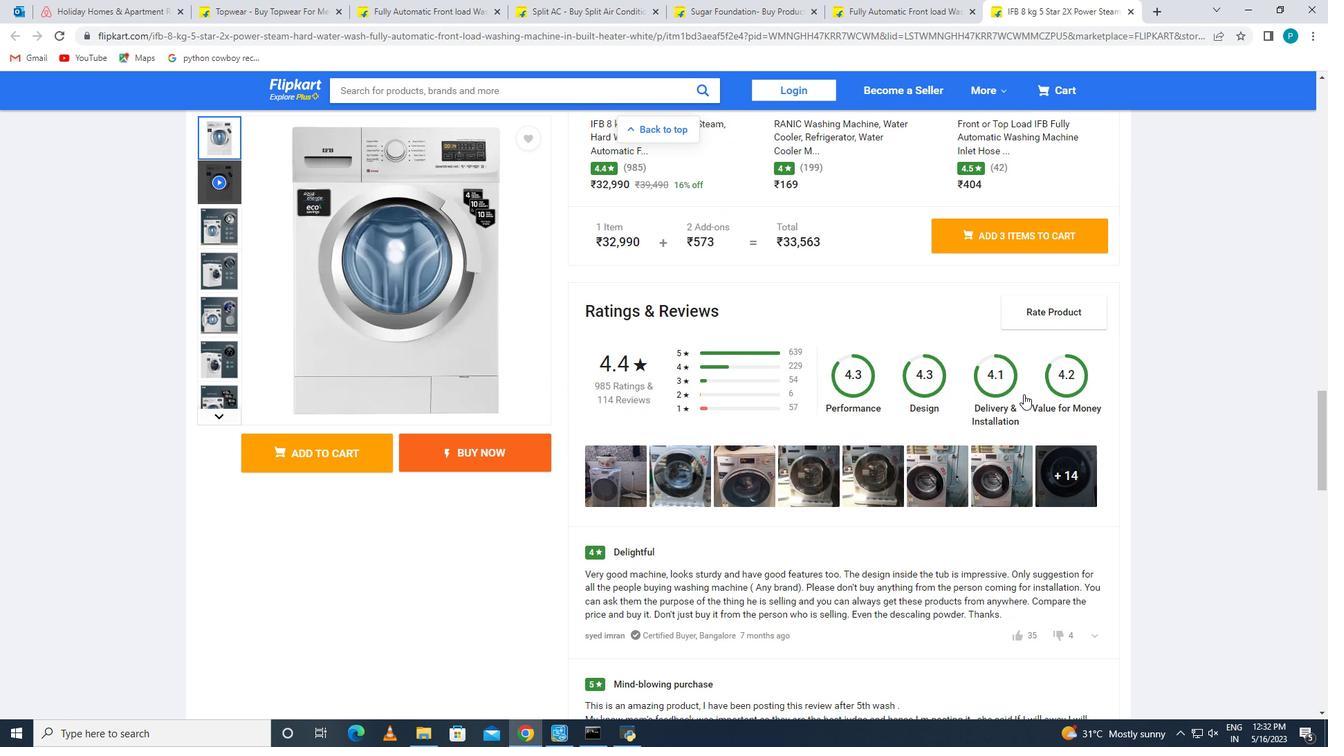 
Action: Mouse scrolled (1022, 394) with delta (0, 0)
Screenshot: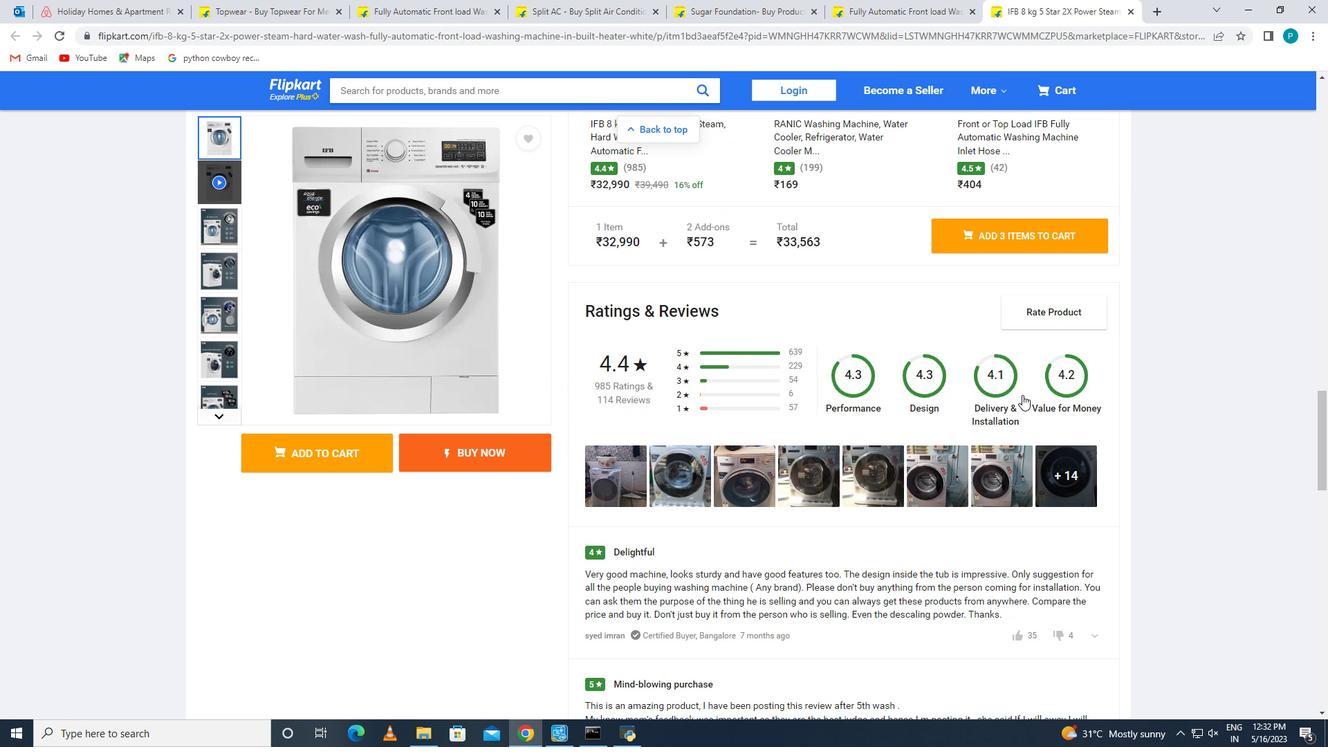 
Action: Mouse moved to (1055, 381)
Screenshot: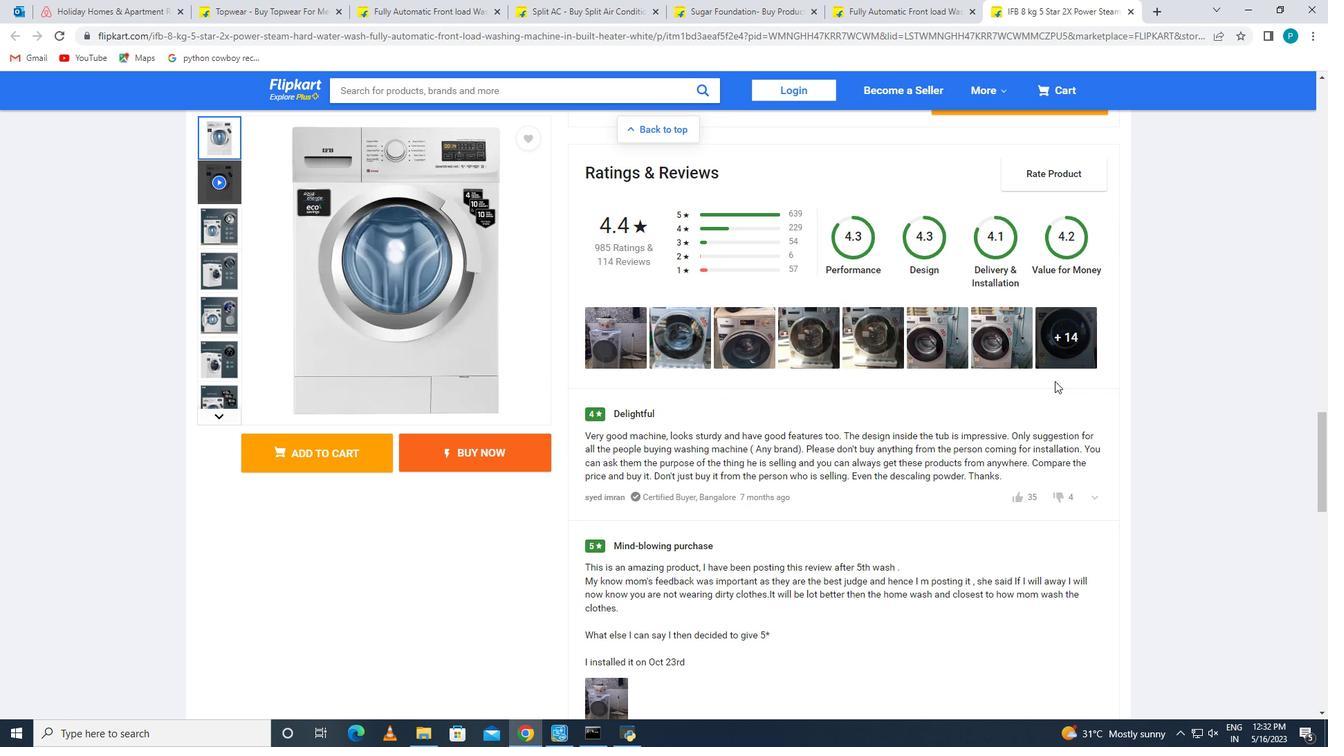 
Action: Mouse scrolled (1055, 380) with delta (0, 0)
Screenshot: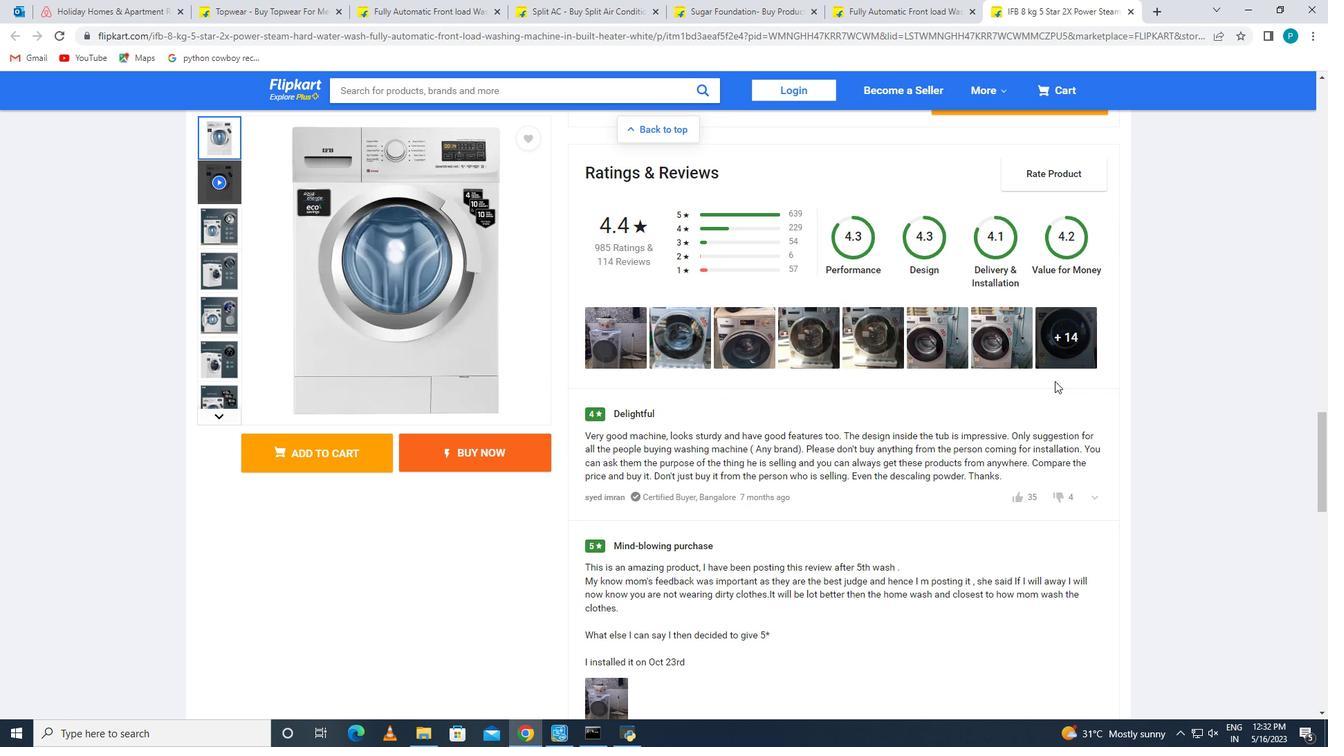 
Action: Mouse scrolled (1055, 380) with delta (0, 0)
Screenshot: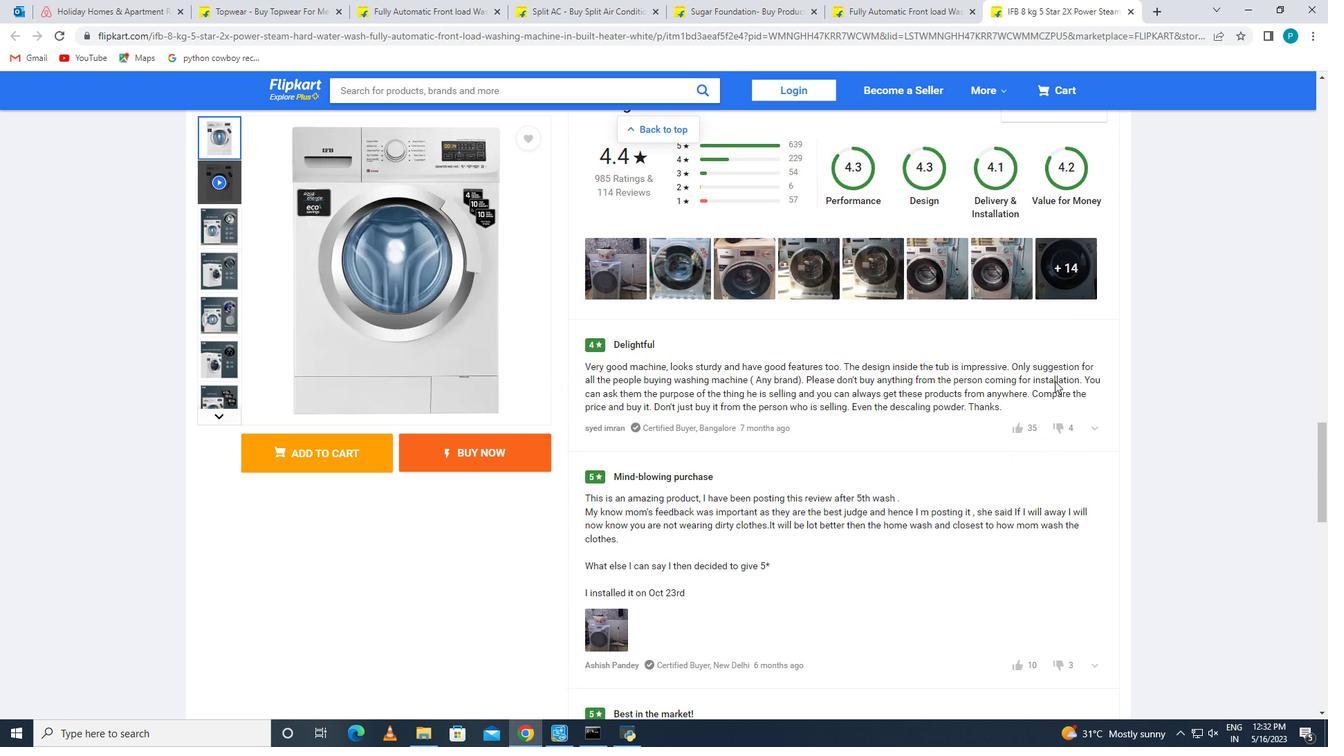 
Action: Mouse scrolled (1055, 380) with delta (0, 0)
Screenshot: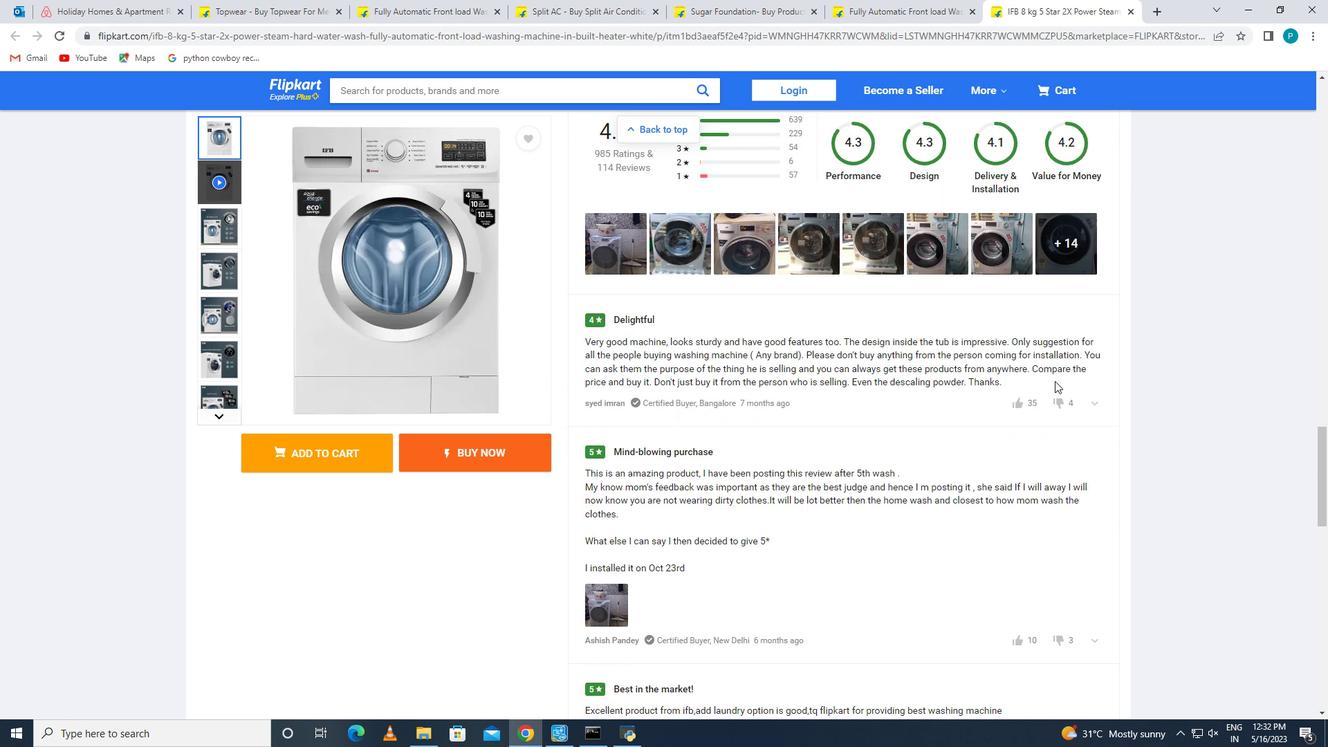 
Action: Mouse moved to (1100, 285)
Screenshot: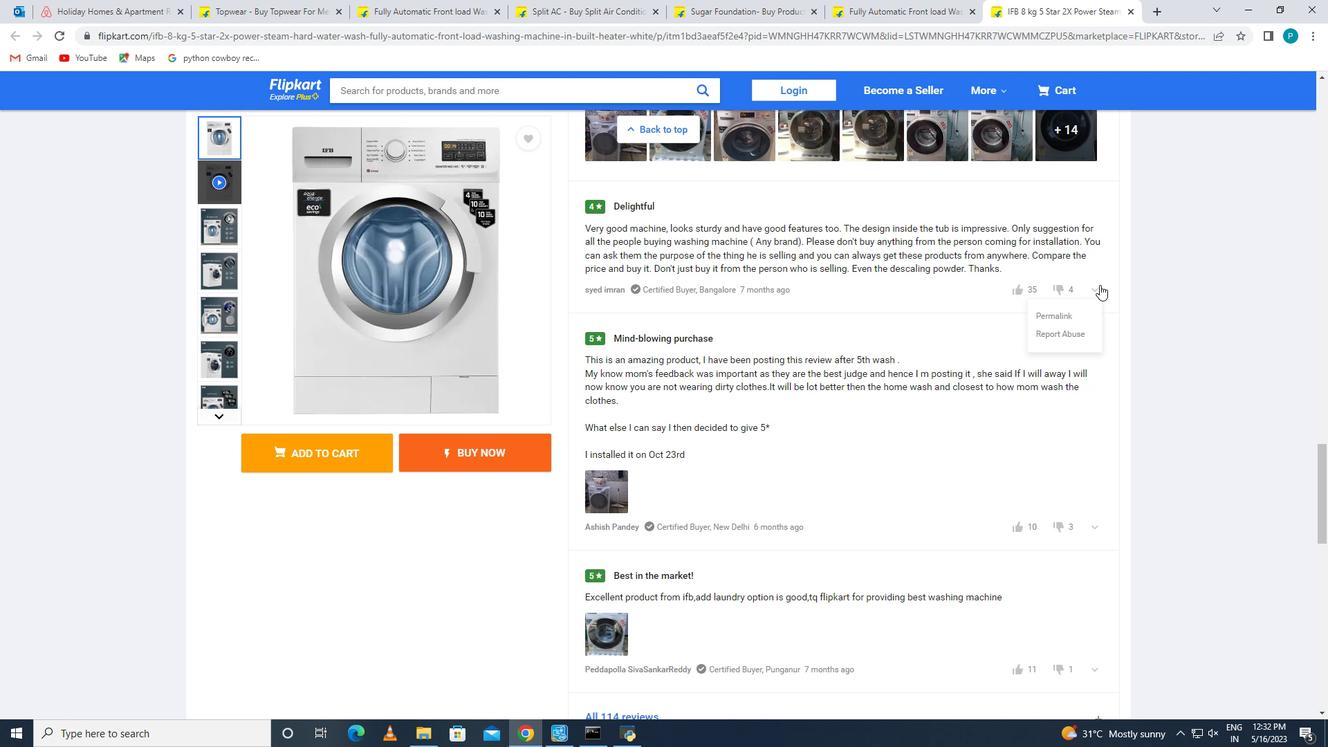 
Action: Mouse pressed left at (1100, 285)
Screenshot: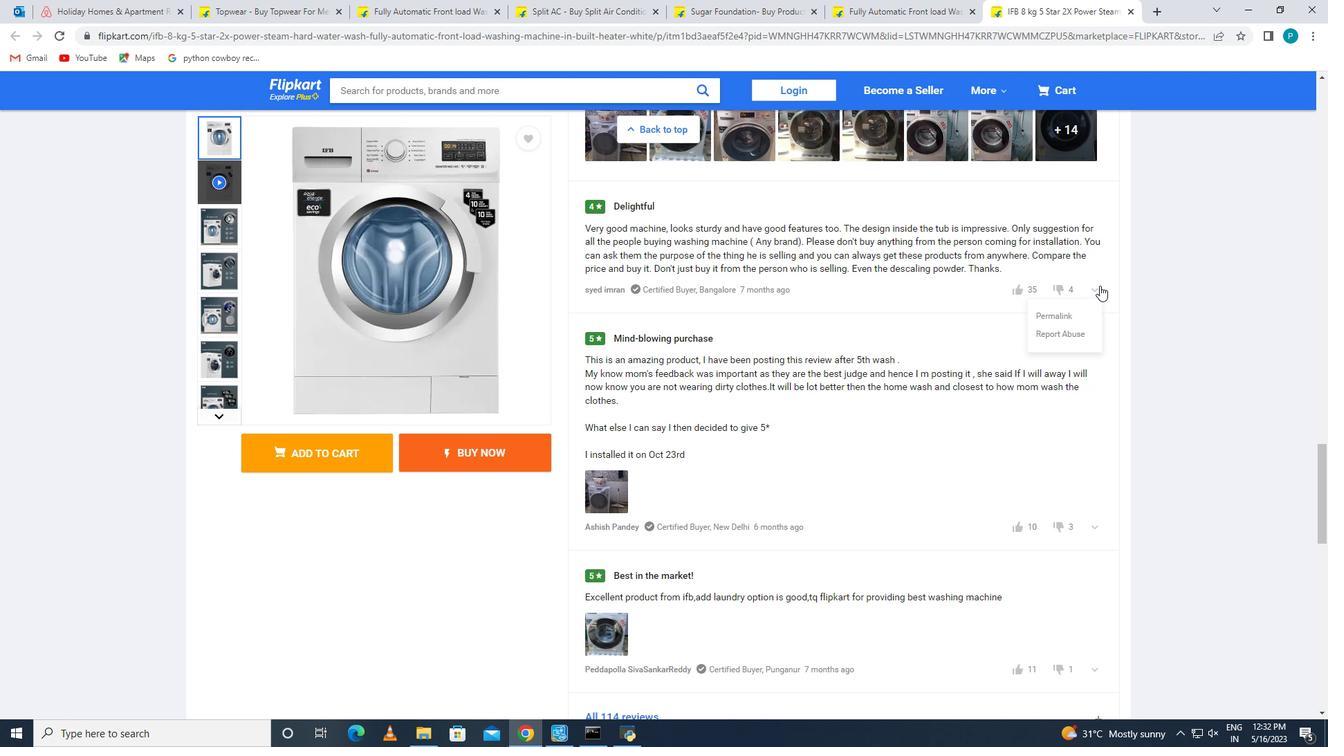 
Action: Mouse moved to (1090, 285)
Screenshot: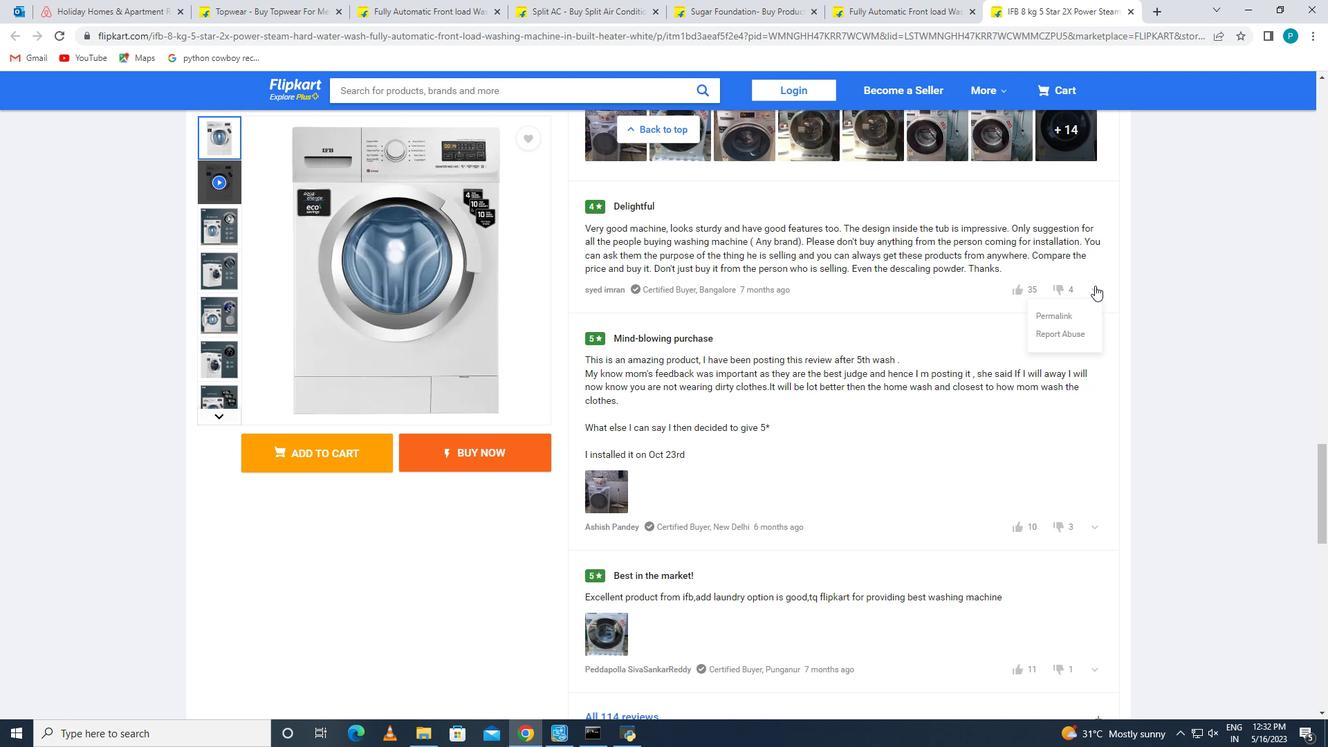 
Action: Mouse pressed left at (1090, 285)
Screenshot: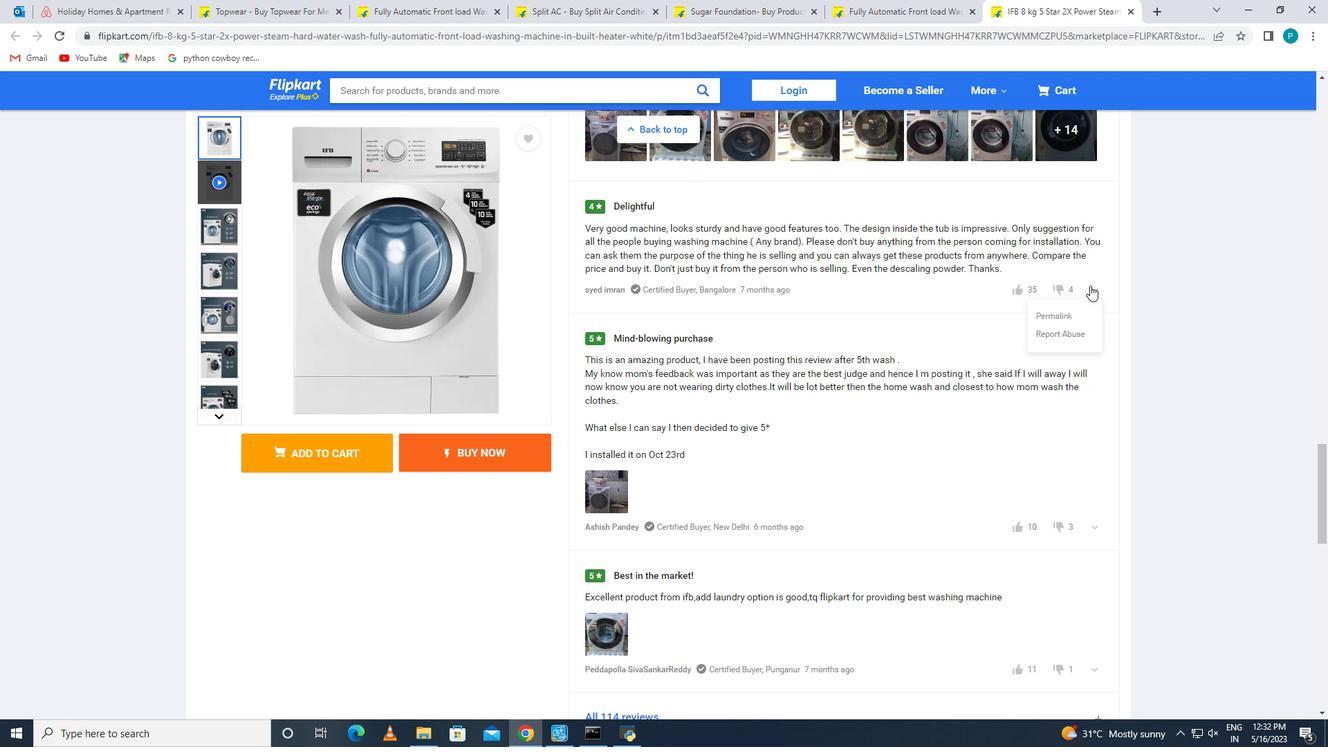 
Action: Mouse moved to (849, 353)
Screenshot: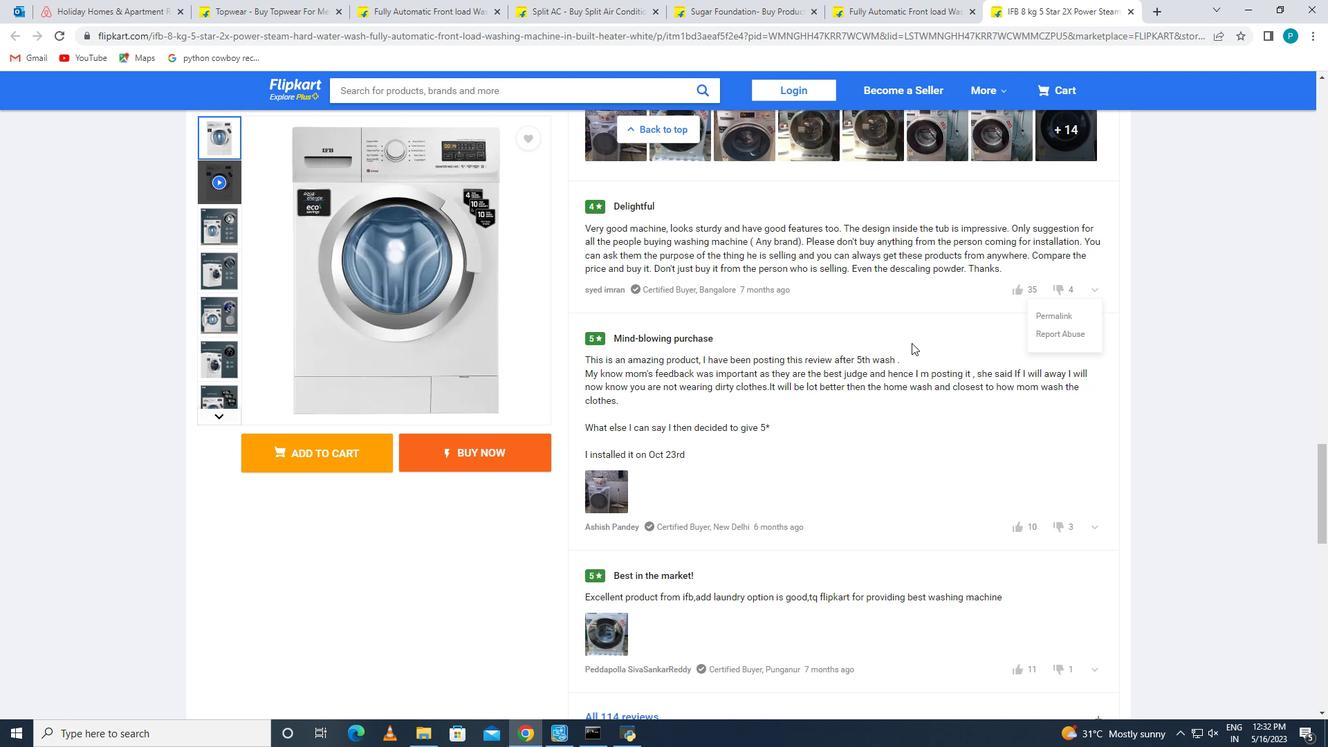 
Action: Mouse scrolled (849, 352) with delta (0, 0)
Screenshot: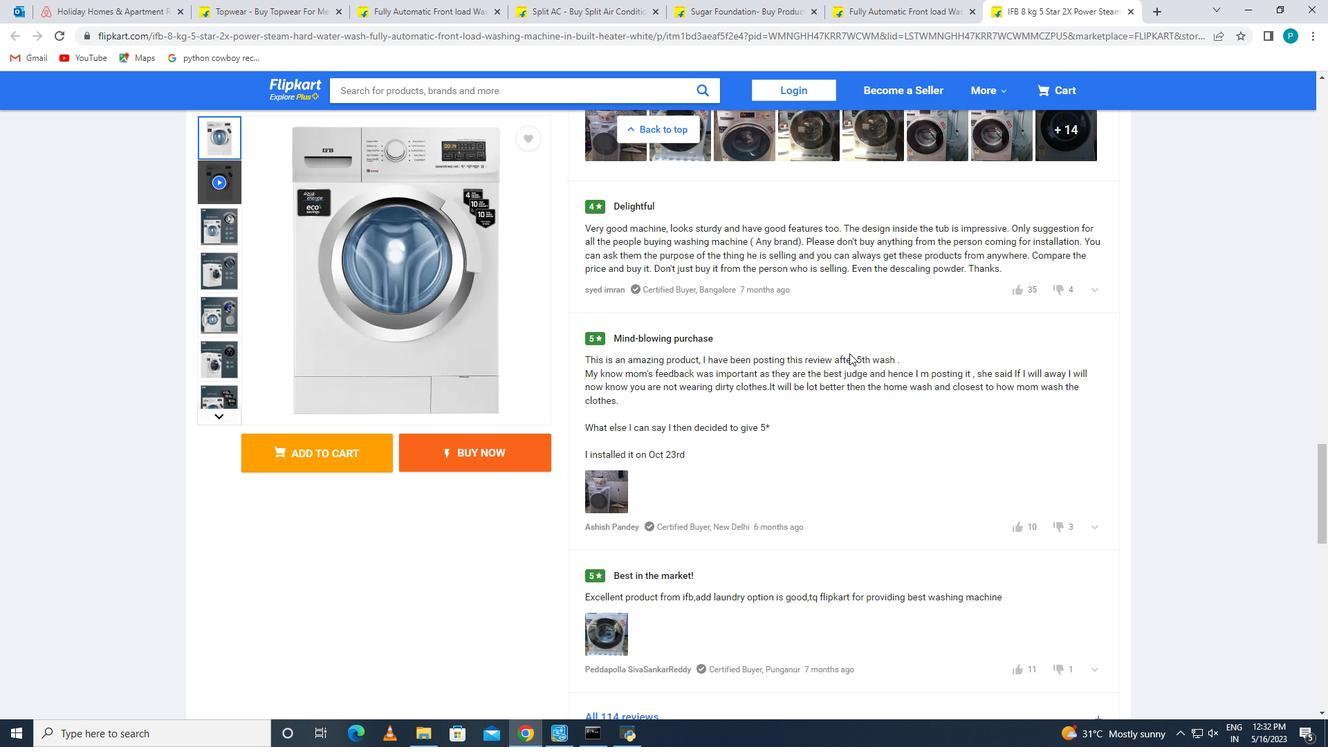 
Action: Mouse moved to (849, 353)
Screenshot: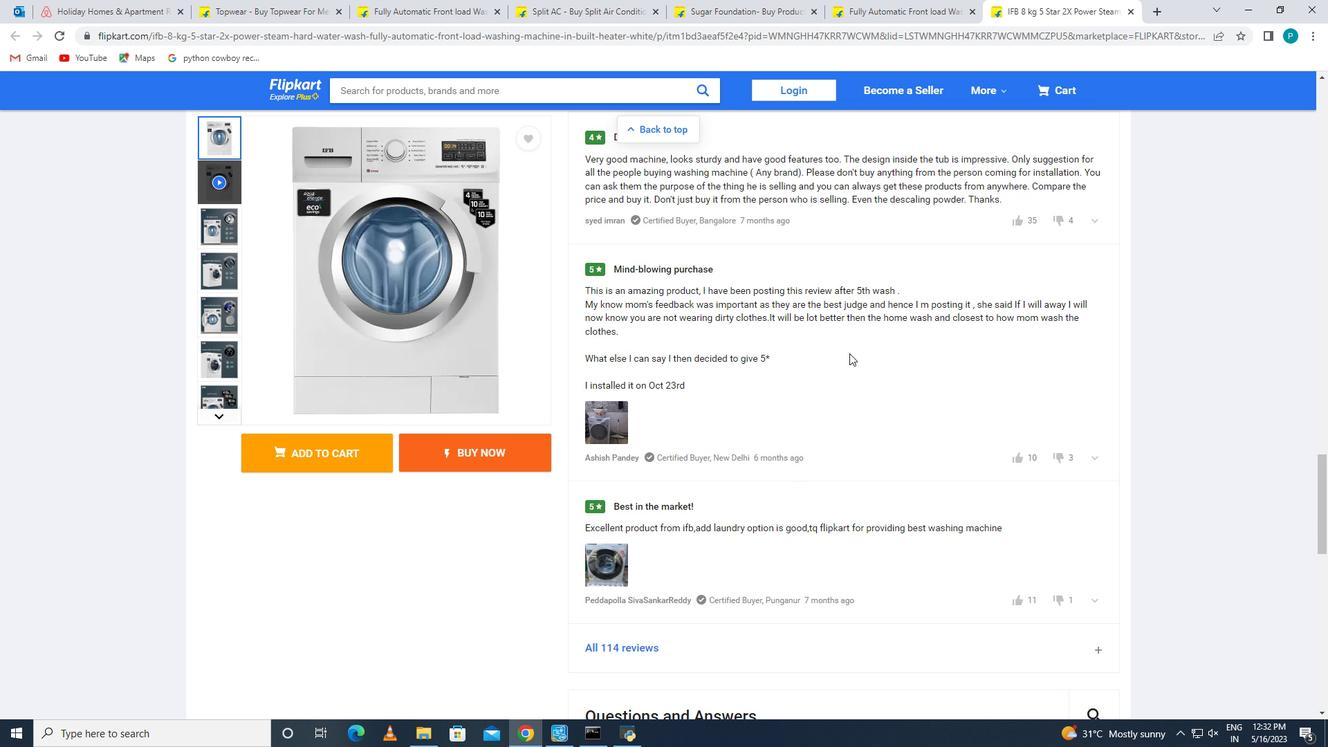 
Action: Mouse scrolled (849, 352) with delta (0, 0)
Screenshot: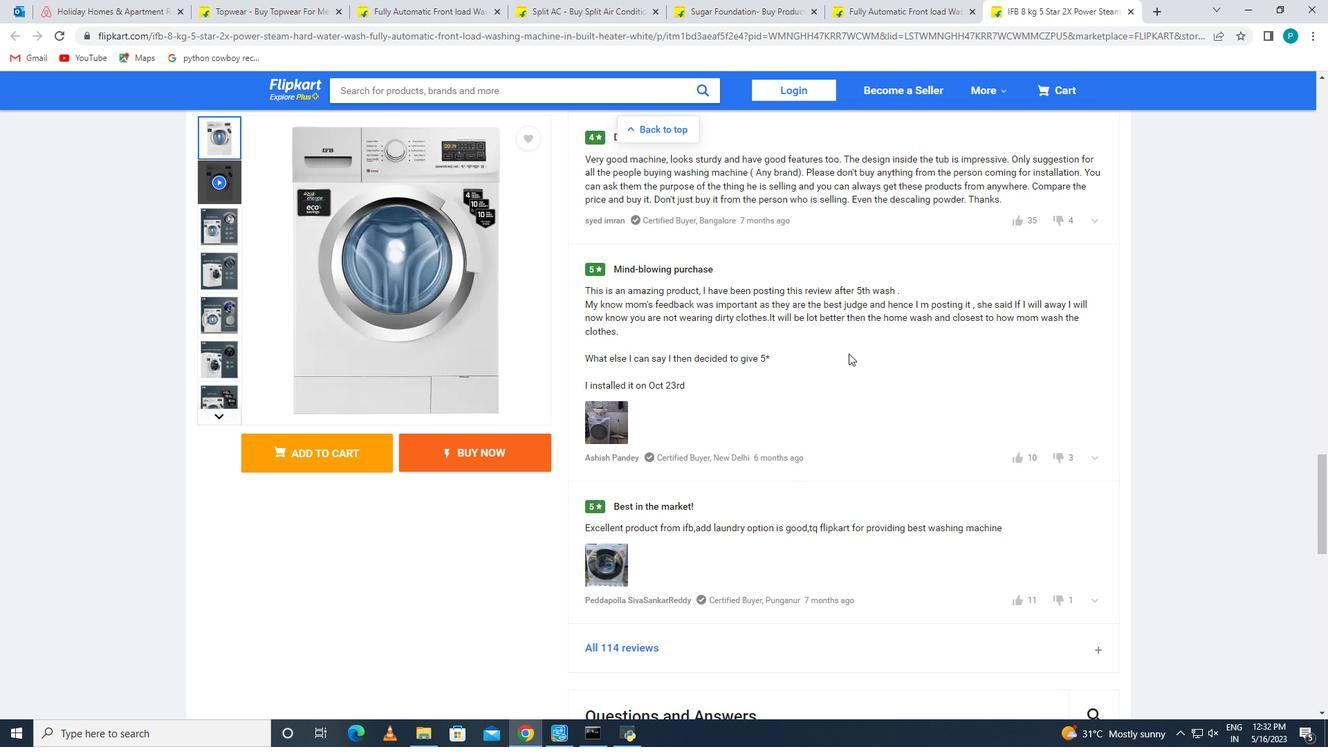 
Action: Mouse scrolled (849, 352) with delta (0, 0)
Screenshot: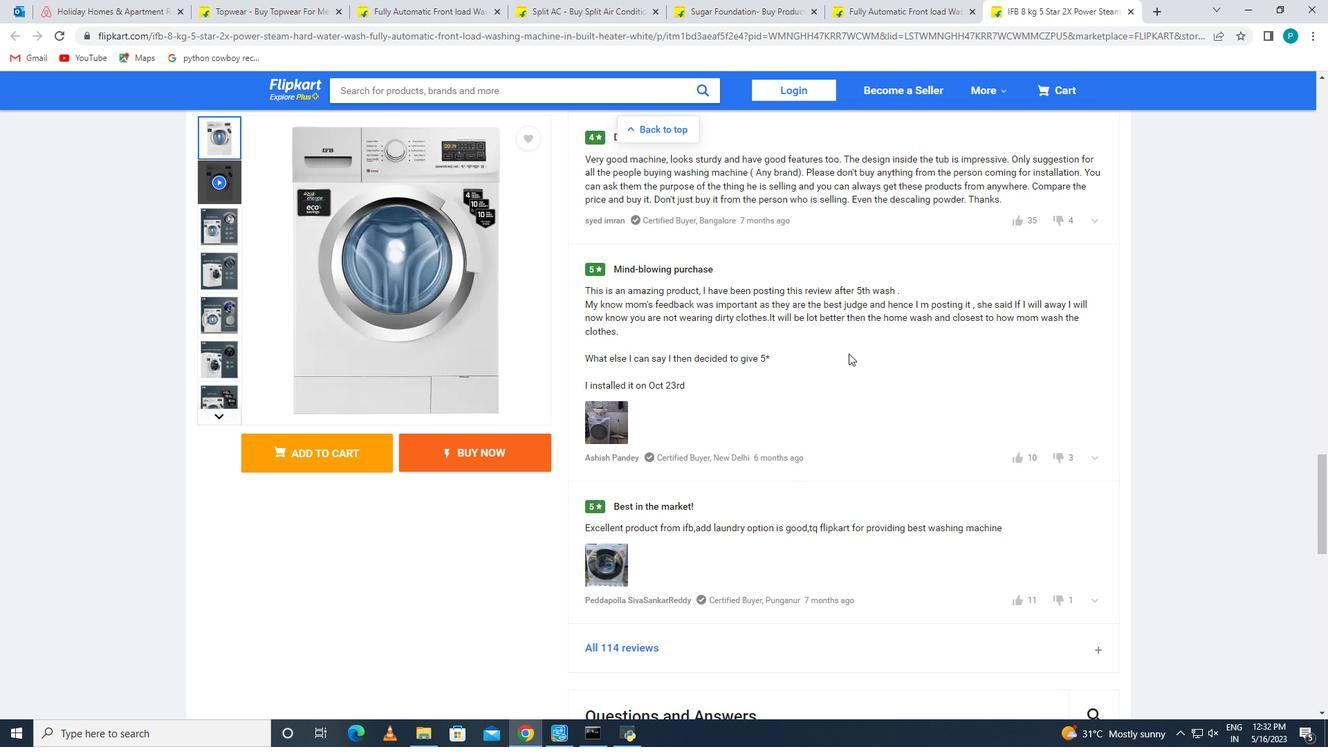 
Action: Mouse scrolled (849, 352) with delta (0, 0)
Screenshot: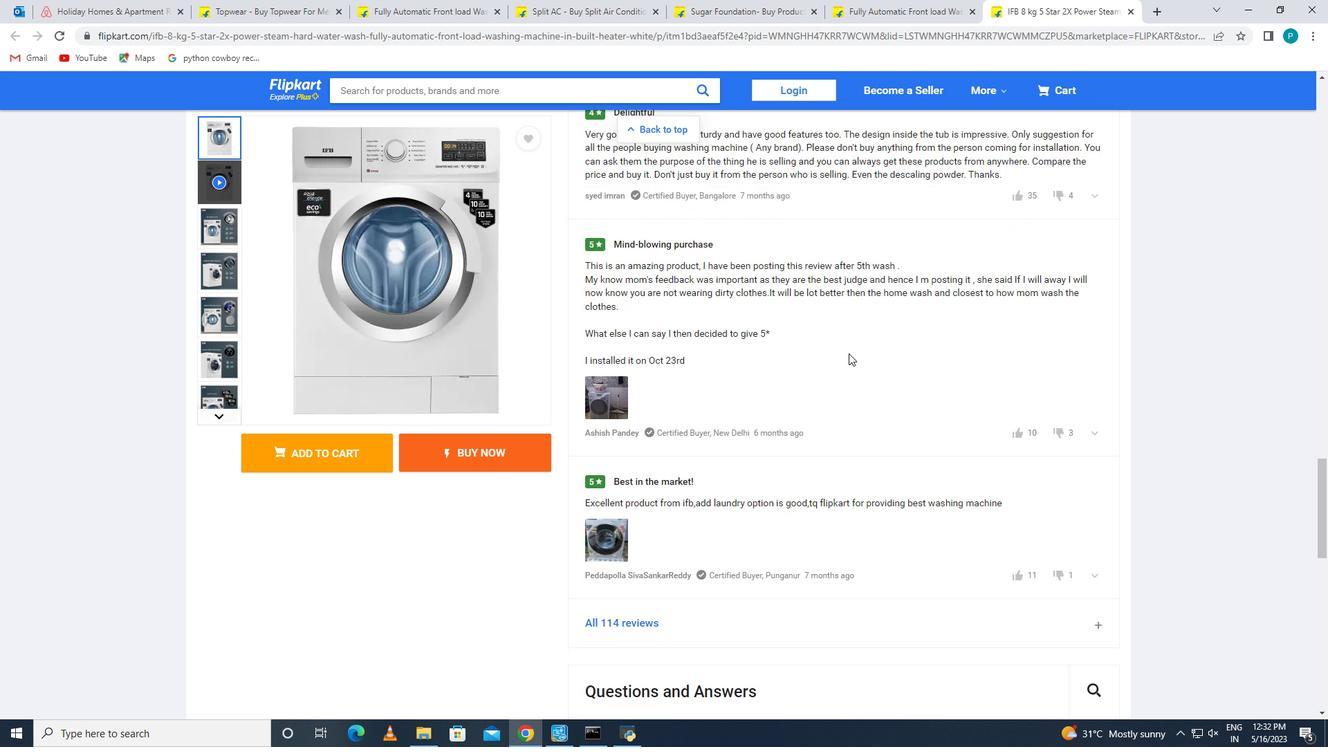 
Action: Mouse scrolled (849, 352) with delta (0, 0)
Screenshot: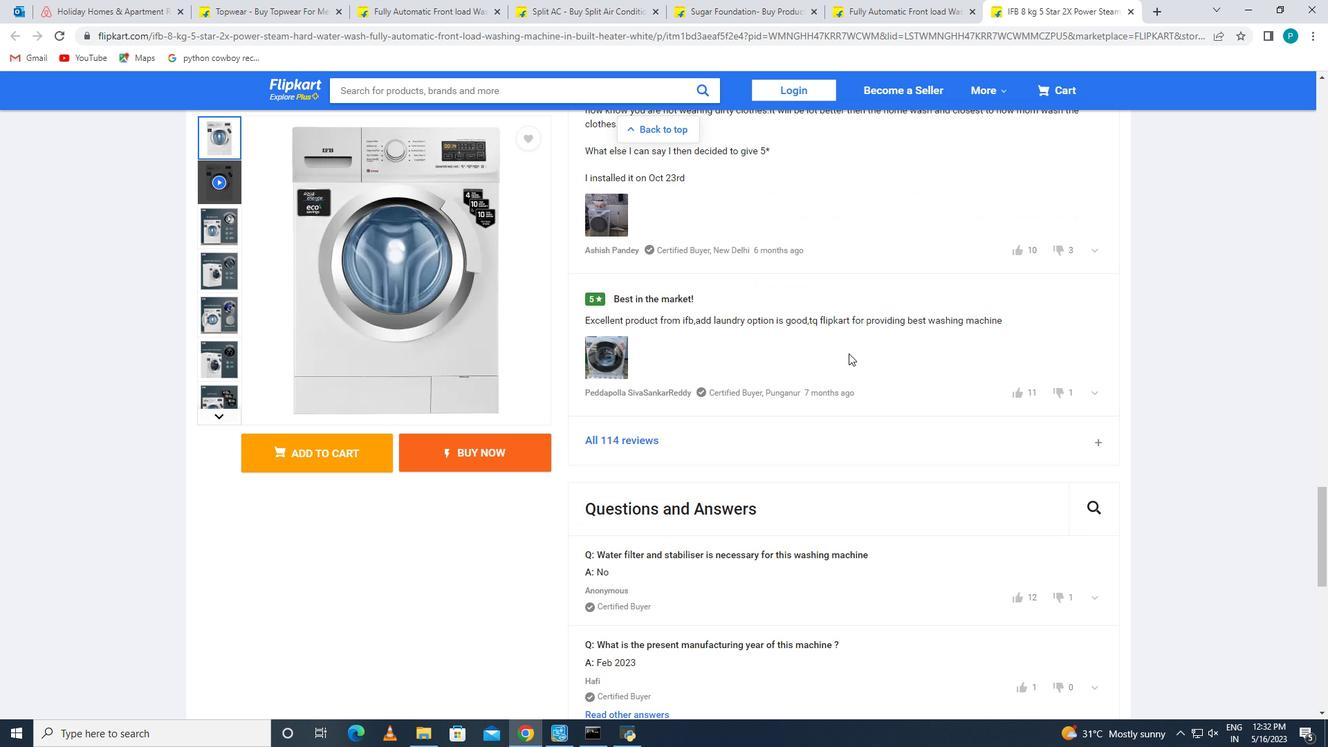 
Action: Mouse scrolled (849, 352) with delta (0, 0)
Screenshot: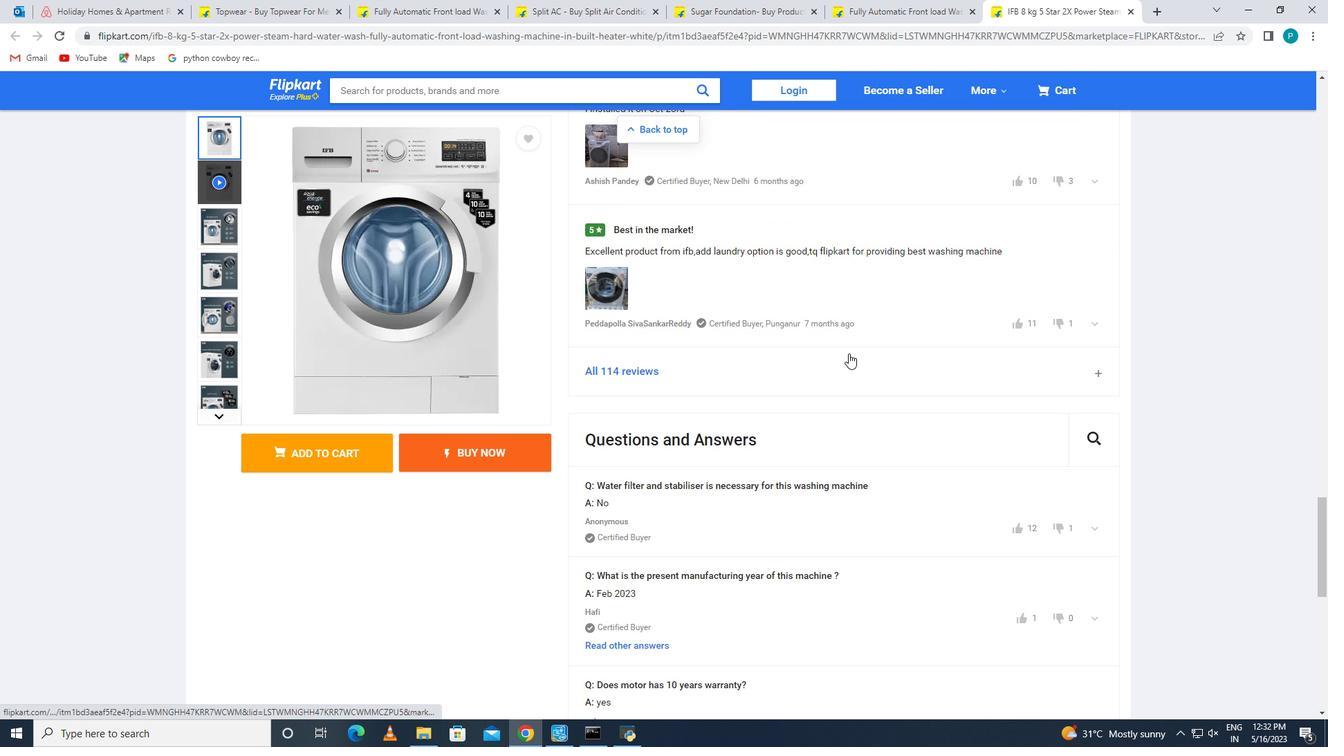 
Action: Mouse scrolled (849, 352) with delta (0, 0)
Screenshot: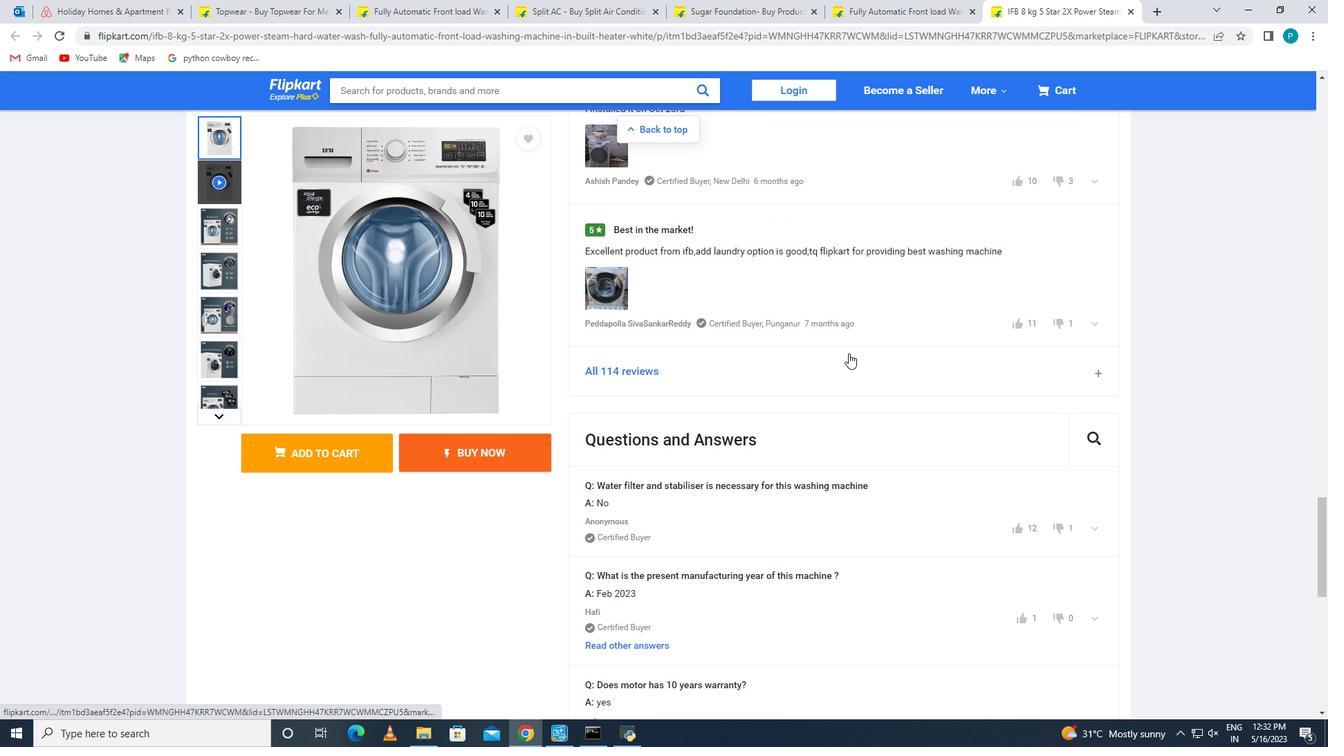 
Action: Mouse scrolled (849, 352) with delta (0, 0)
Screenshot: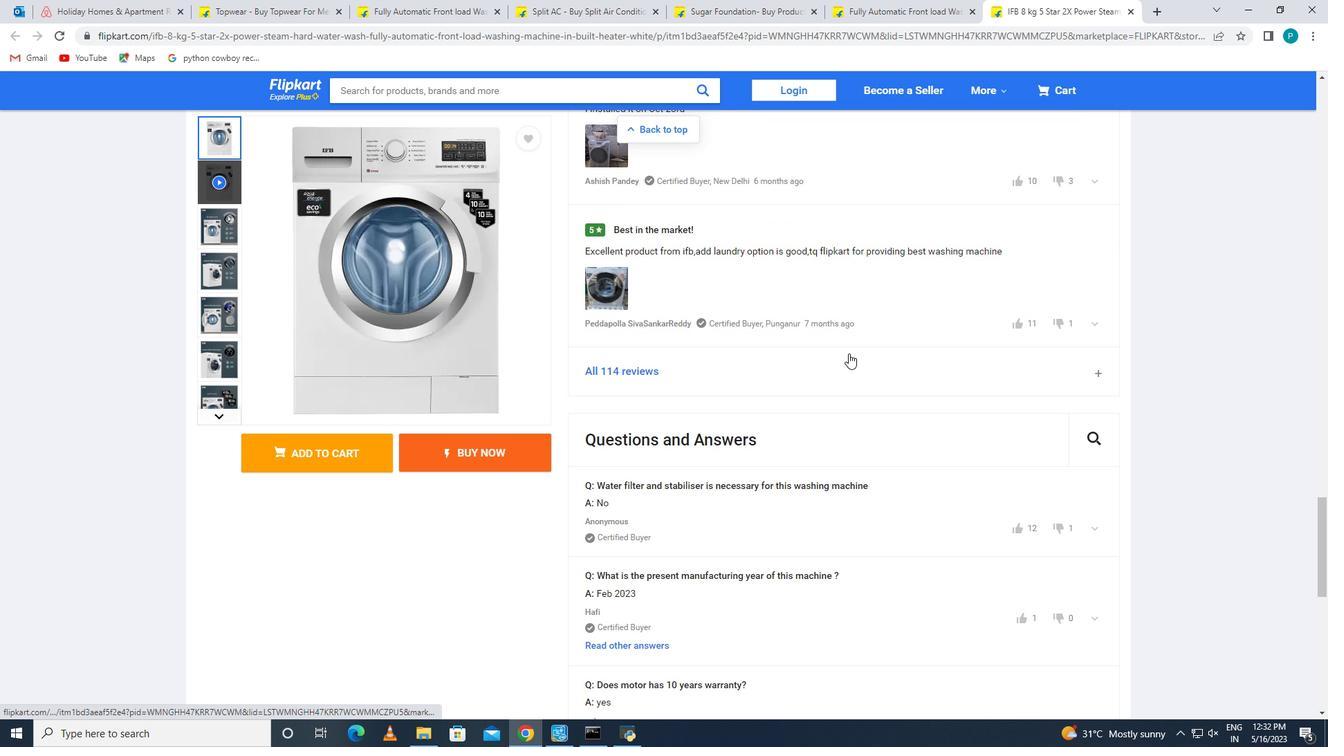 
Action: Mouse scrolled (849, 352) with delta (0, 0)
Screenshot: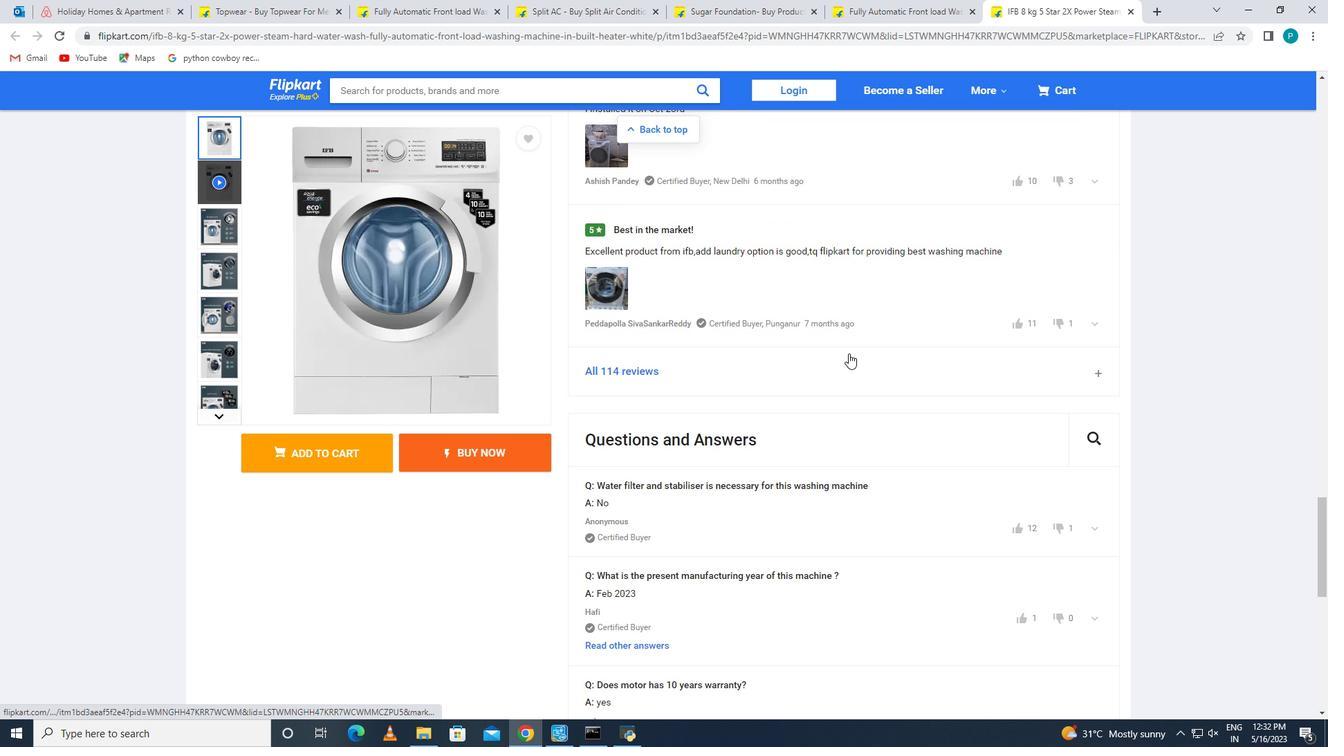 
Action: Mouse scrolled (849, 354) with delta (0, 0)
Screenshot: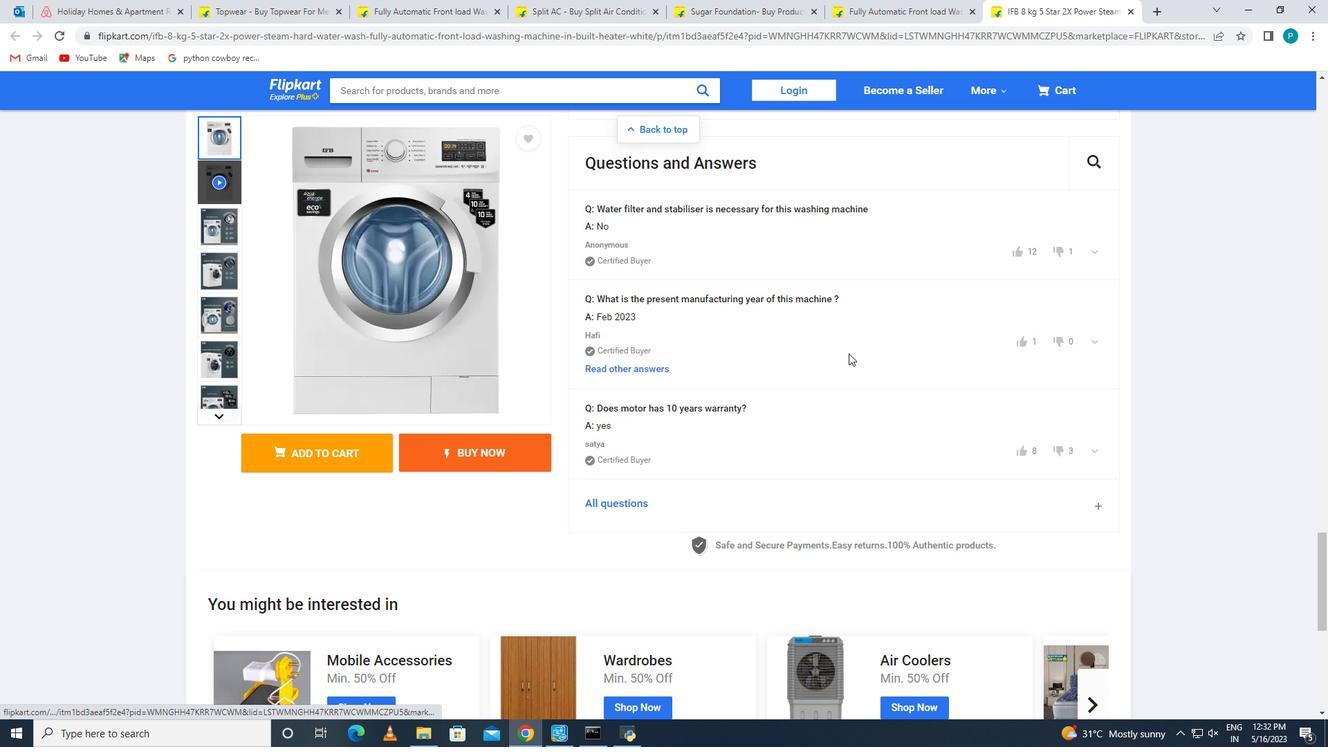 
Action: Mouse scrolled (849, 354) with delta (0, 0)
Screenshot: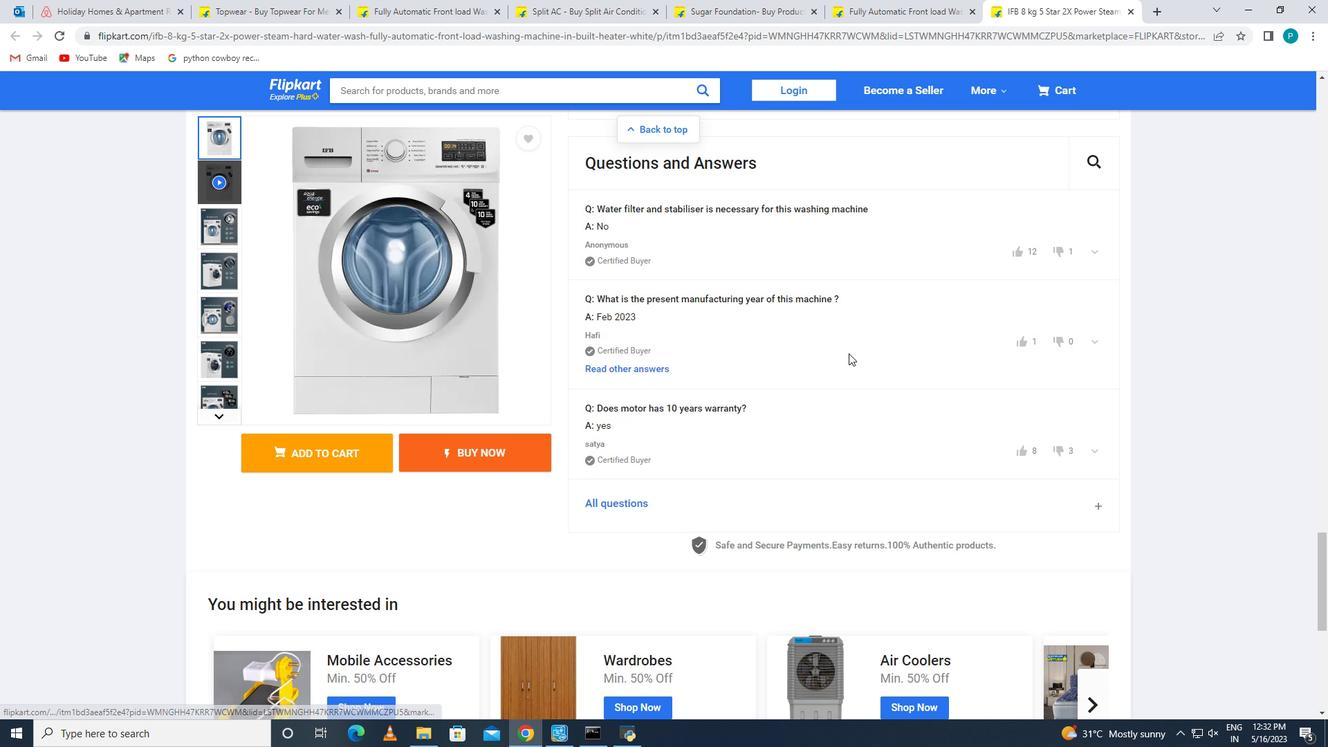 
Action: Mouse scrolled (849, 354) with delta (0, 0)
Screenshot: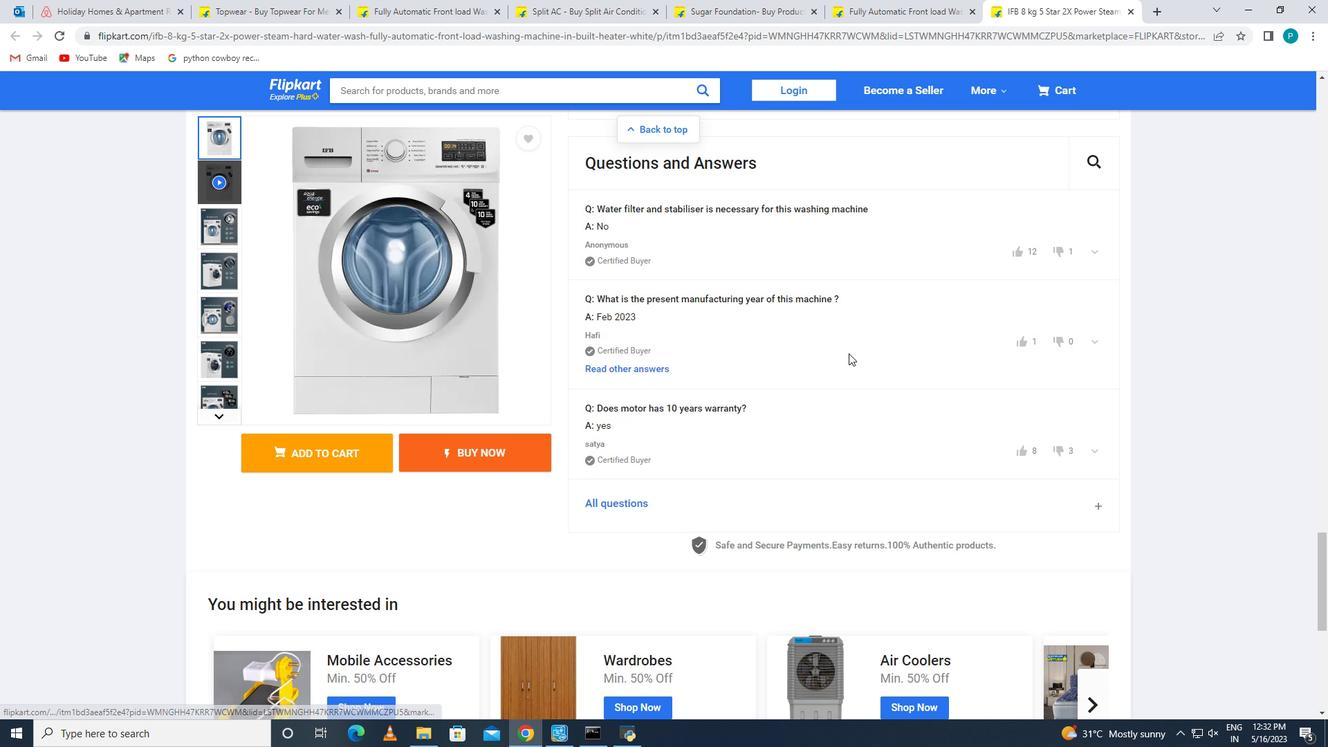 
Action: Mouse scrolled (849, 354) with delta (0, 0)
Screenshot: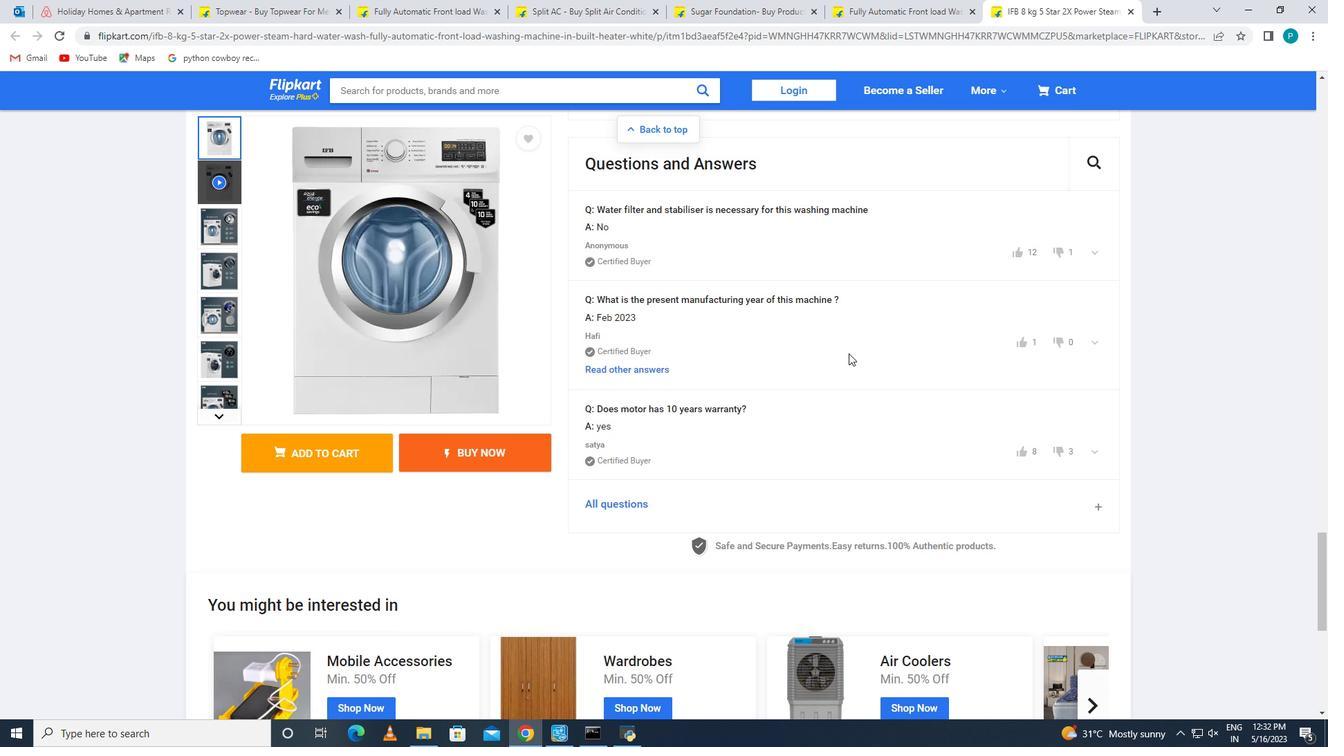 
Action: Mouse scrolled (849, 354) with delta (0, 0)
Screenshot: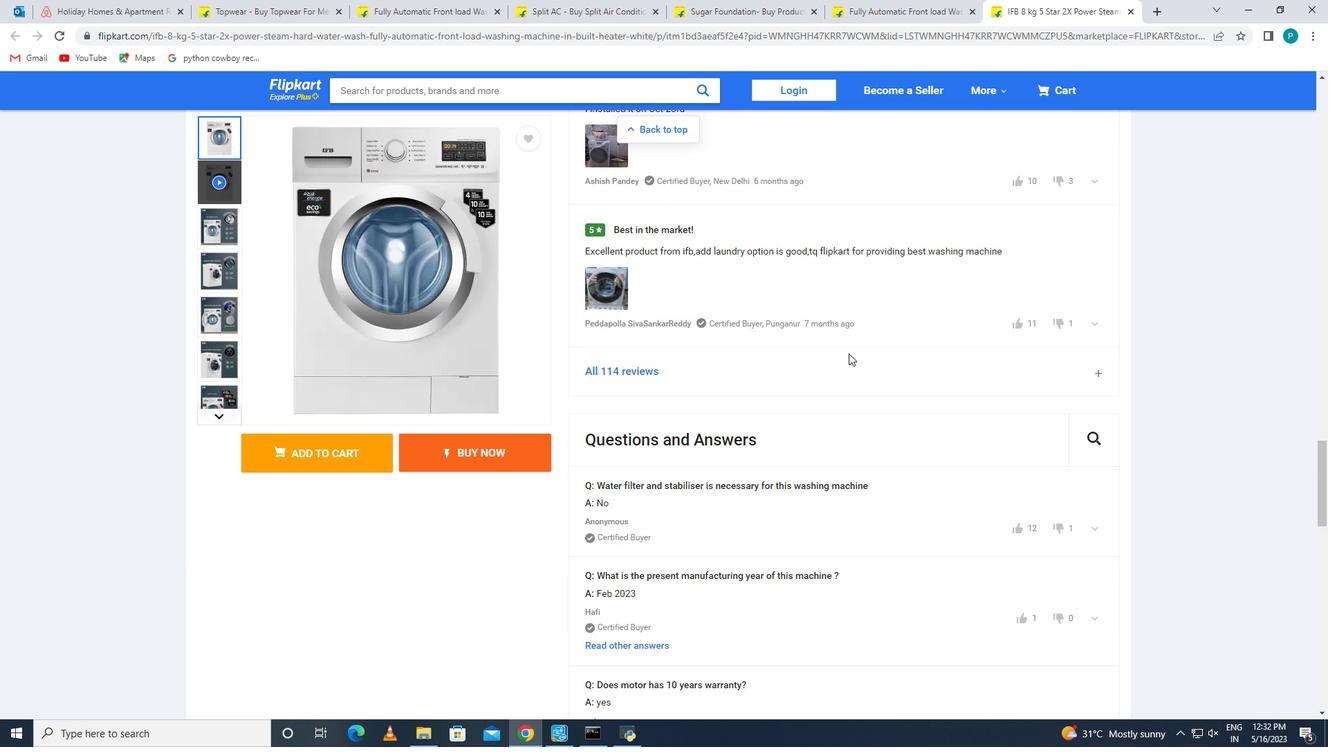 
Action: Mouse scrolled (849, 354) with delta (0, 0)
Screenshot: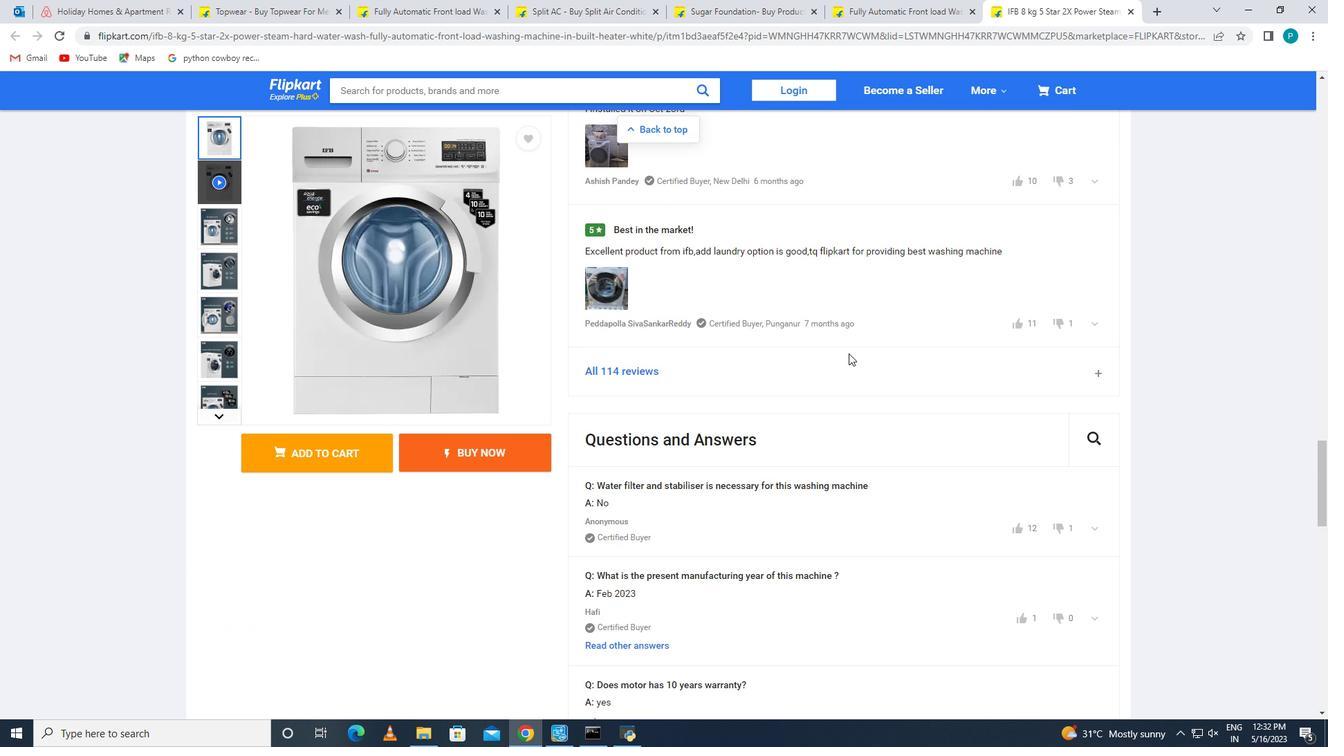 
Action: Mouse scrolled (849, 354) with delta (0, 0)
Screenshot: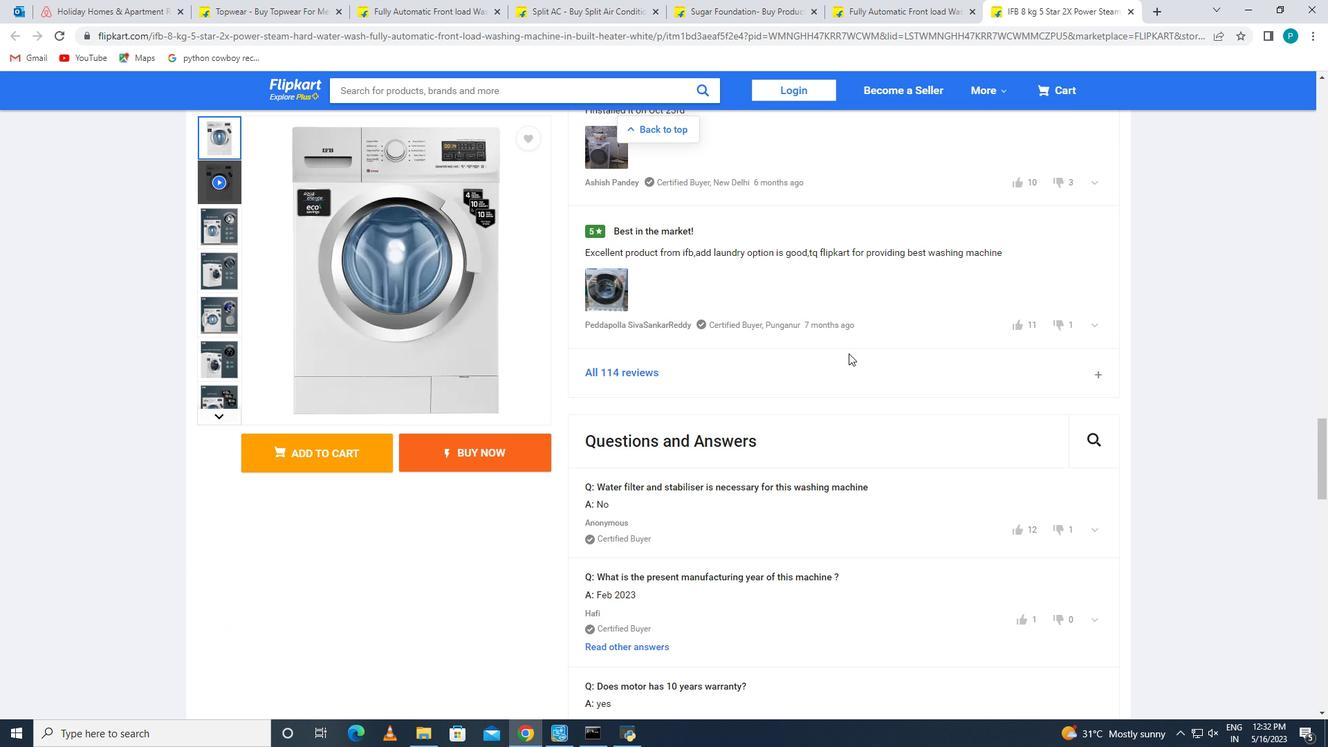 
Action: Mouse moved to (618, 581)
Screenshot: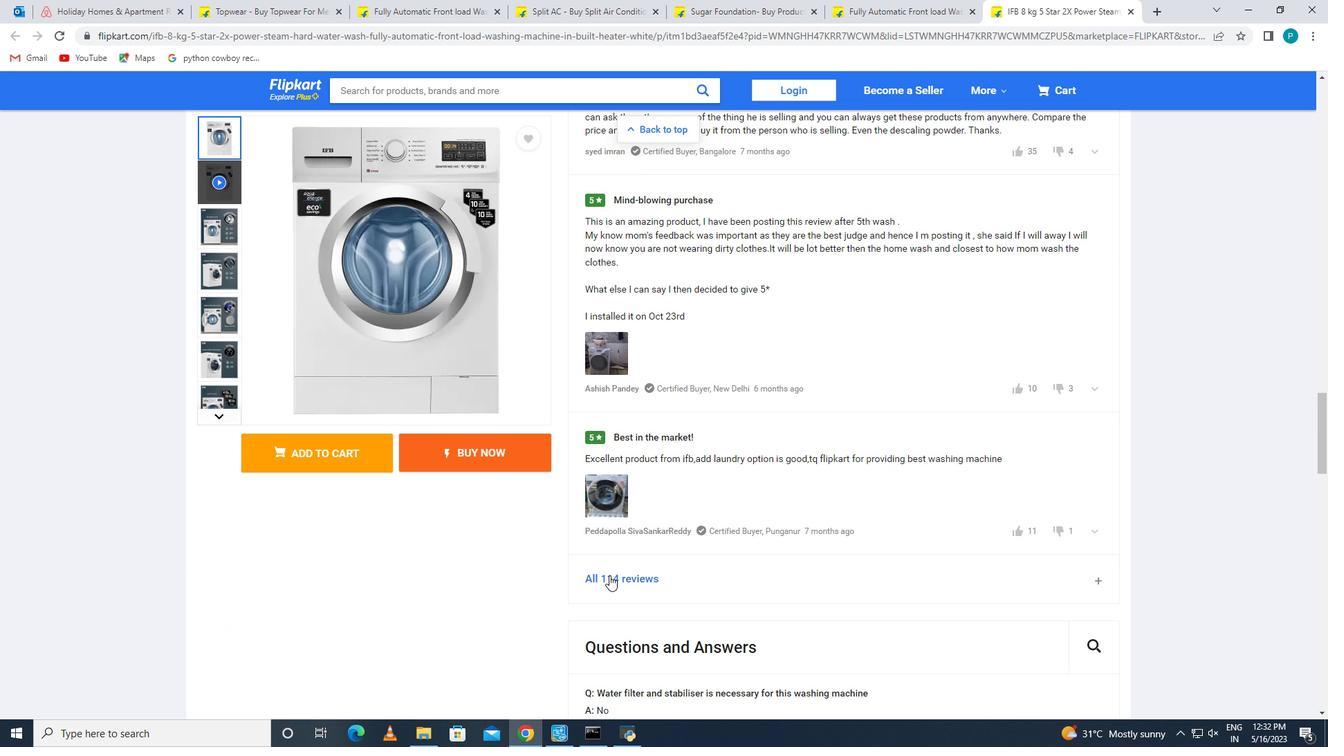 
Action: Mouse pressed left at (618, 581)
Screenshot: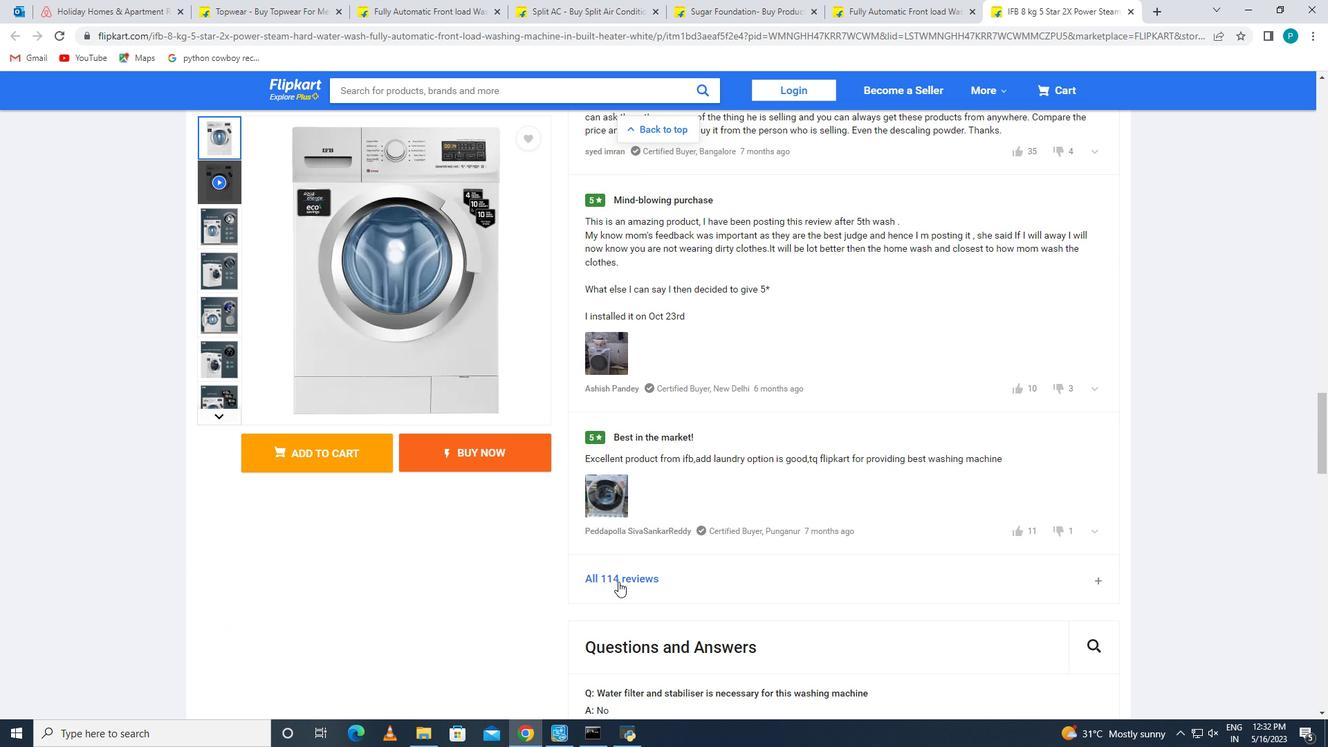 
Action: Mouse moved to (575, 447)
Screenshot: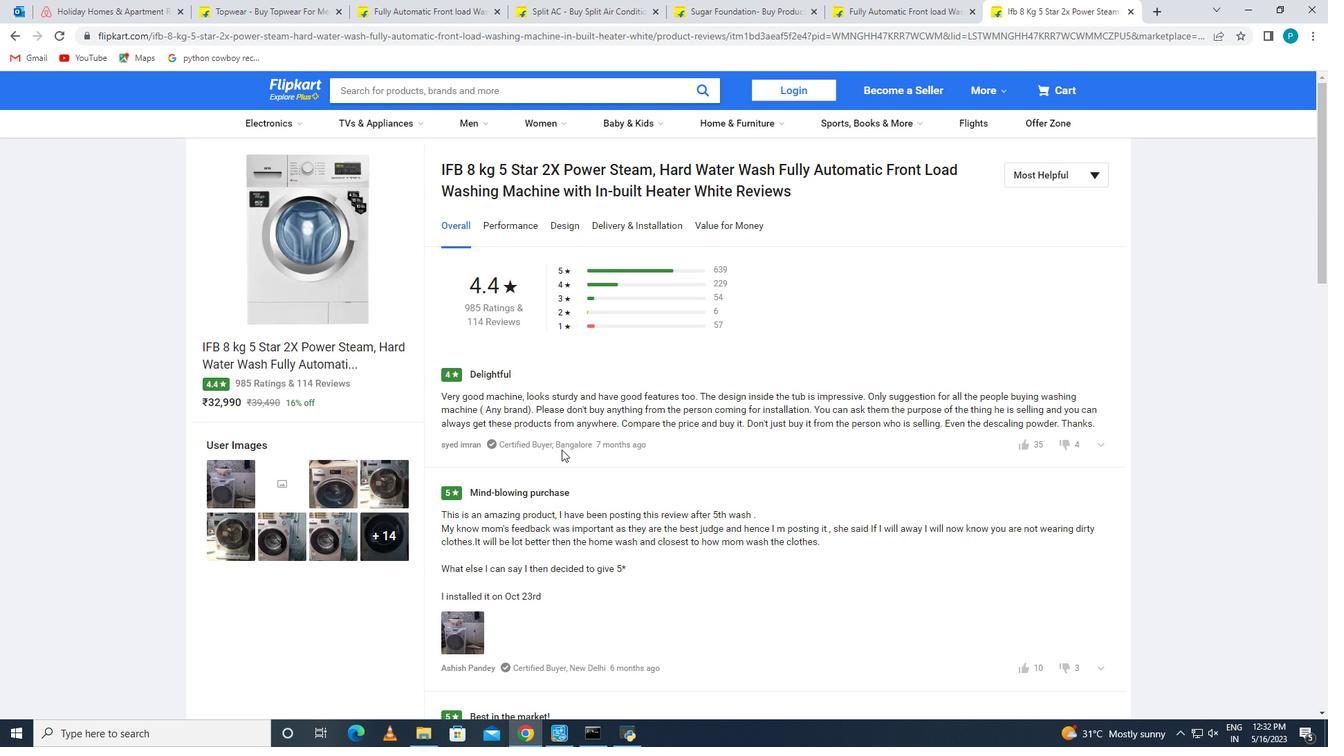 
Action: Mouse scrolled (575, 446) with delta (0, 0)
Screenshot: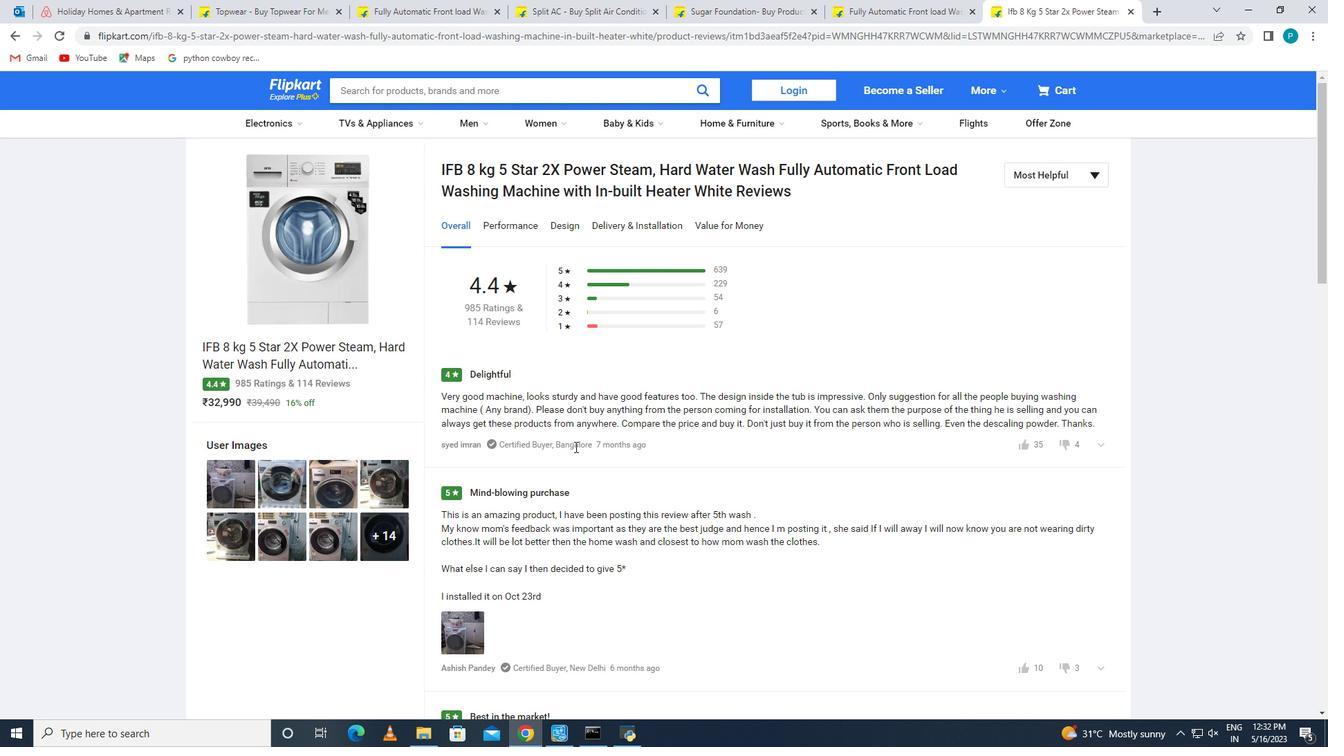 
Action: Mouse scrolled (575, 446) with delta (0, 0)
Screenshot: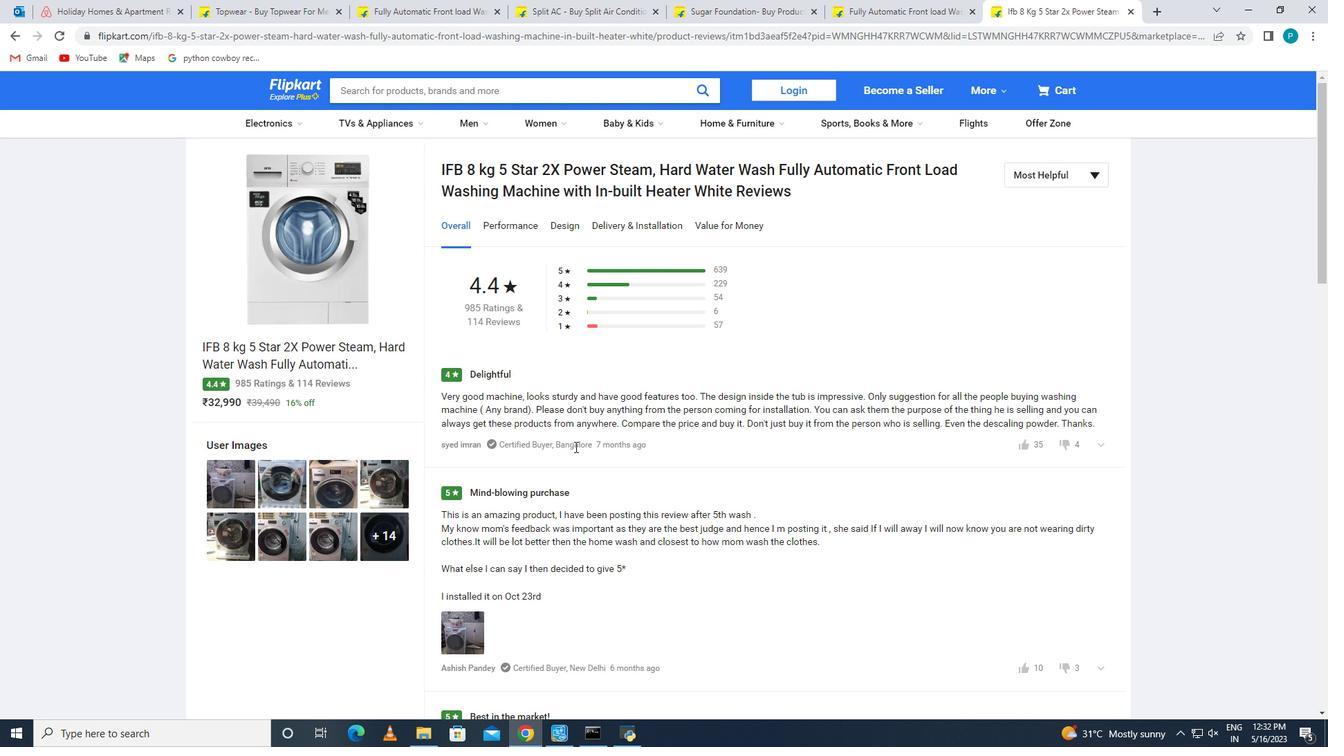 
Action: Mouse scrolled (575, 446) with delta (0, 0)
Screenshot: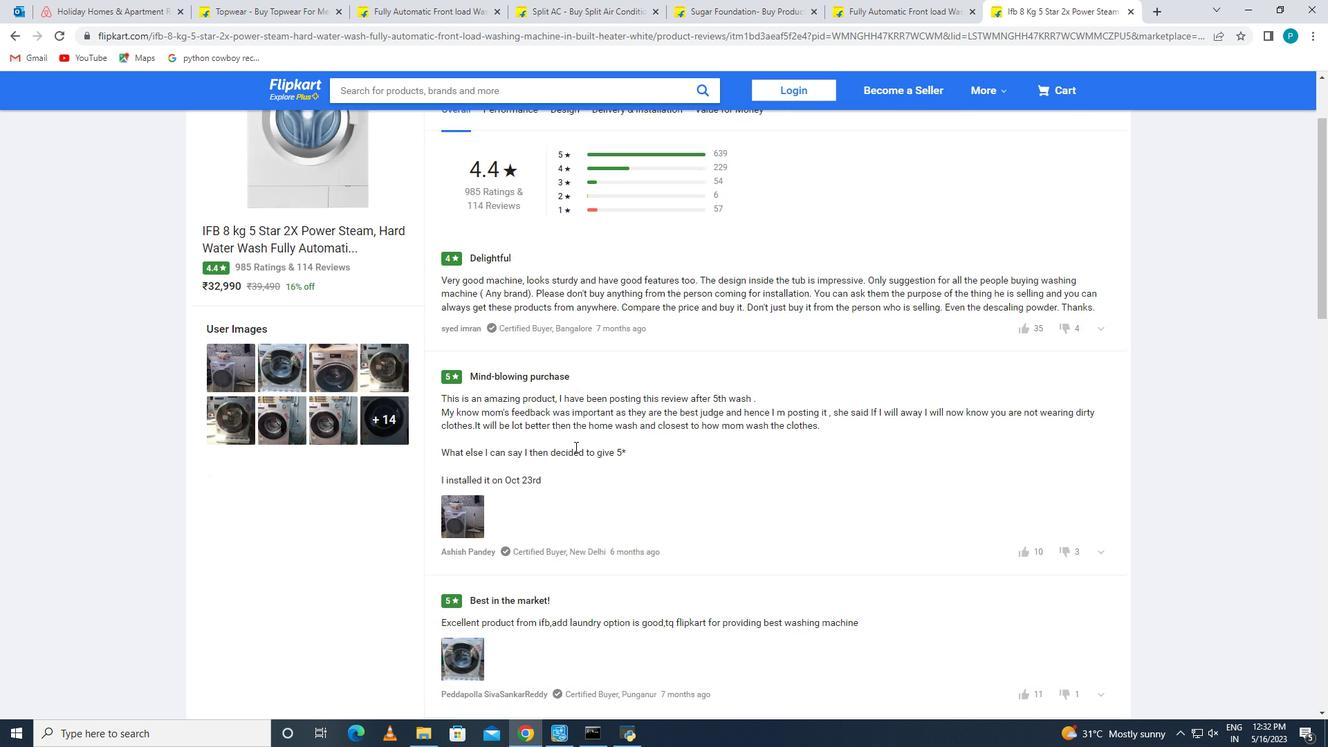 
Action: Mouse scrolled (575, 446) with delta (0, 0)
Screenshot: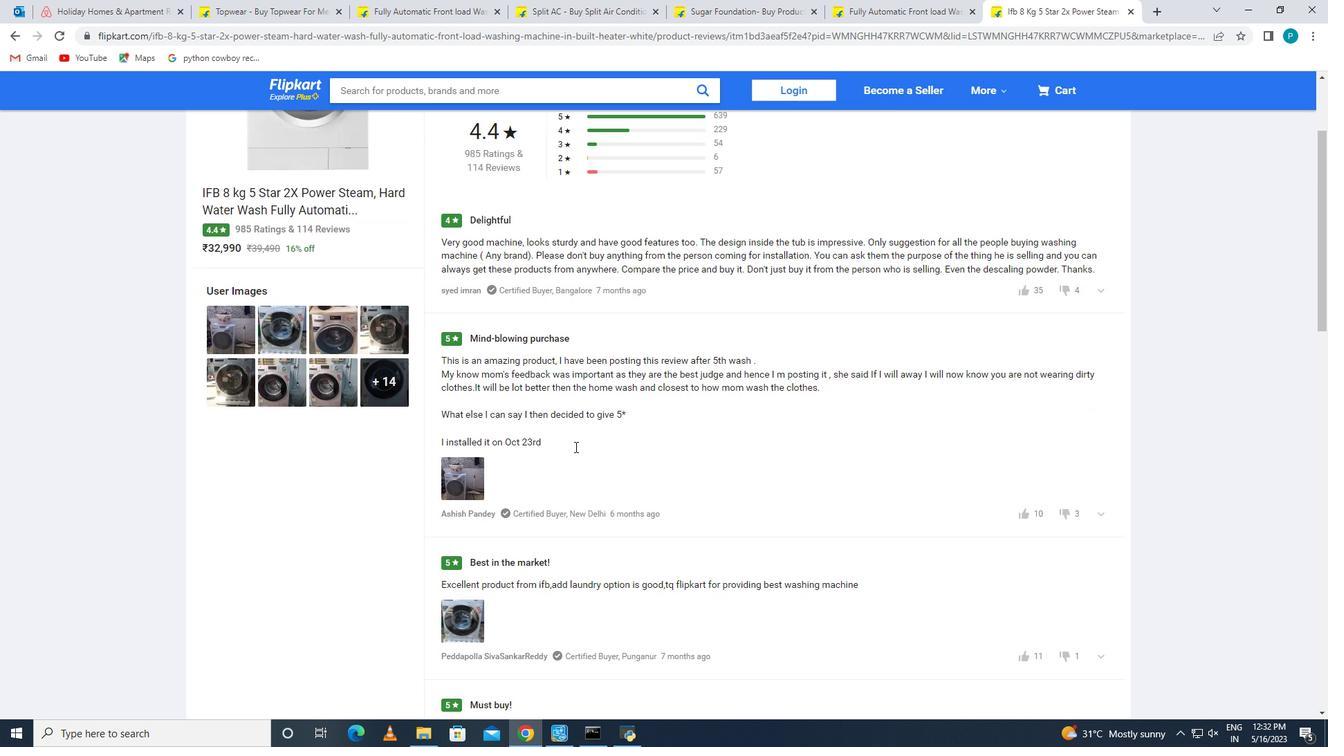 
Action: Mouse scrolled (575, 446) with delta (0, 0)
Screenshot: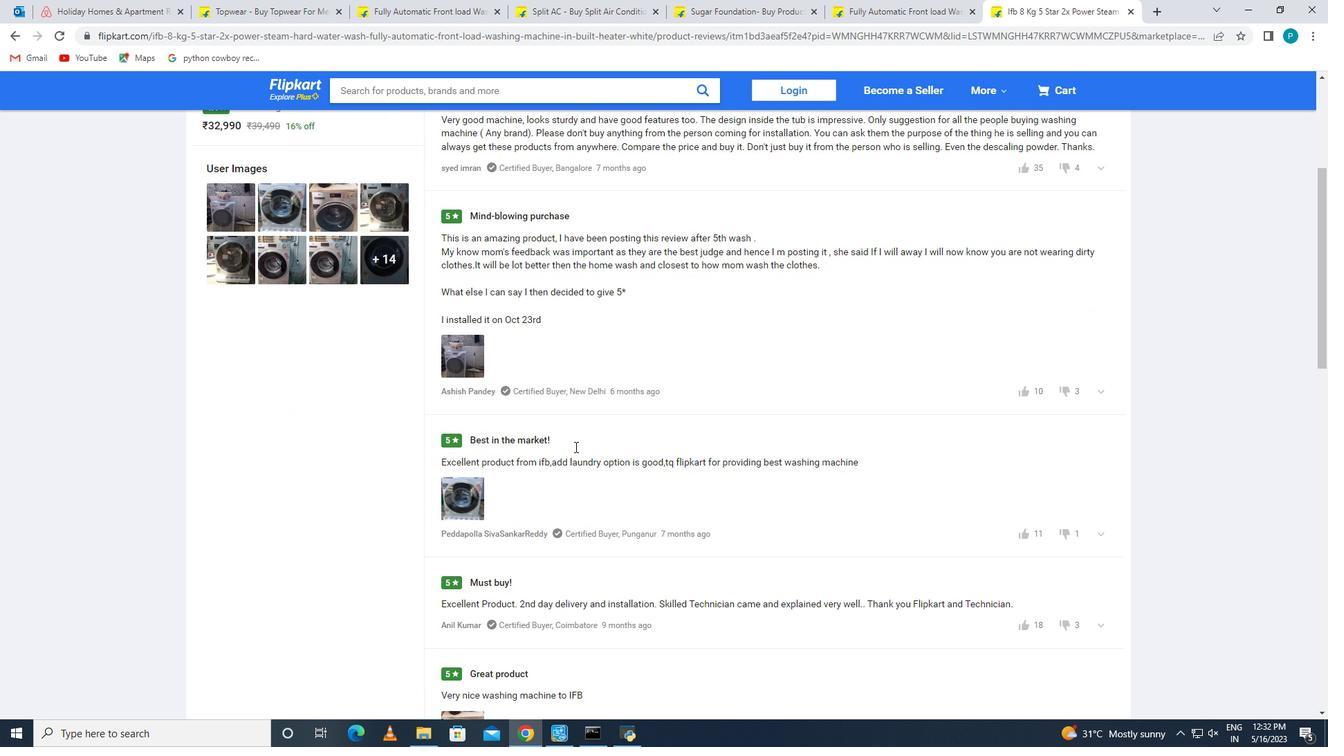 
Action: Mouse scrolled (575, 446) with delta (0, 0)
Screenshot: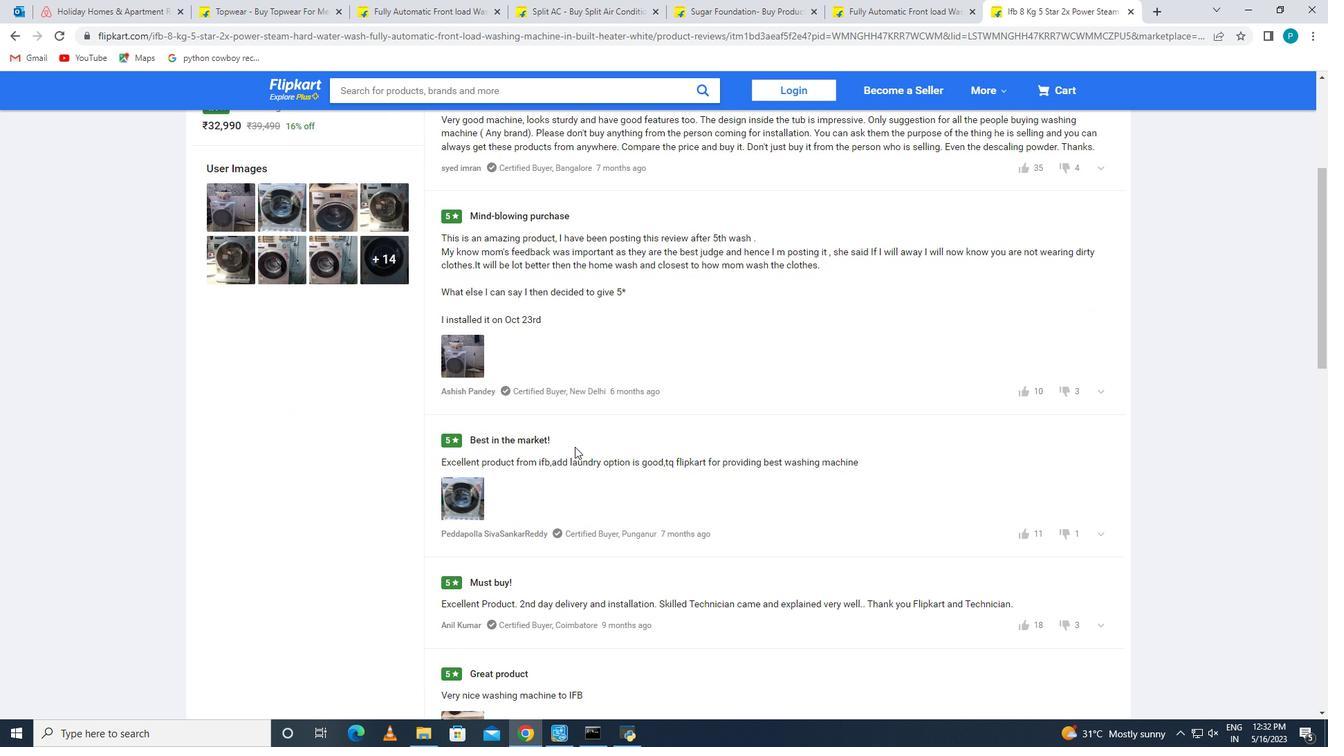 
Action: Mouse scrolled (575, 446) with delta (0, 0)
Screenshot: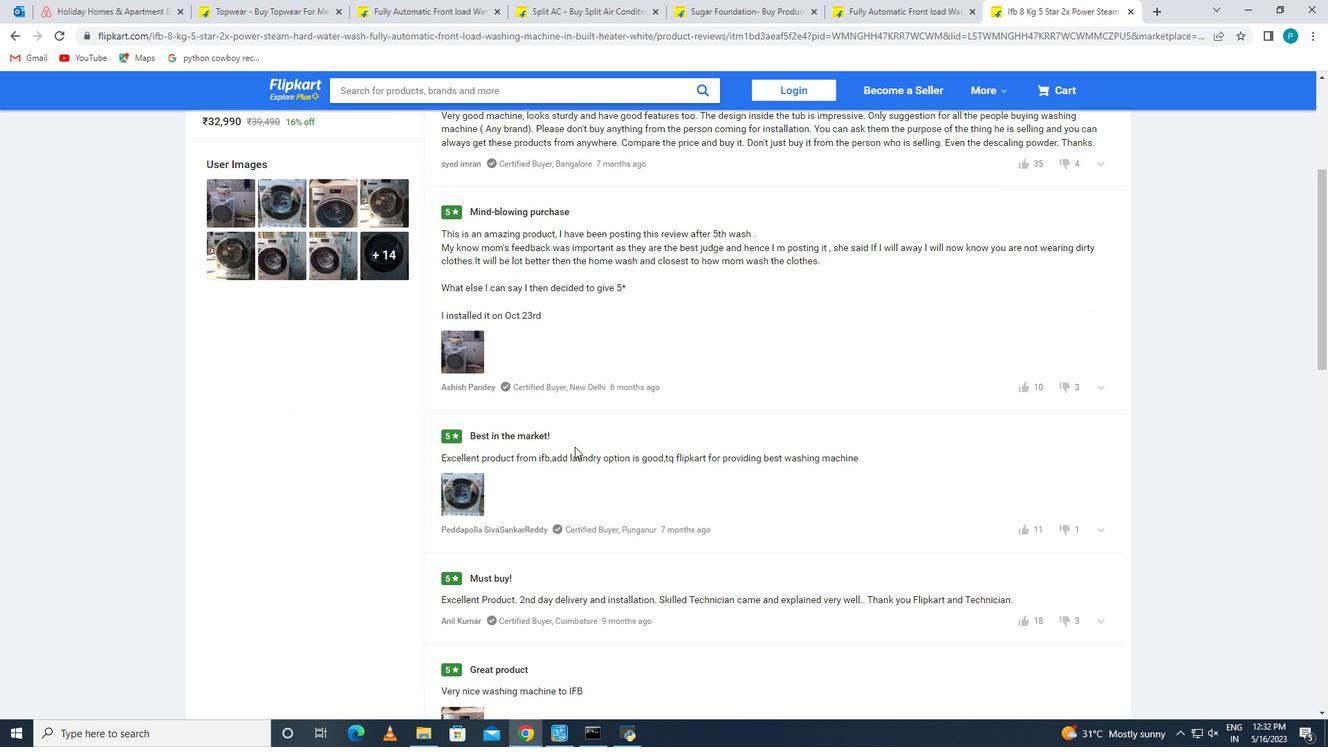 
Action: Mouse scrolled (575, 446) with delta (0, 0)
Screenshot: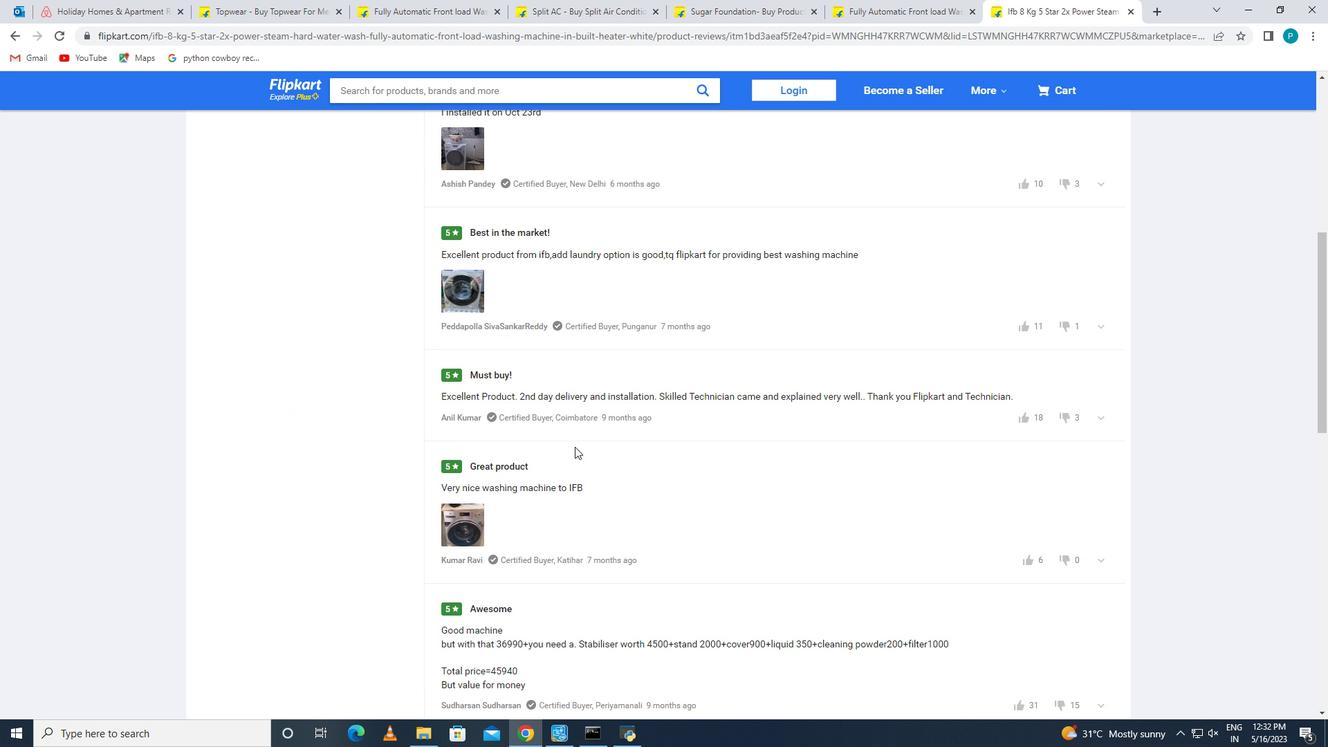 
Action: Mouse scrolled (575, 446) with delta (0, 0)
Screenshot: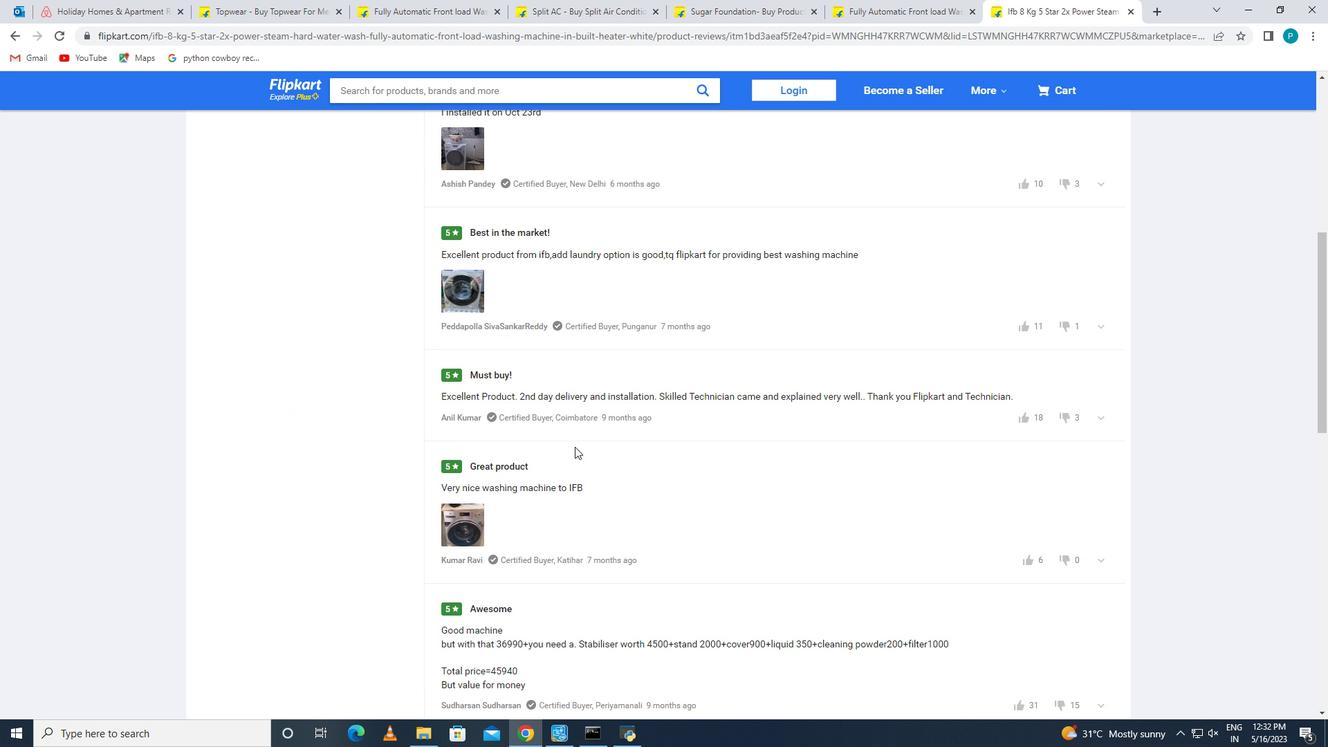
Action: Mouse scrolled (575, 446) with delta (0, 0)
Screenshot: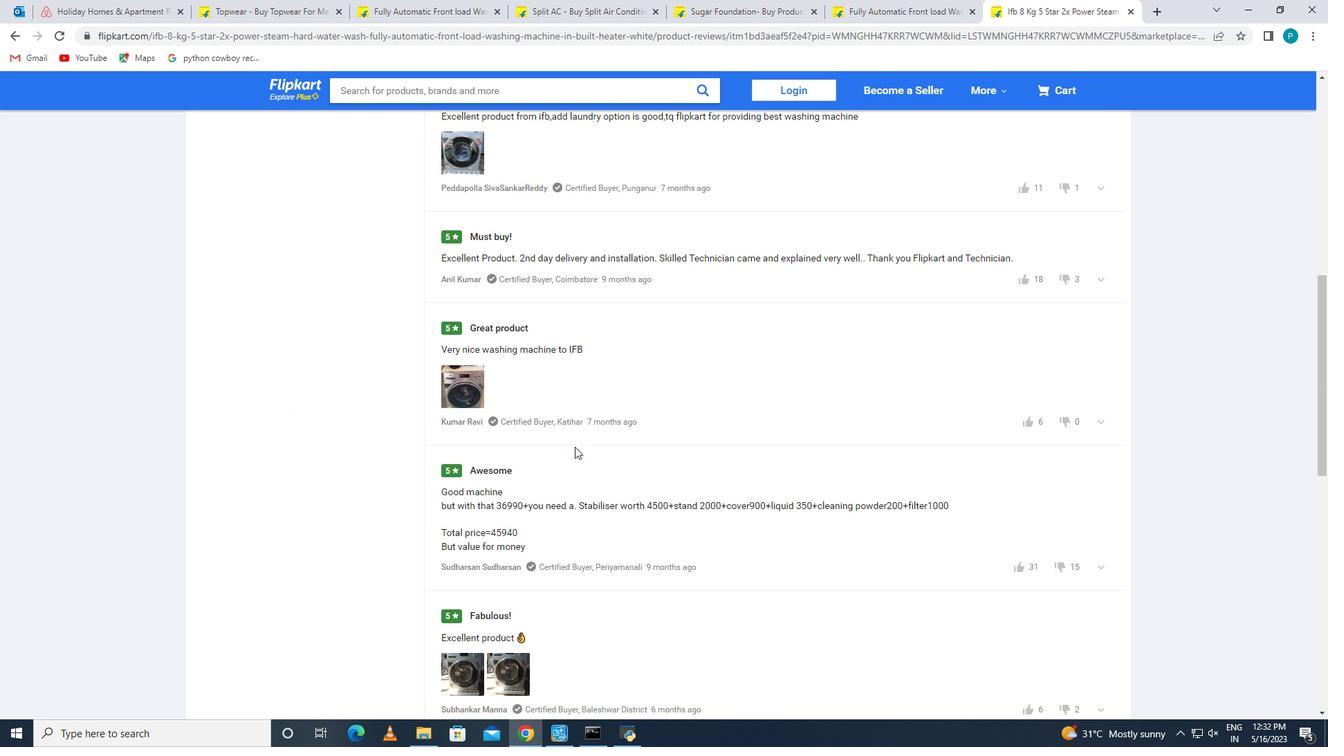 
Action: Mouse scrolled (575, 446) with delta (0, 0)
Screenshot: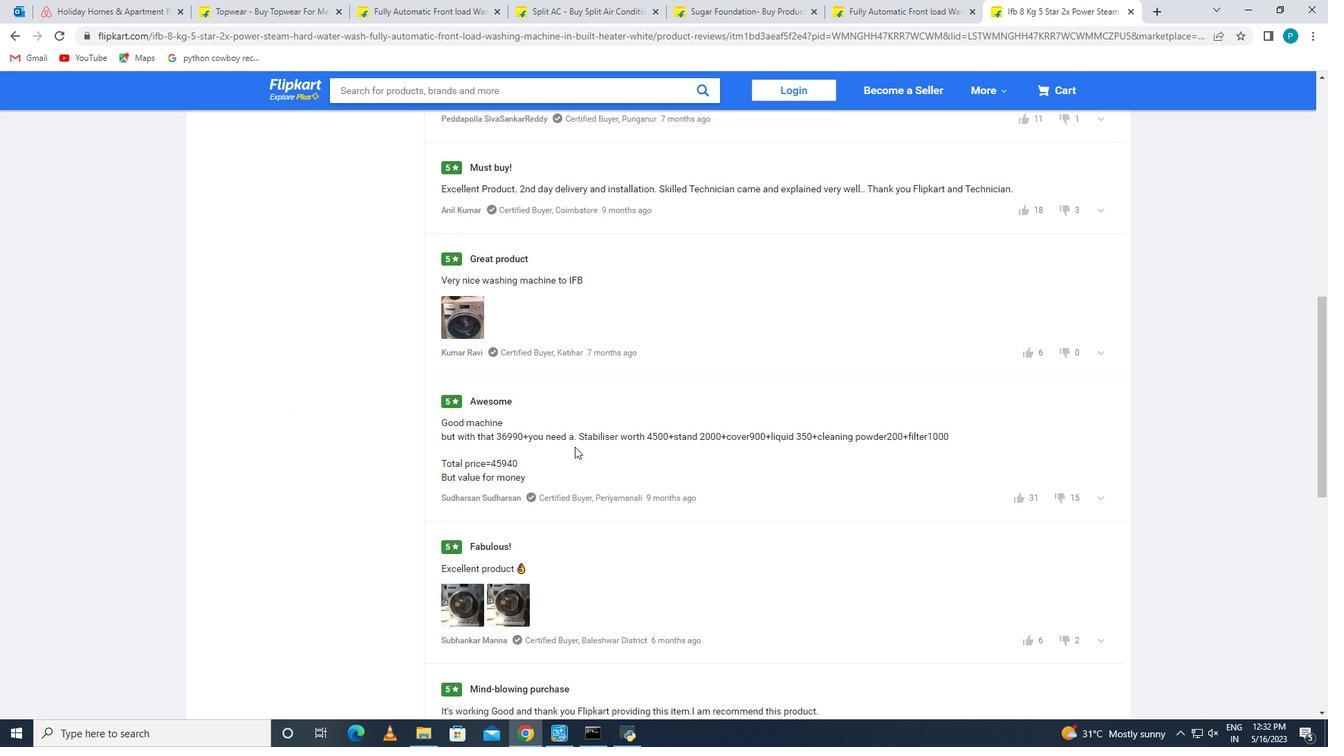 
Action: Mouse scrolled (575, 446) with delta (0, 0)
Screenshot: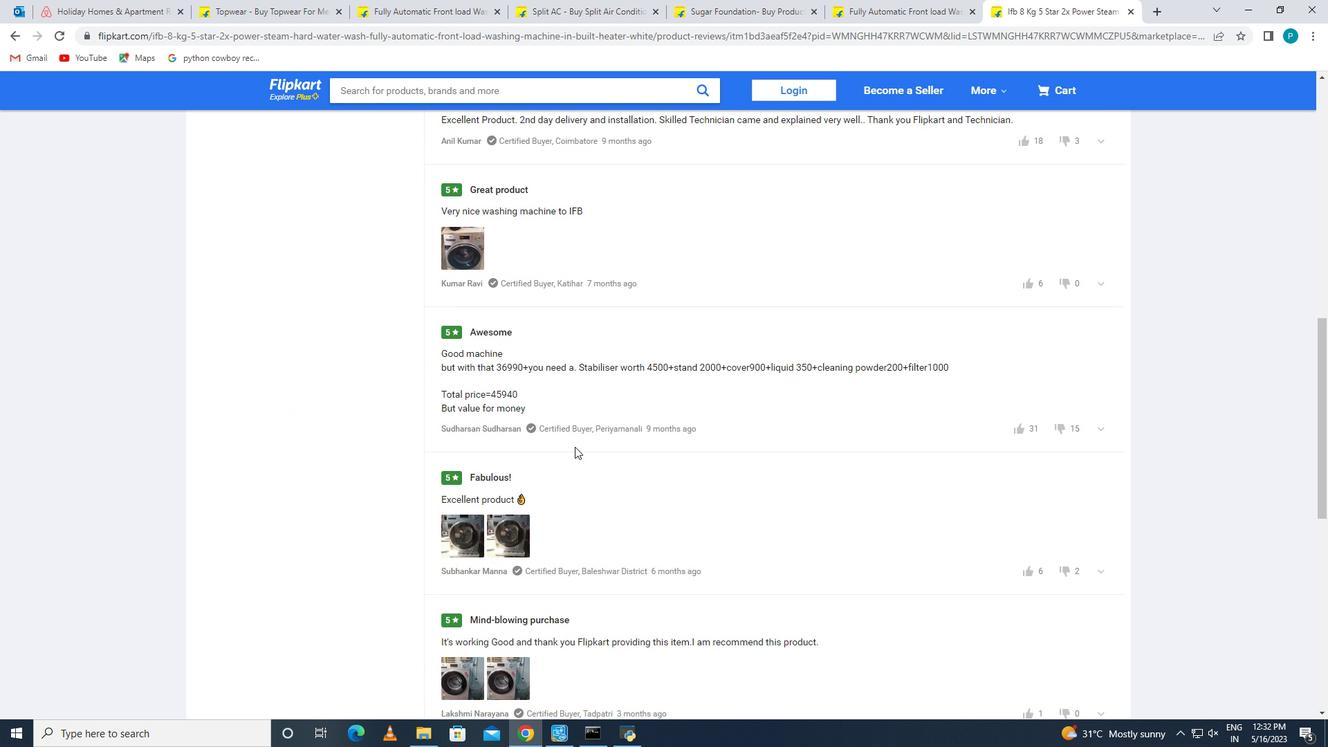 
Action: Mouse scrolled (575, 446) with delta (0, 0)
Screenshot: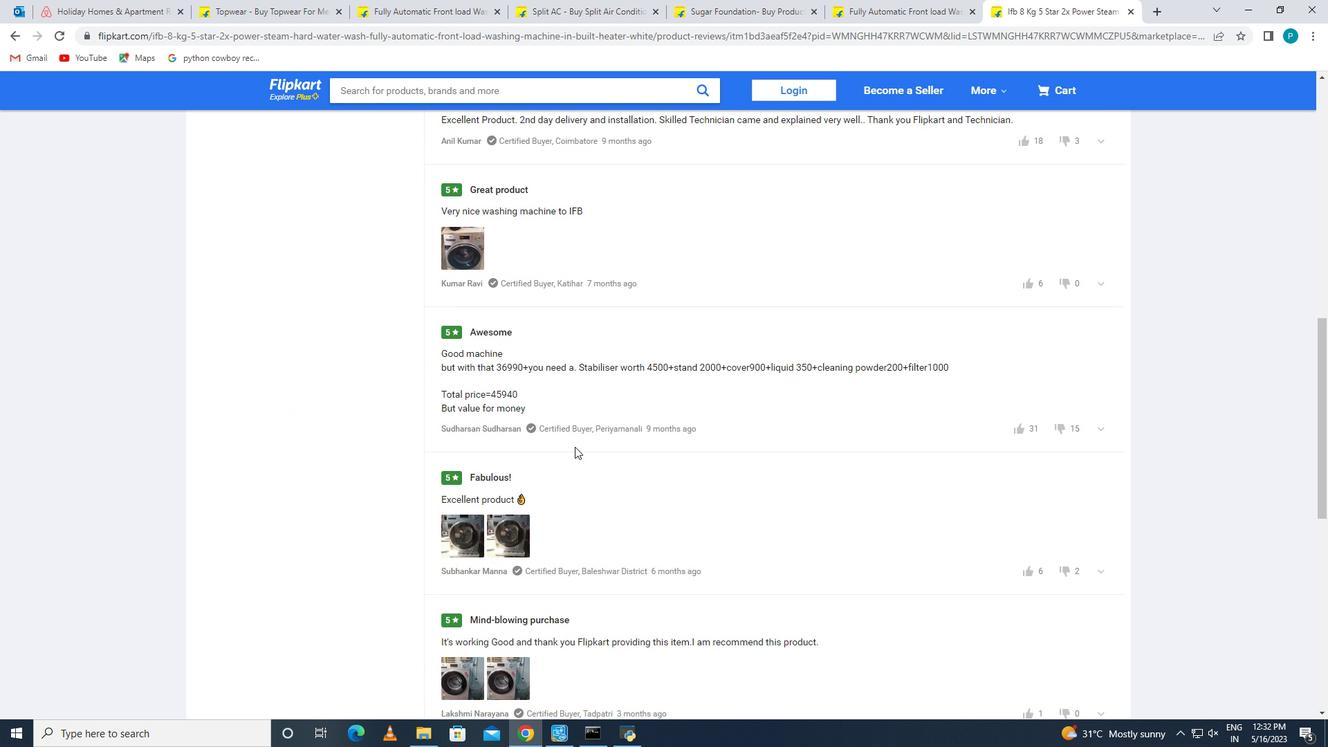 
Action: Mouse scrolled (575, 446) with delta (0, 0)
Screenshot: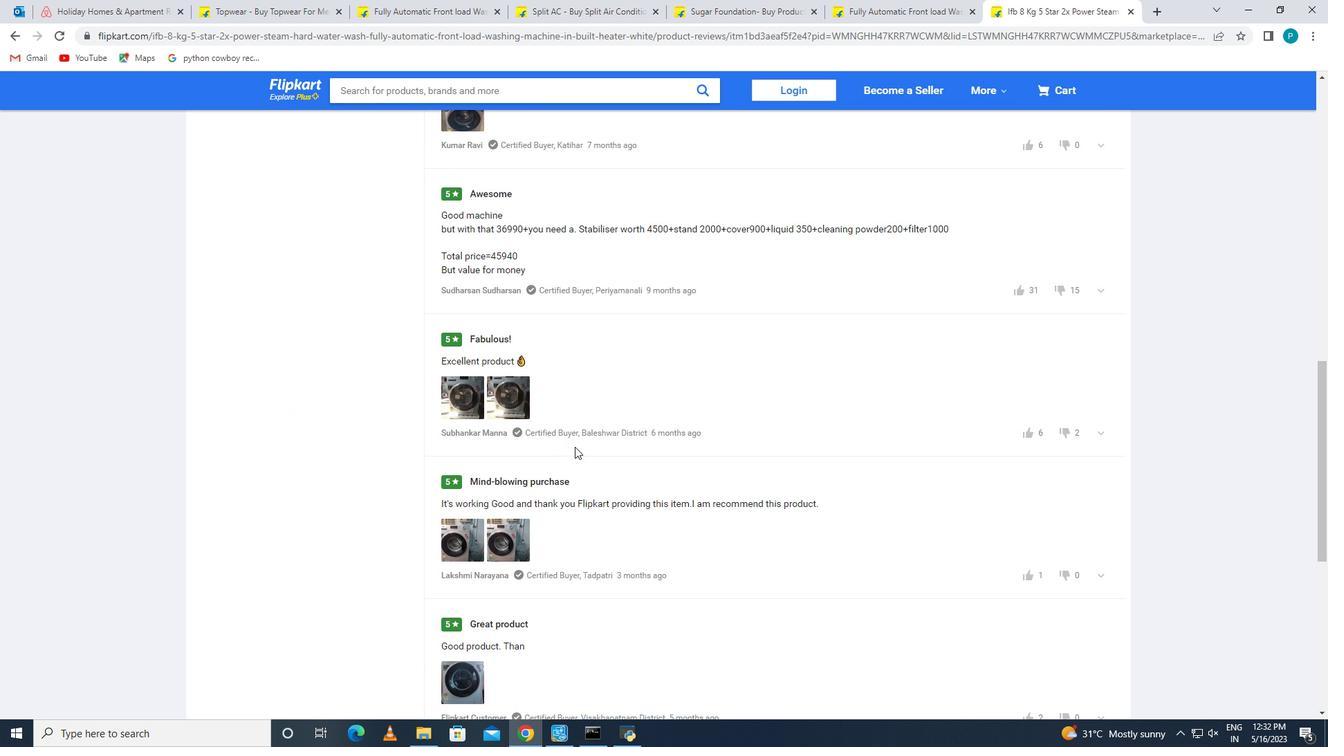 
Action: Mouse scrolled (575, 446) with delta (0, 0)
Screenshot: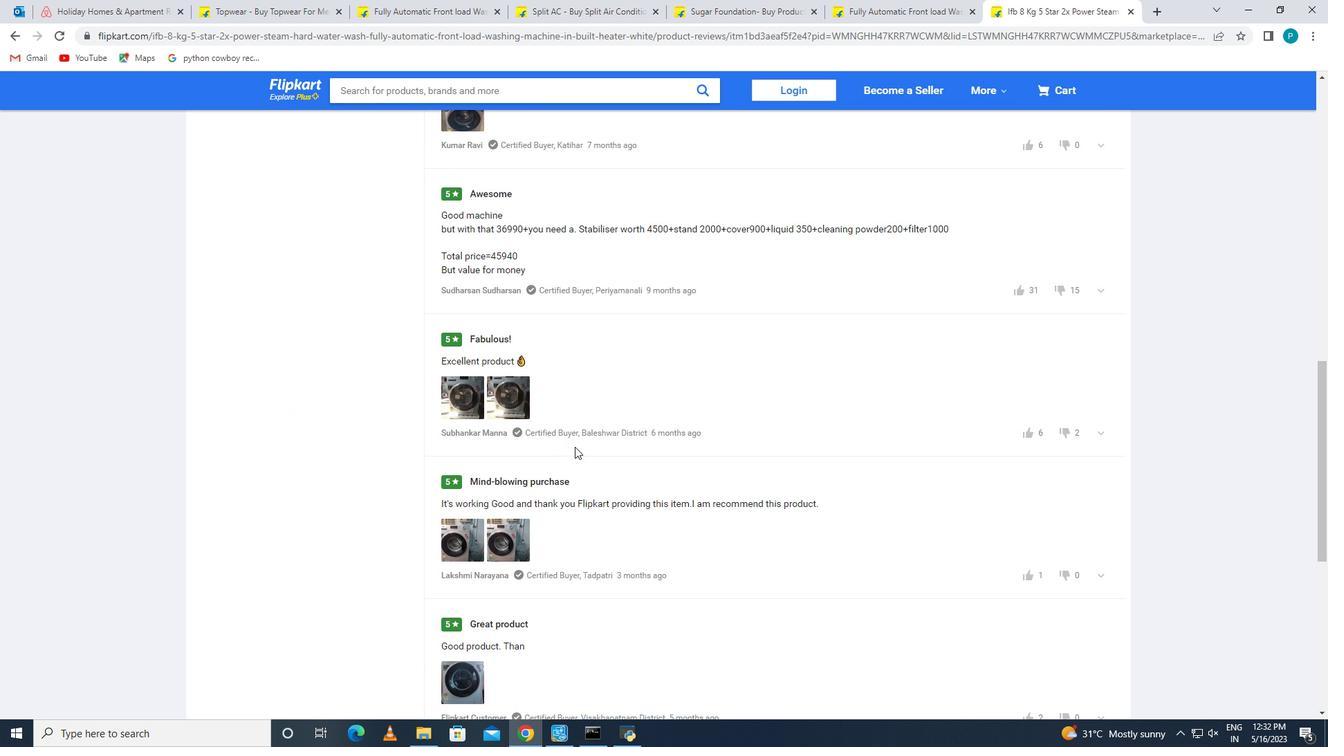 
Action: Mouse scrolled (575, 446) with delta (0, 0)
Screenshot: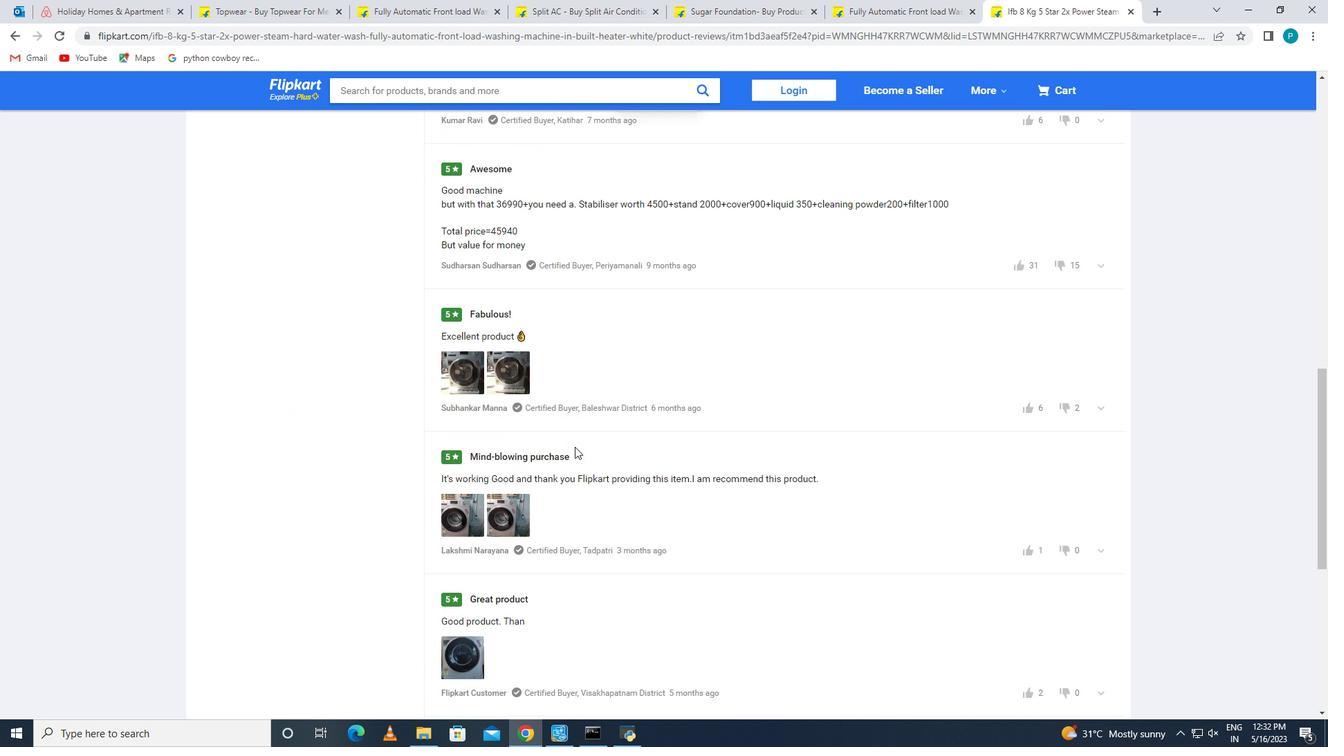 
Action: Mouse scrolled (575, 446) with delta (0, 0)
Screenshot: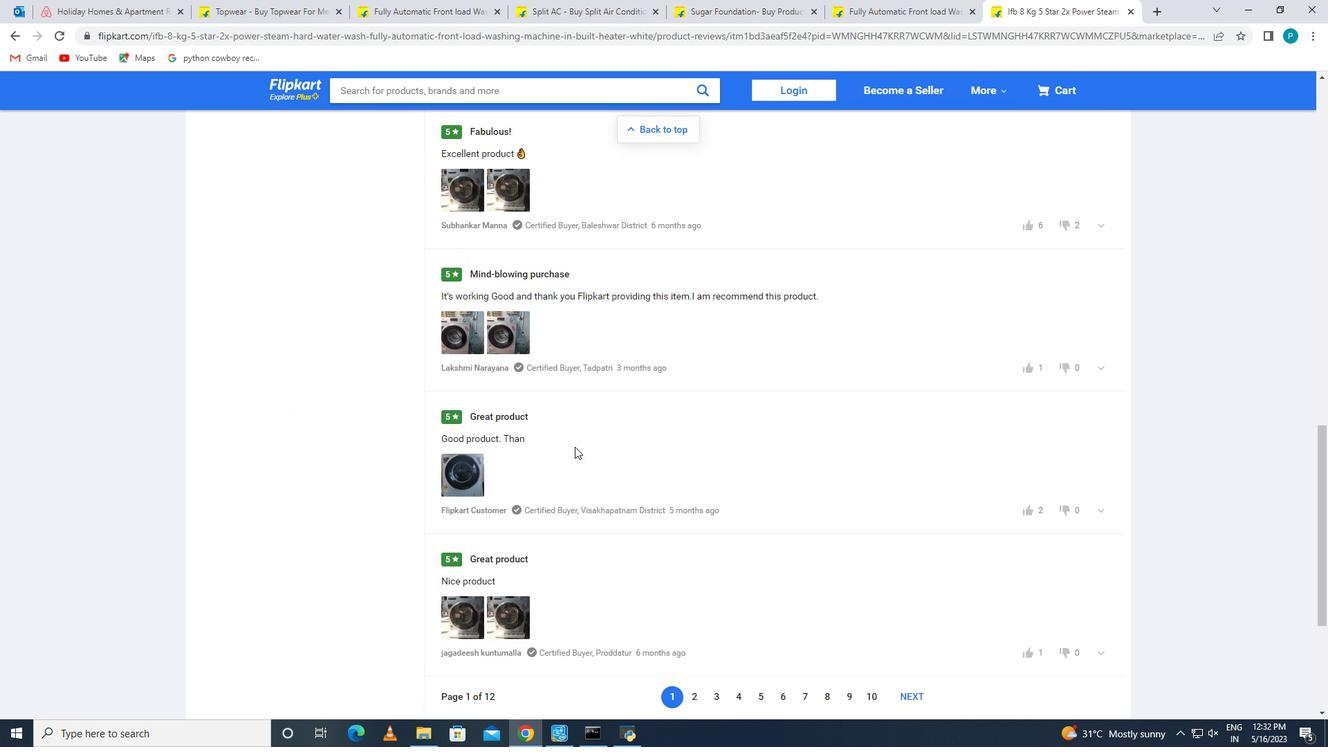 
Action: Mouse scrolled (575, 446) with delta (0, 0)
Screenshot: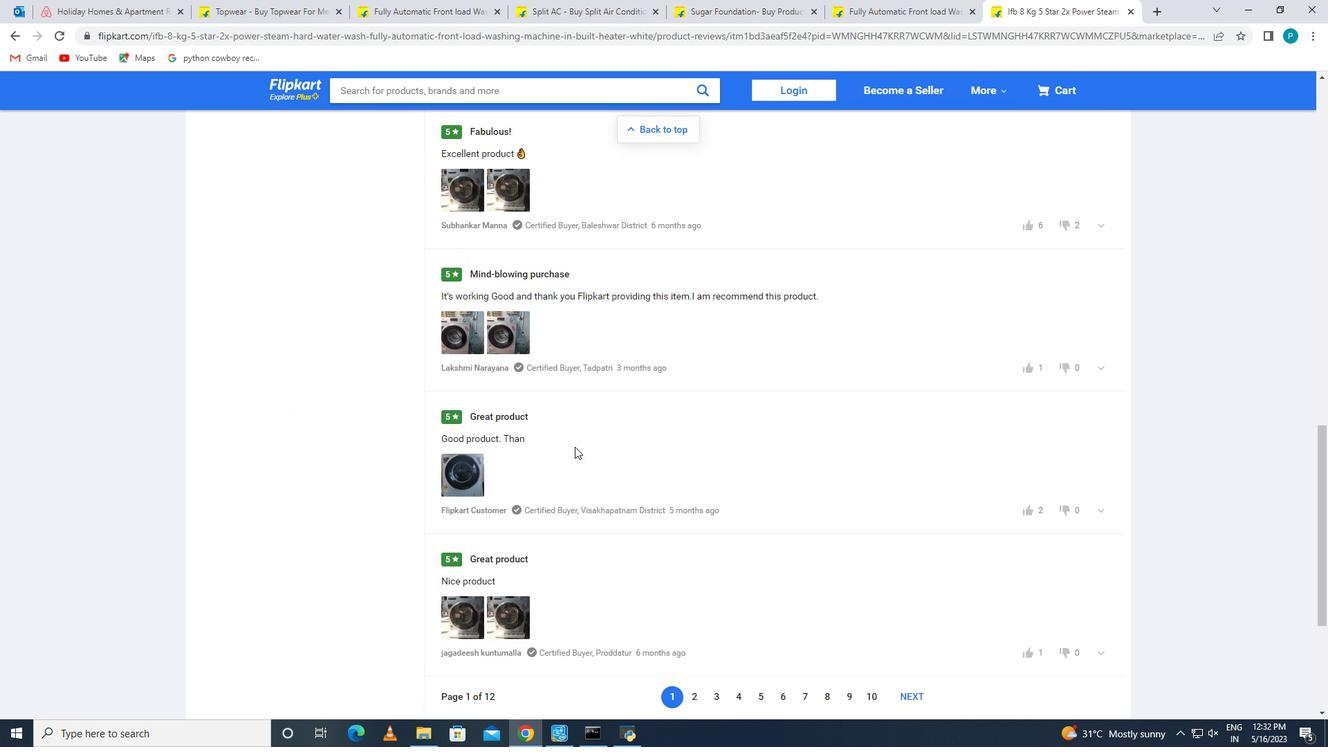 
Action: Mouse scrolled (575, 446) with delta (0, 0)
Screenshot: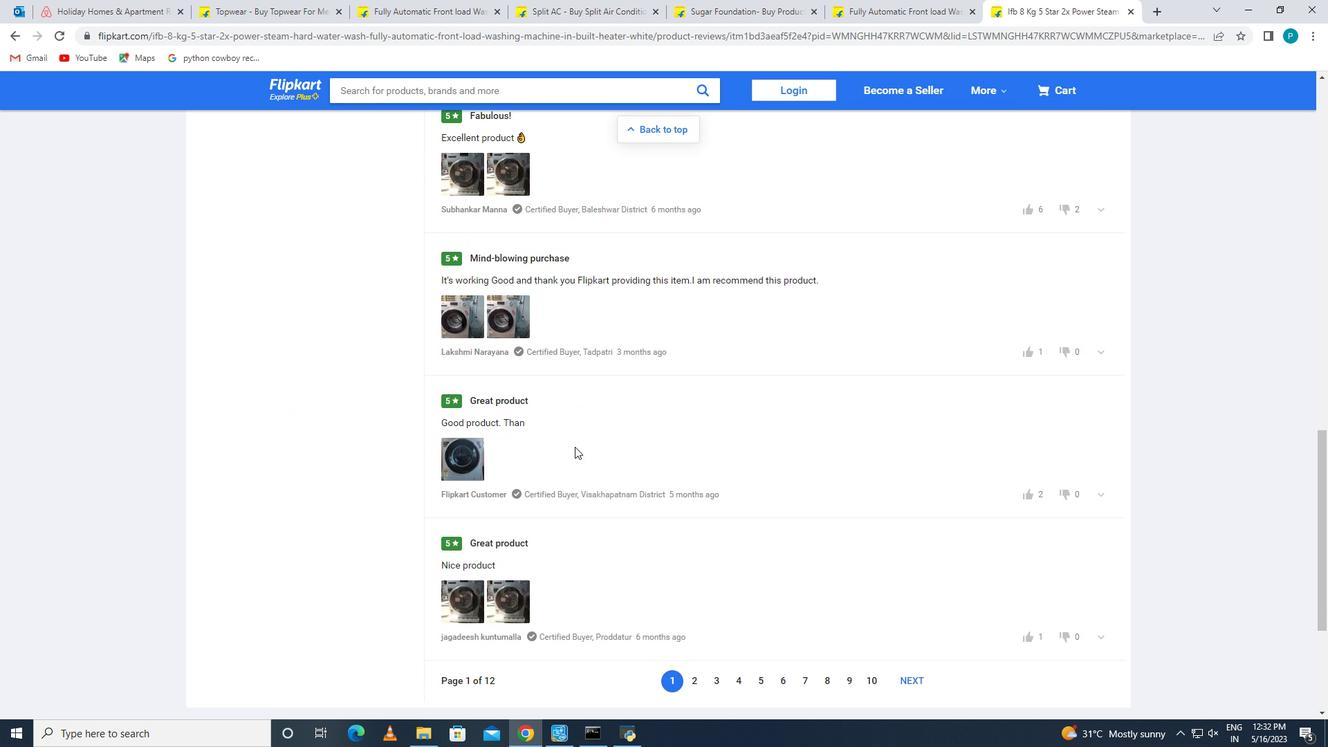 
Action: Mouse scrolled (575, 447) with delta (0, 0)
Screenshot: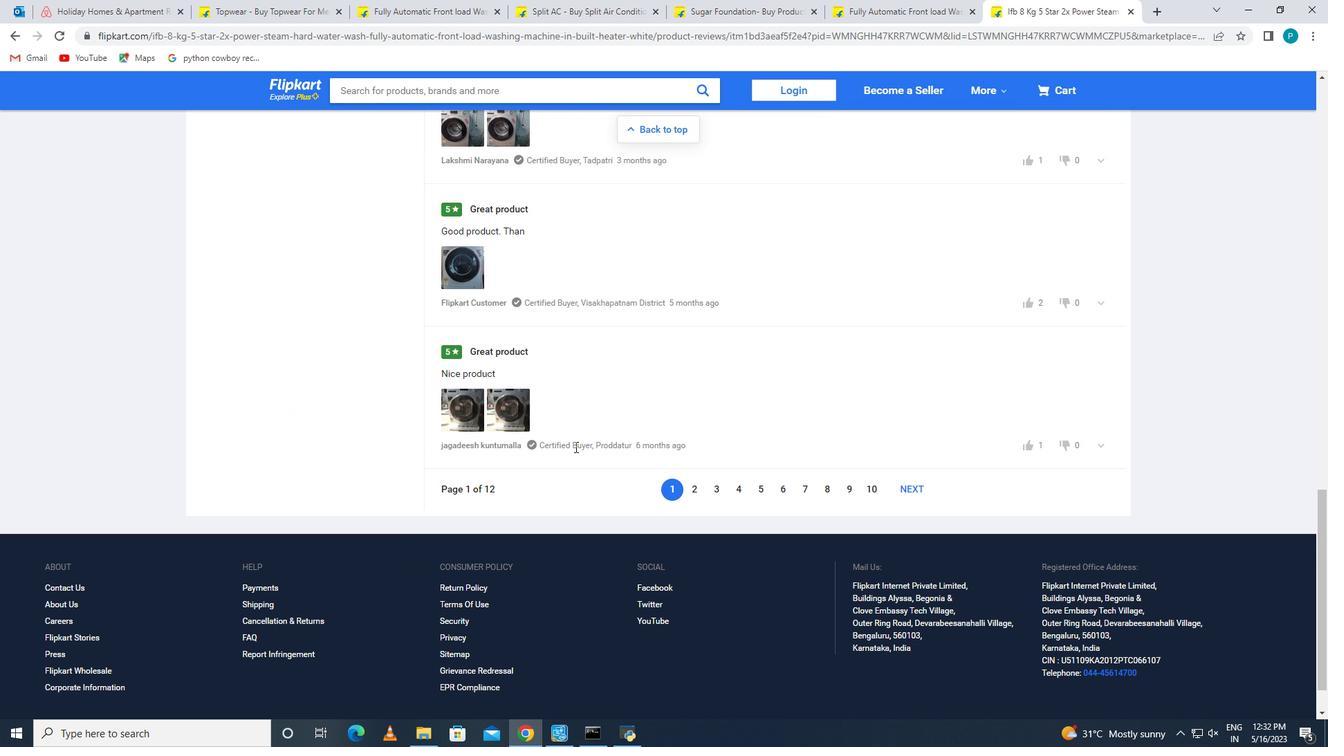 
Action: Mouse scrolled (575, 447) with delta (0, 0)
Screenshot: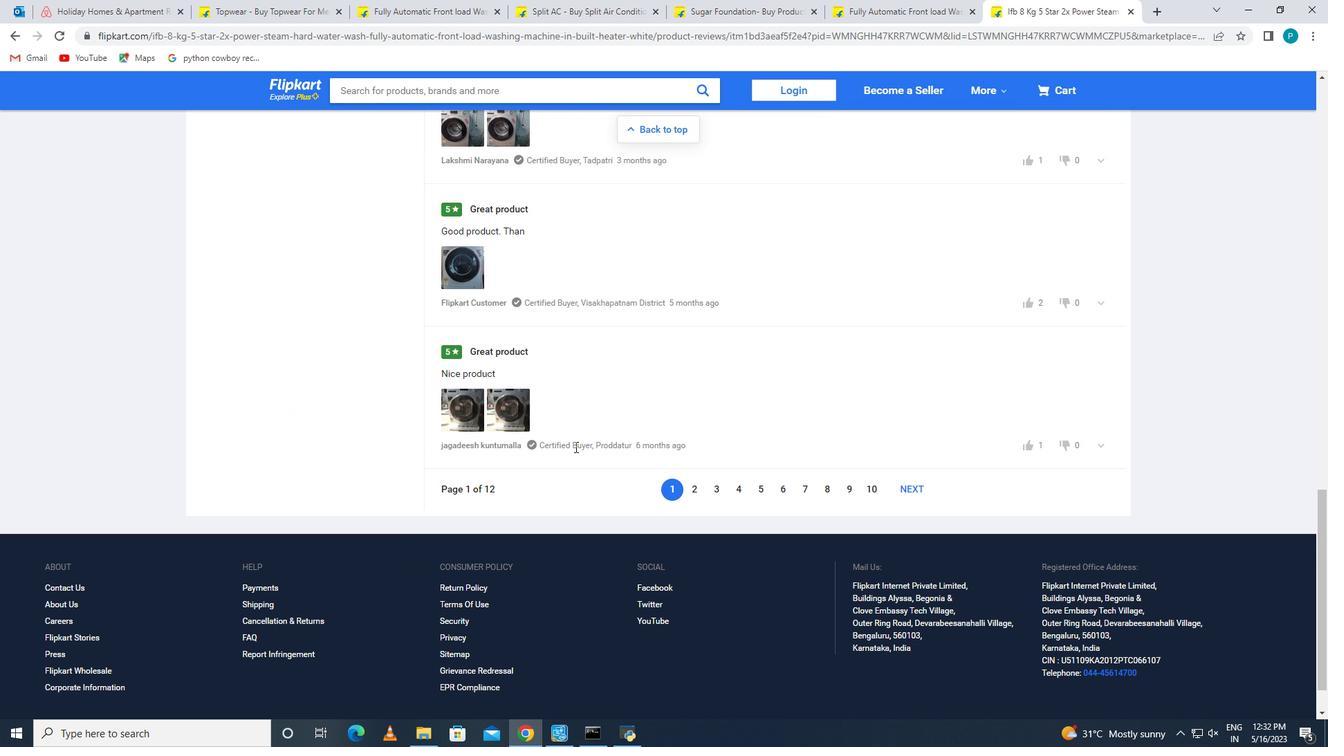 
Action: Mouse scrolled (575, 447) with delta (0, 0)
Screenshot: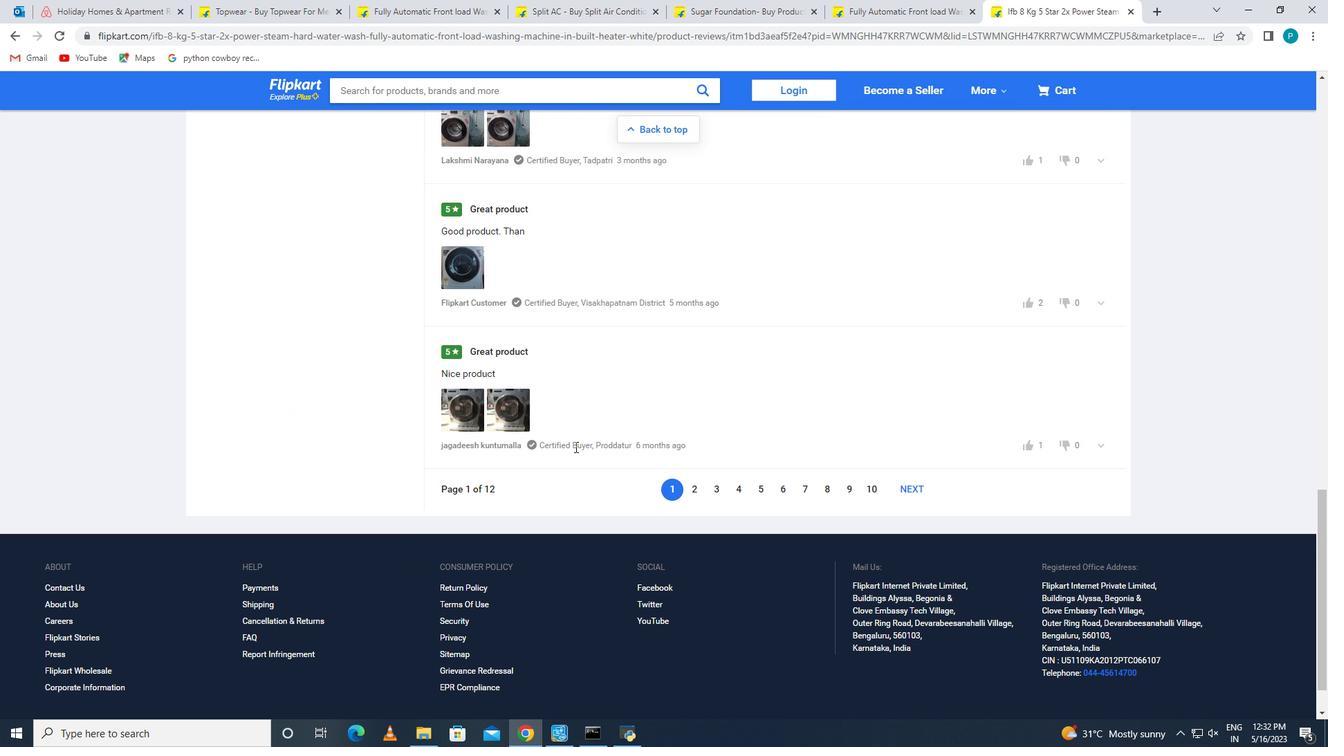 
Action: Mouse scrolled (575, 447) with delta (0, 0)
Screenshot: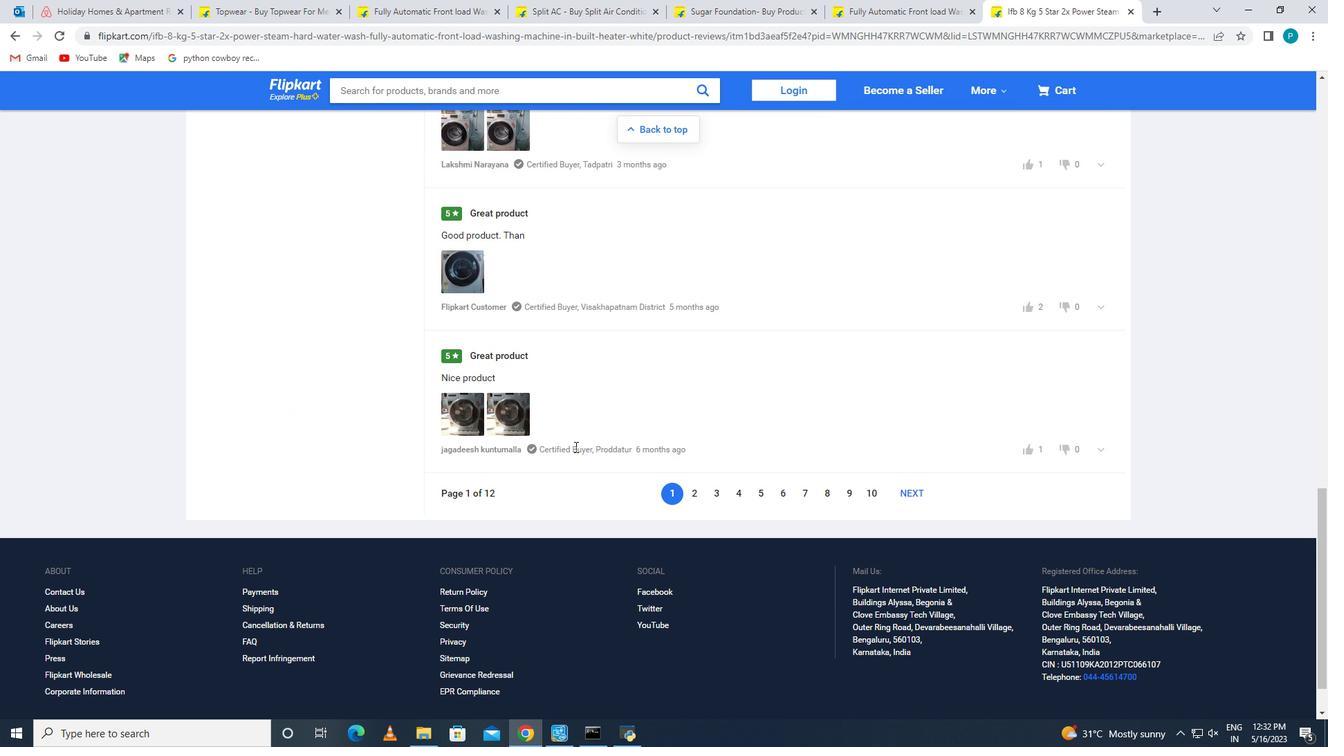 
Action: Mouse scrolled (575, 447) with delta (0, 0)
Screenshot: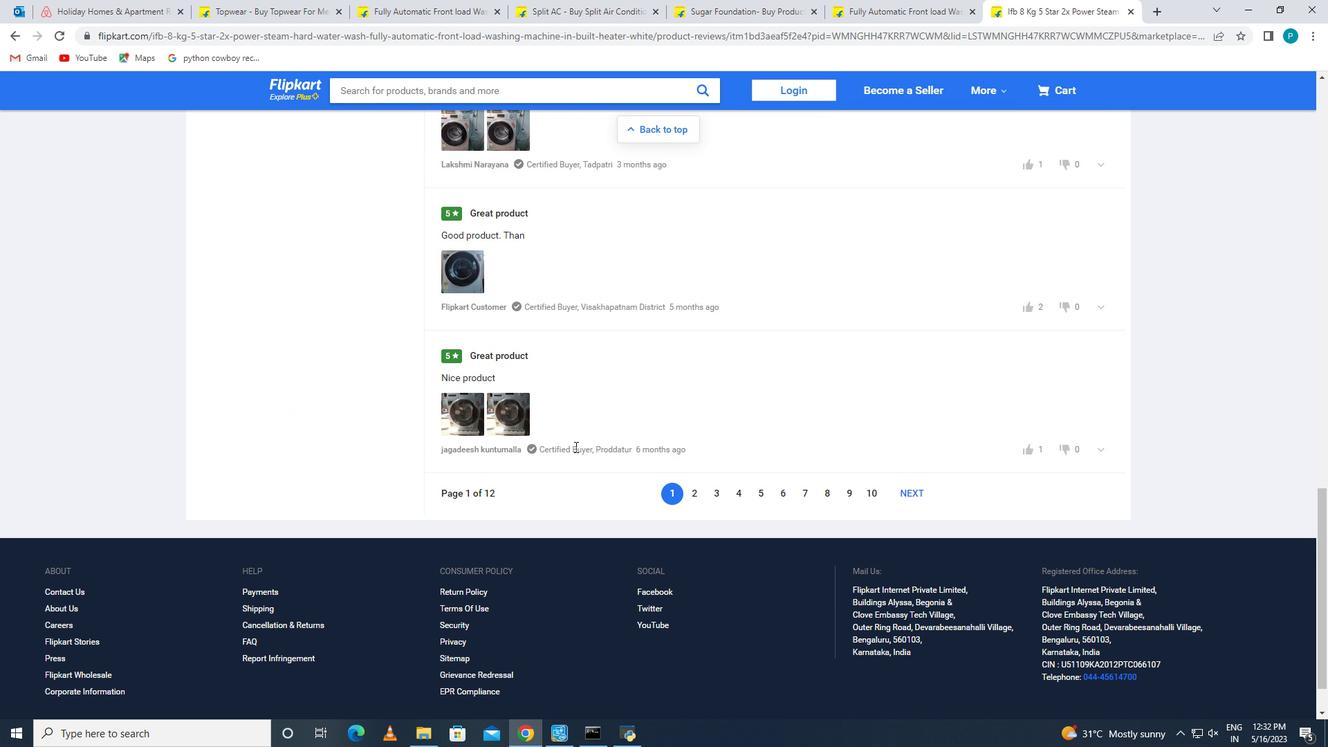 
Action: Mouse scrolled (575, 447) with delta (0, 0)
Screenshot: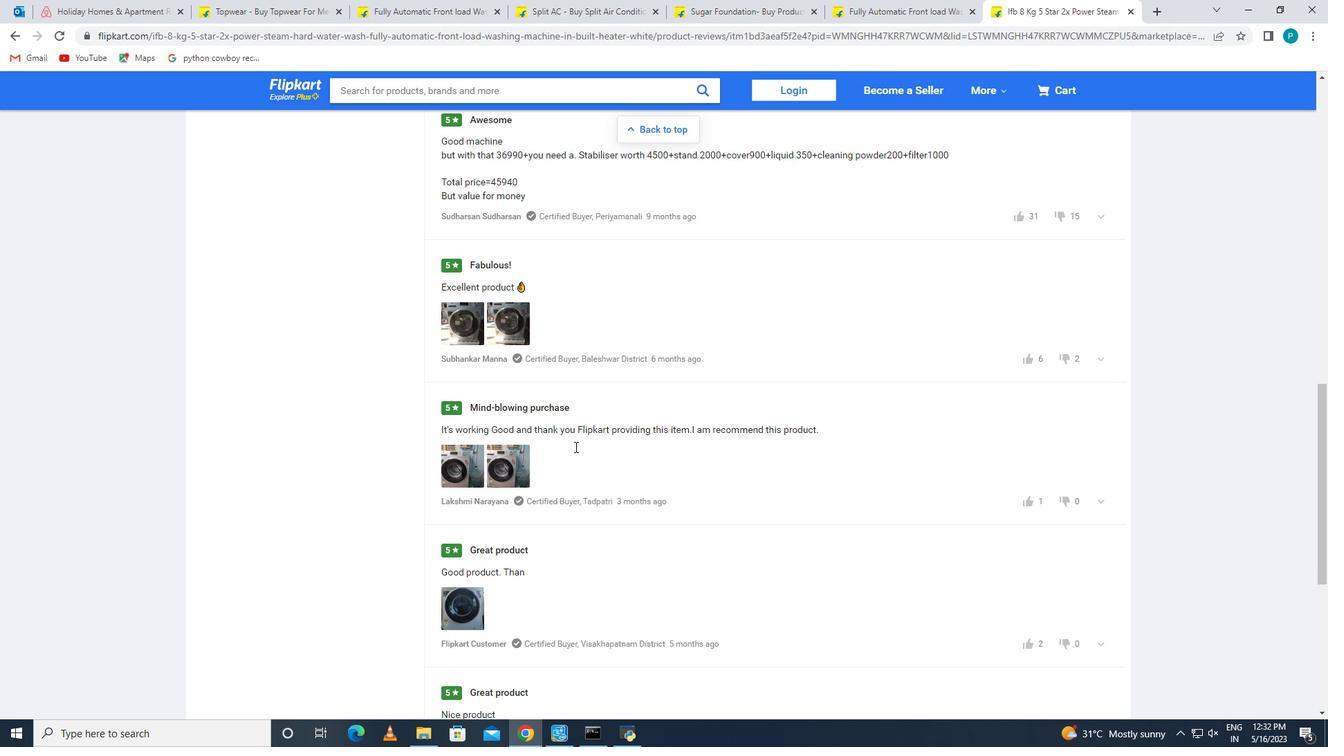 
Action: Mouse scrolled (575, 447) with delta (0, 0)
Screenshot: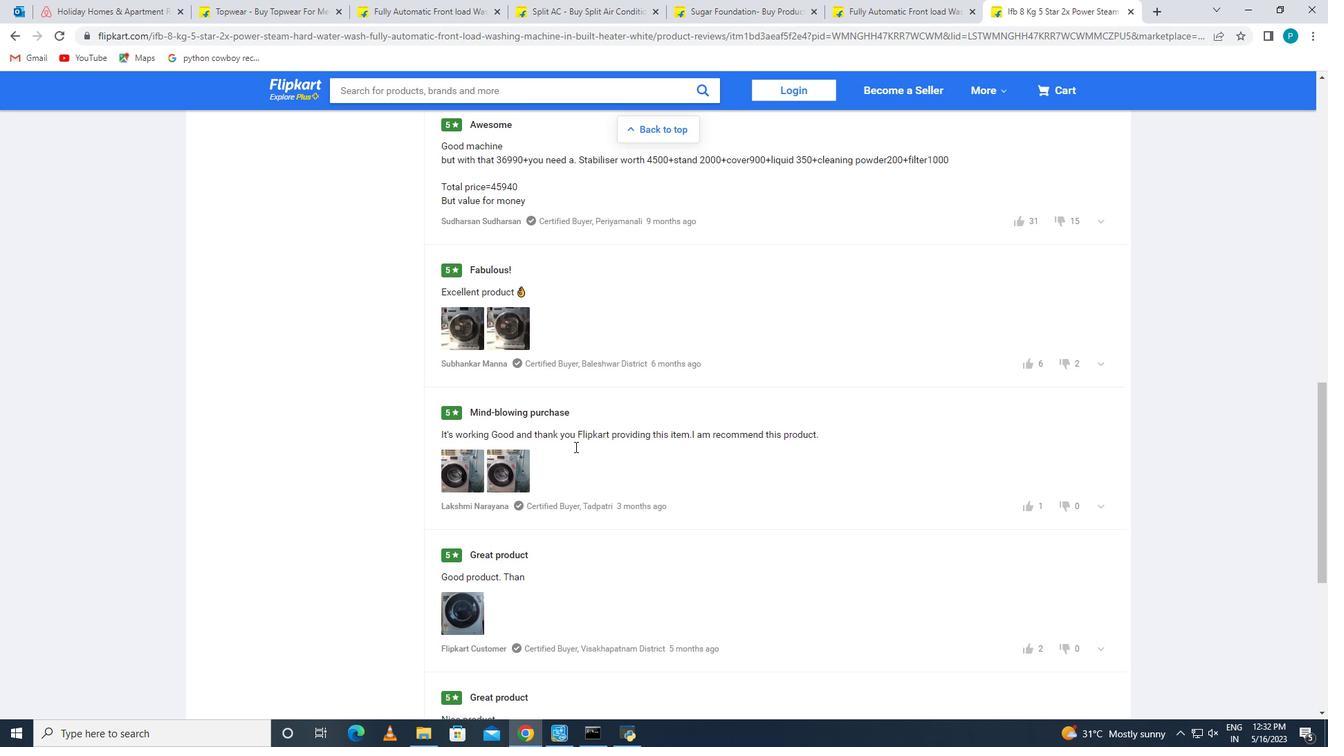 
Action: Mouse scrolled (575, 447) with delta (0, 0)
Screenshot: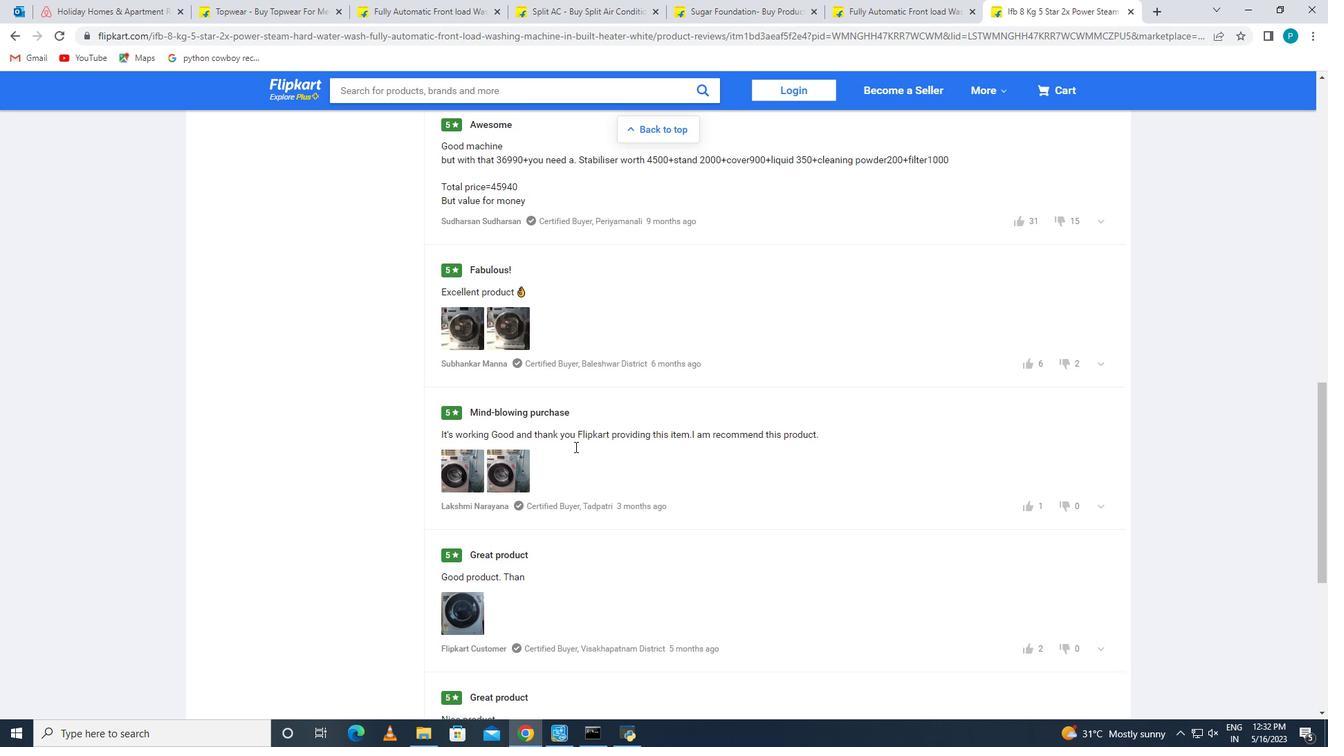 
Action: Mouse scrolled (575, 447) with delta (0, 0)
Screenshot: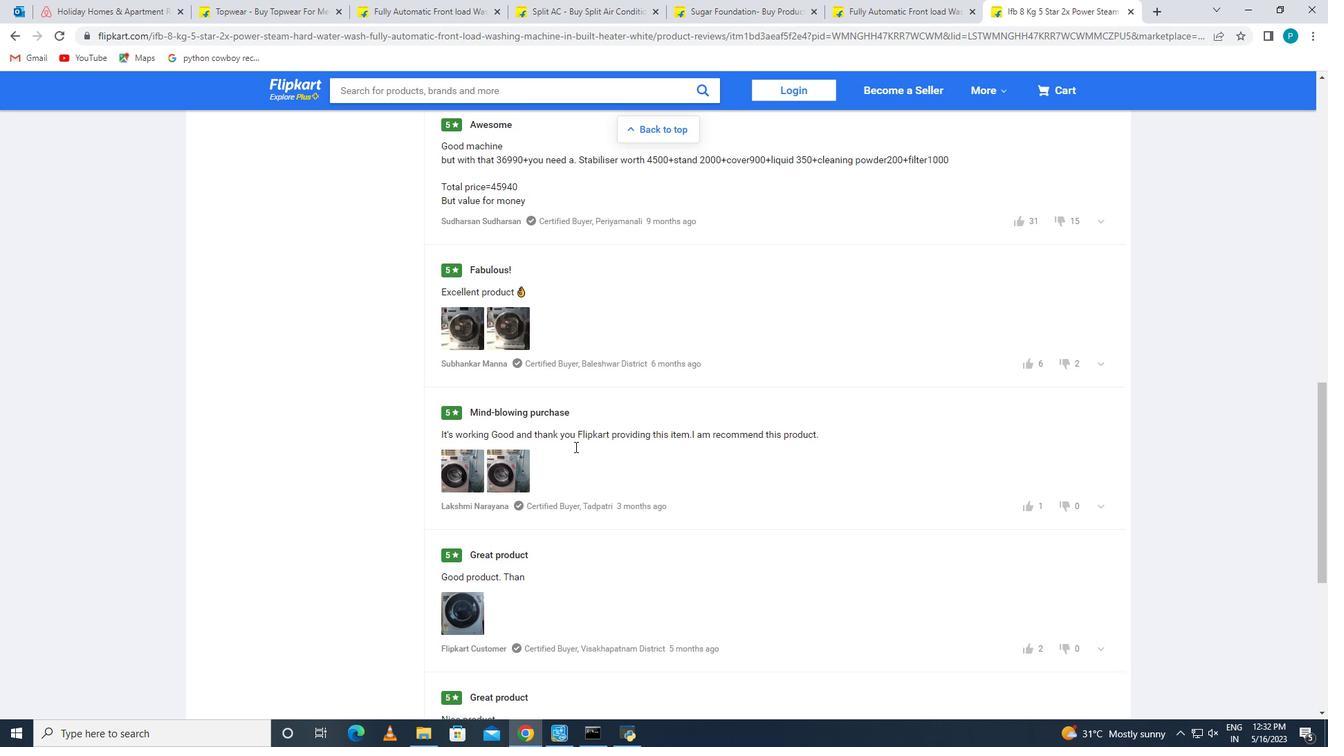 
Action: Mouse scrolled (575, 447) with delta (0, 0)
Screenshot: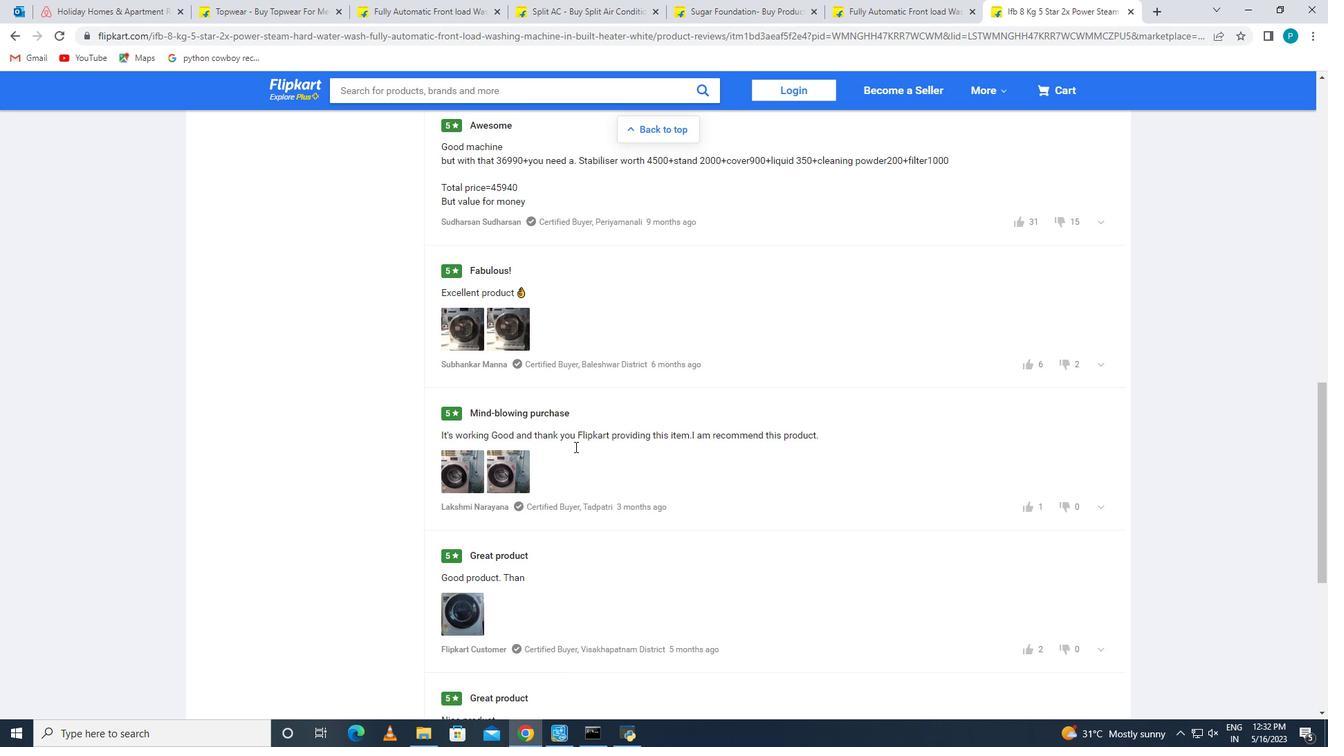 
Action: Mouse scrolled (575, 447) with delta (0, 0)
Screenshot: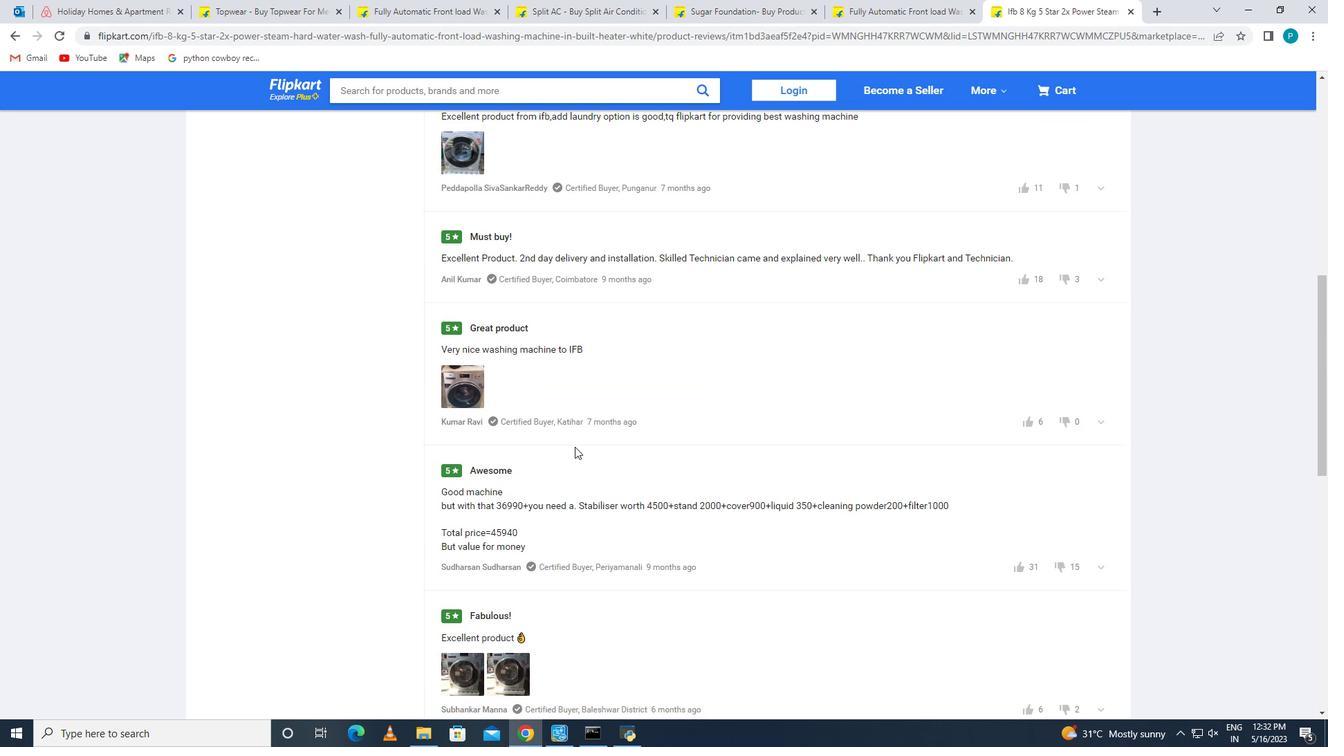 
